 Task: Look for space in Skierniewice, Poland from 2nd September, 2023 to 6th September, 2023 for 2 adults in price range Rs.15000 to Rs.20000. Place can be entire place with 1  bedroom having 1 bed and 1 bathroom. Property type can be house, flat, guest house, hotel. Booking option can be shelf check-in. Required host language is English.
Action: Mouse pressed left at (589, 103)
Screenshot: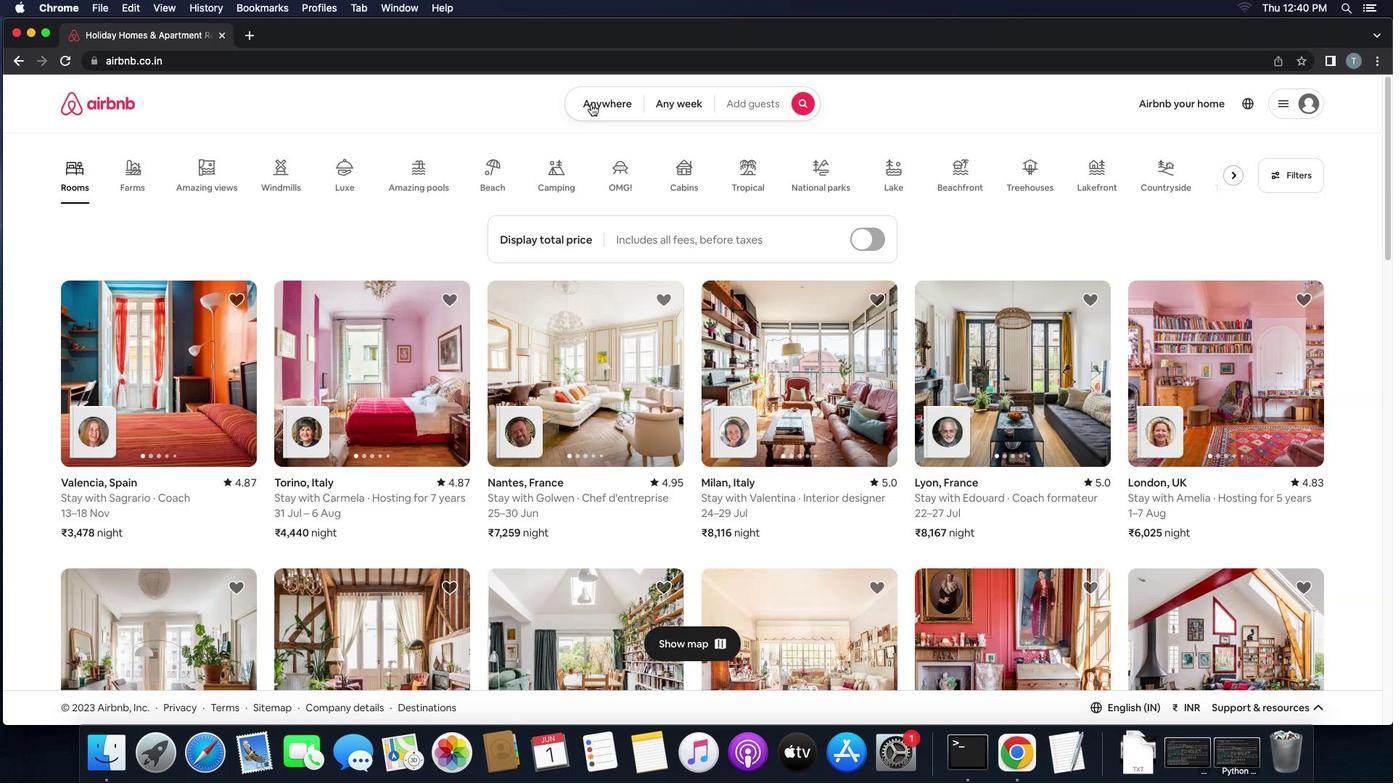 
Action: Mouse pressed left at (589, 103)
Screenshot: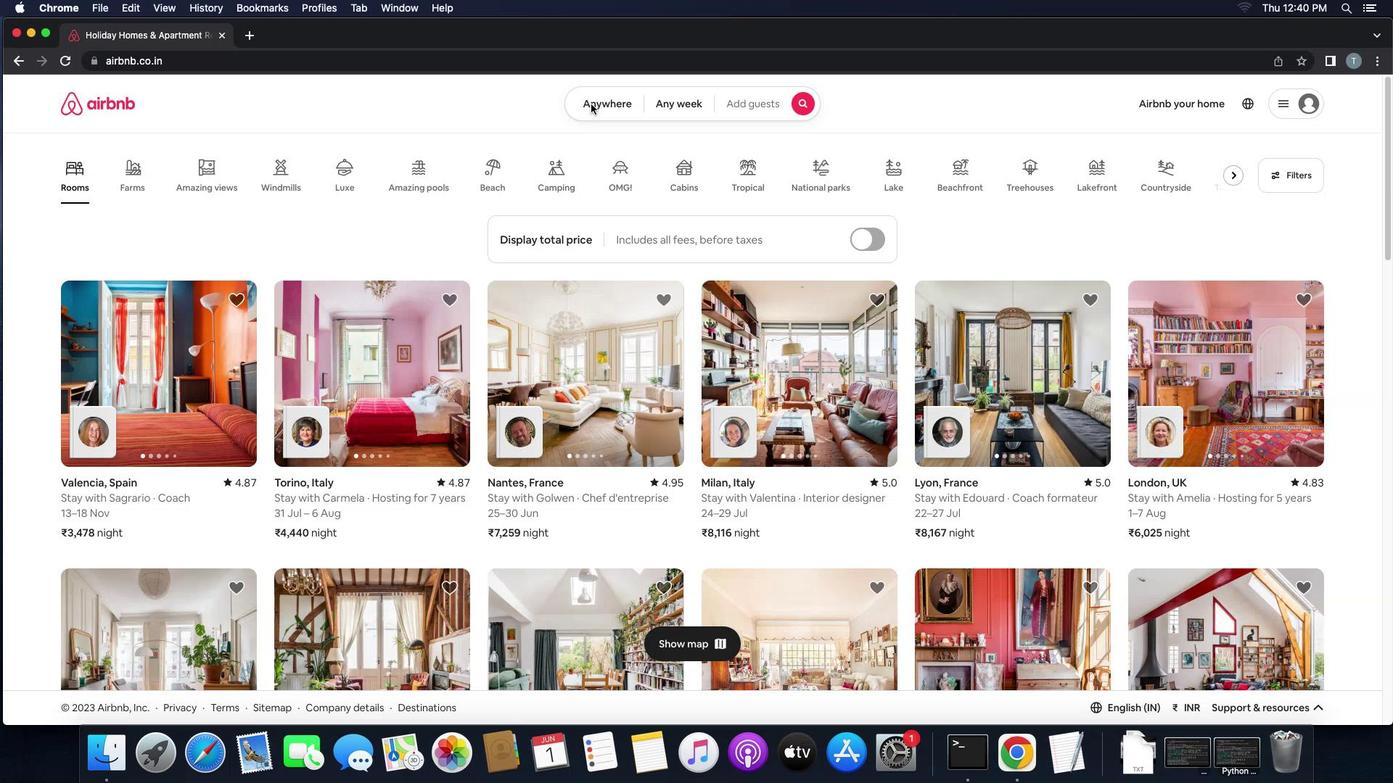 
Action: Mouse moved to (518, 154)
Screenshot: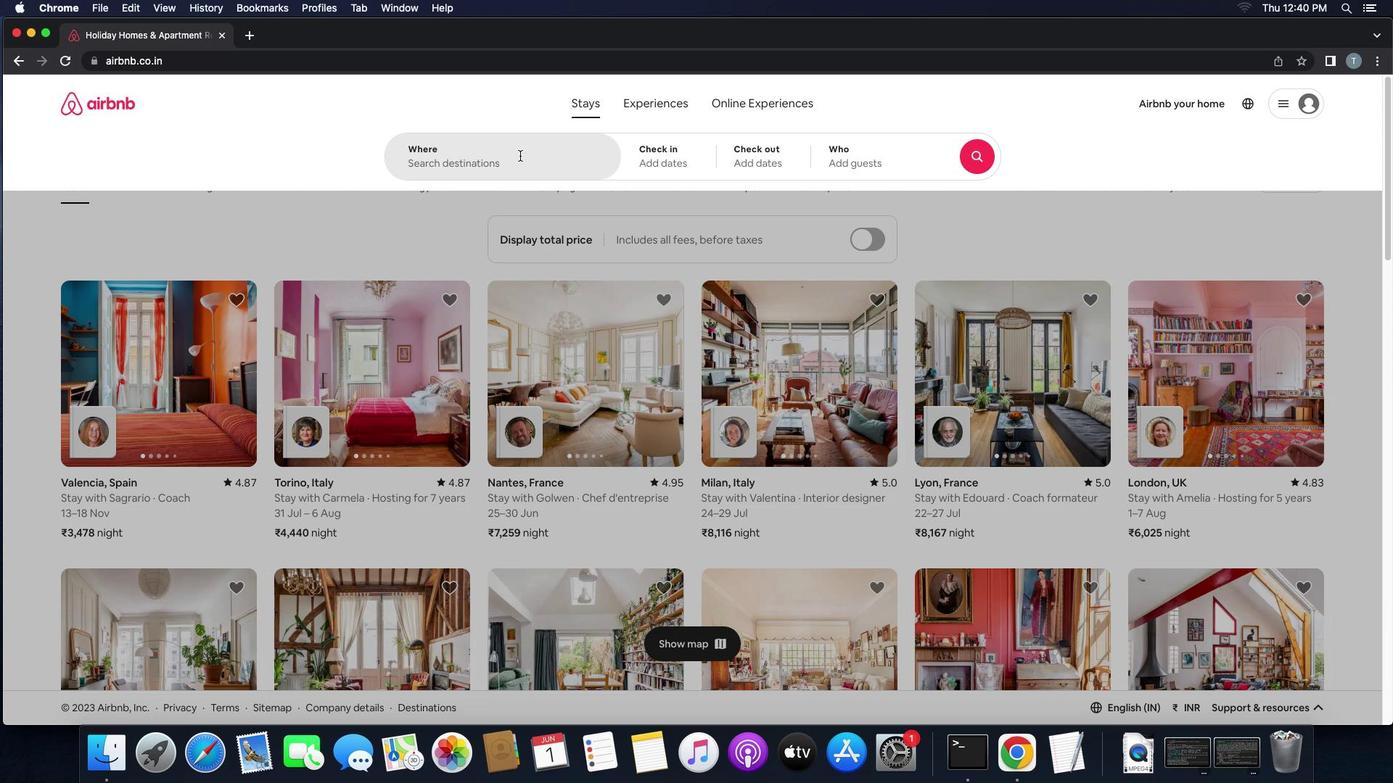 
Action: Mouse pressed left at (518, 154)
Screenshot: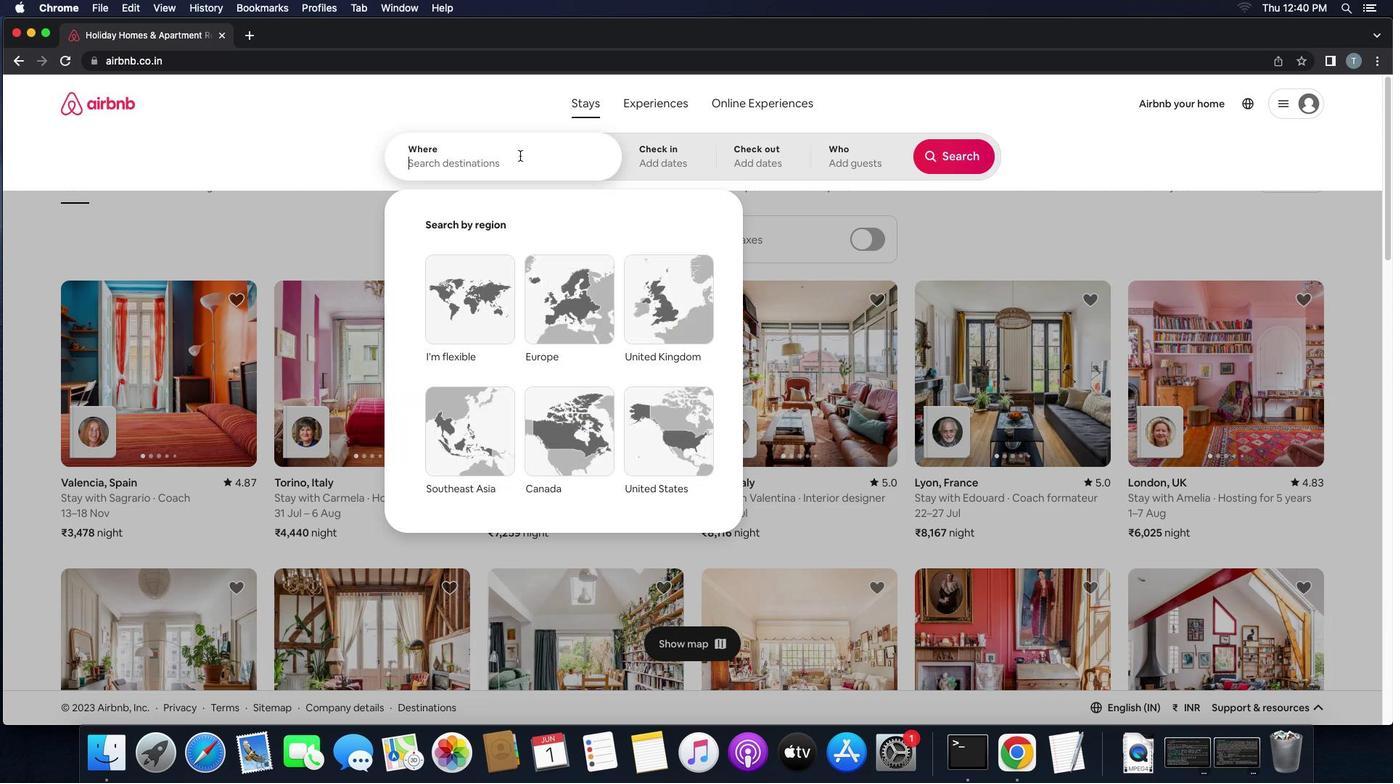 
Action: Key pressed 's''k''i''e''r''n''i''e''w''i''c''e'',''p''o''l''a''n''d'
Screenshot: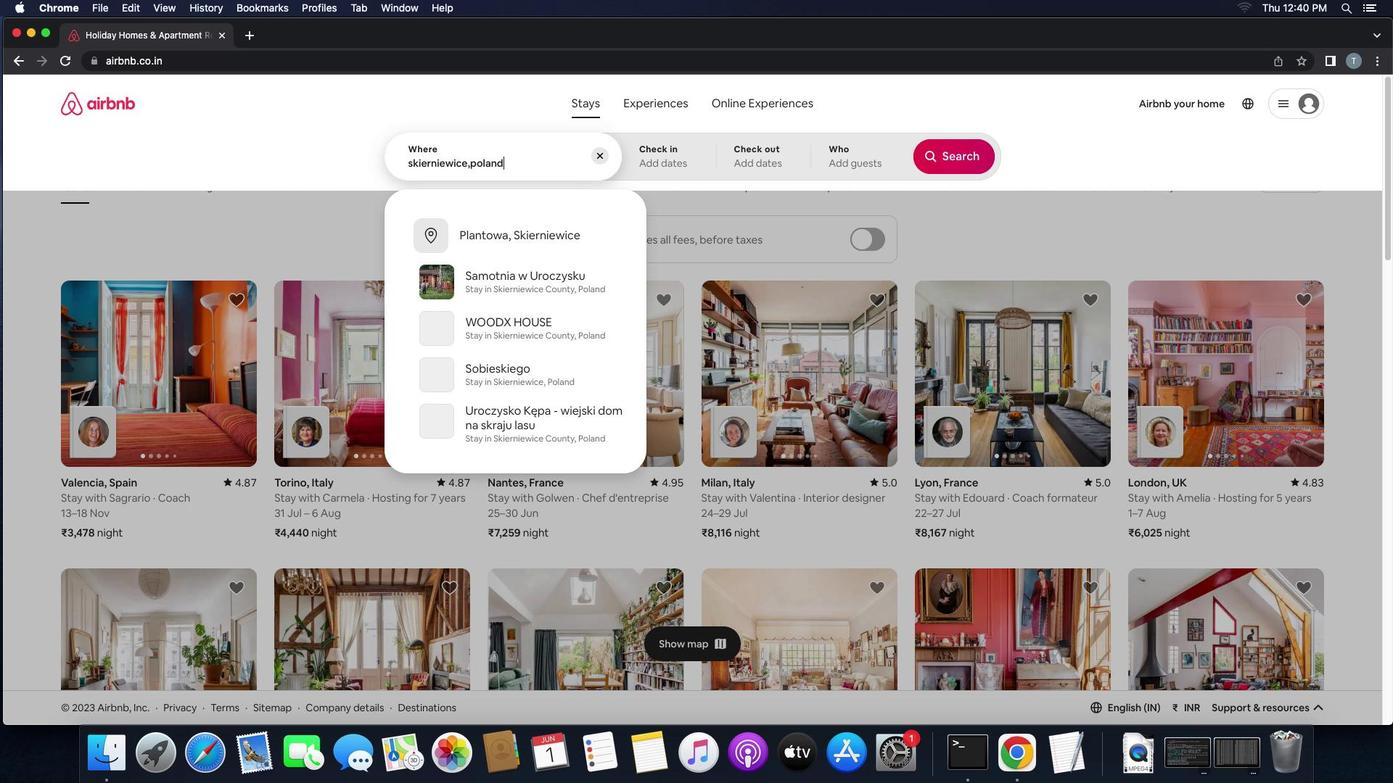 
Action: Mouse moved to (516, 227)
Screenshot: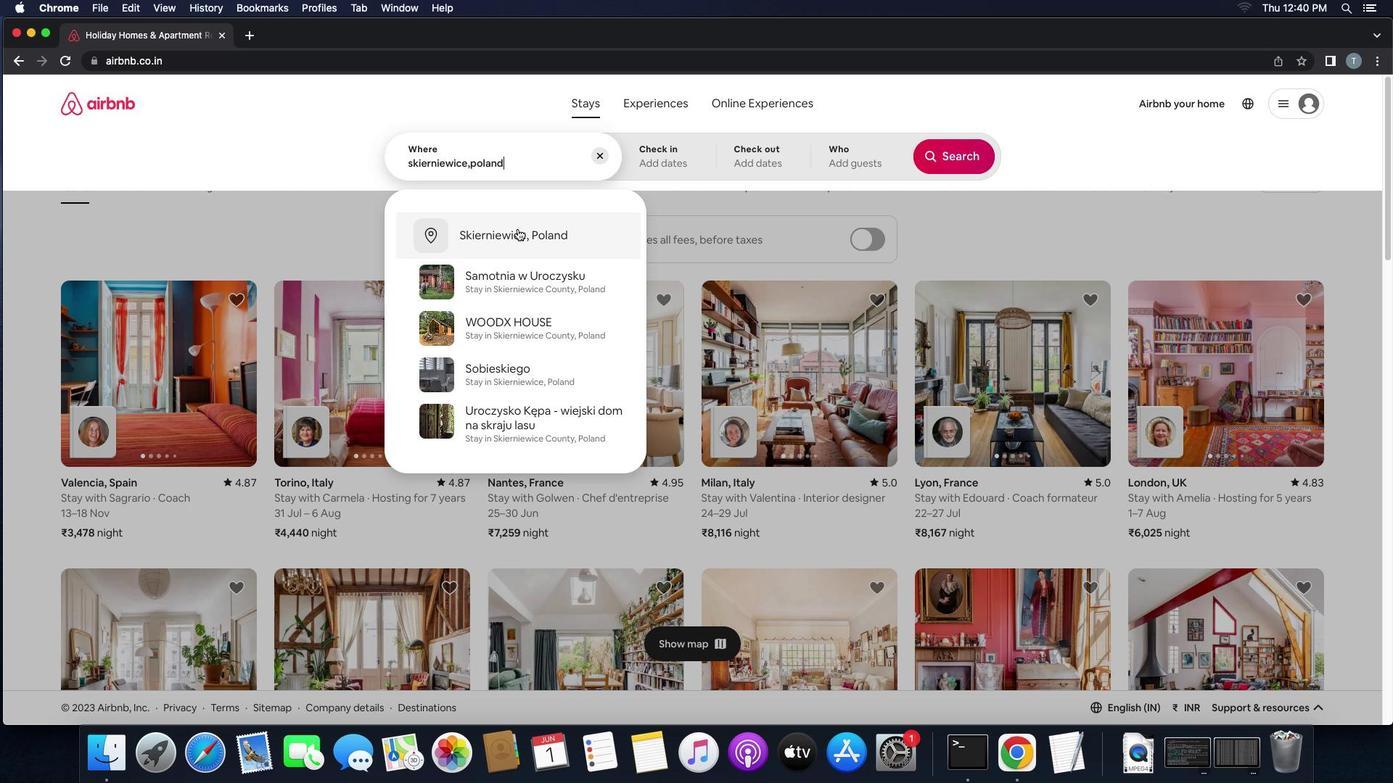 
Action: Mouse pressed left at (516, 227)
Screenshot: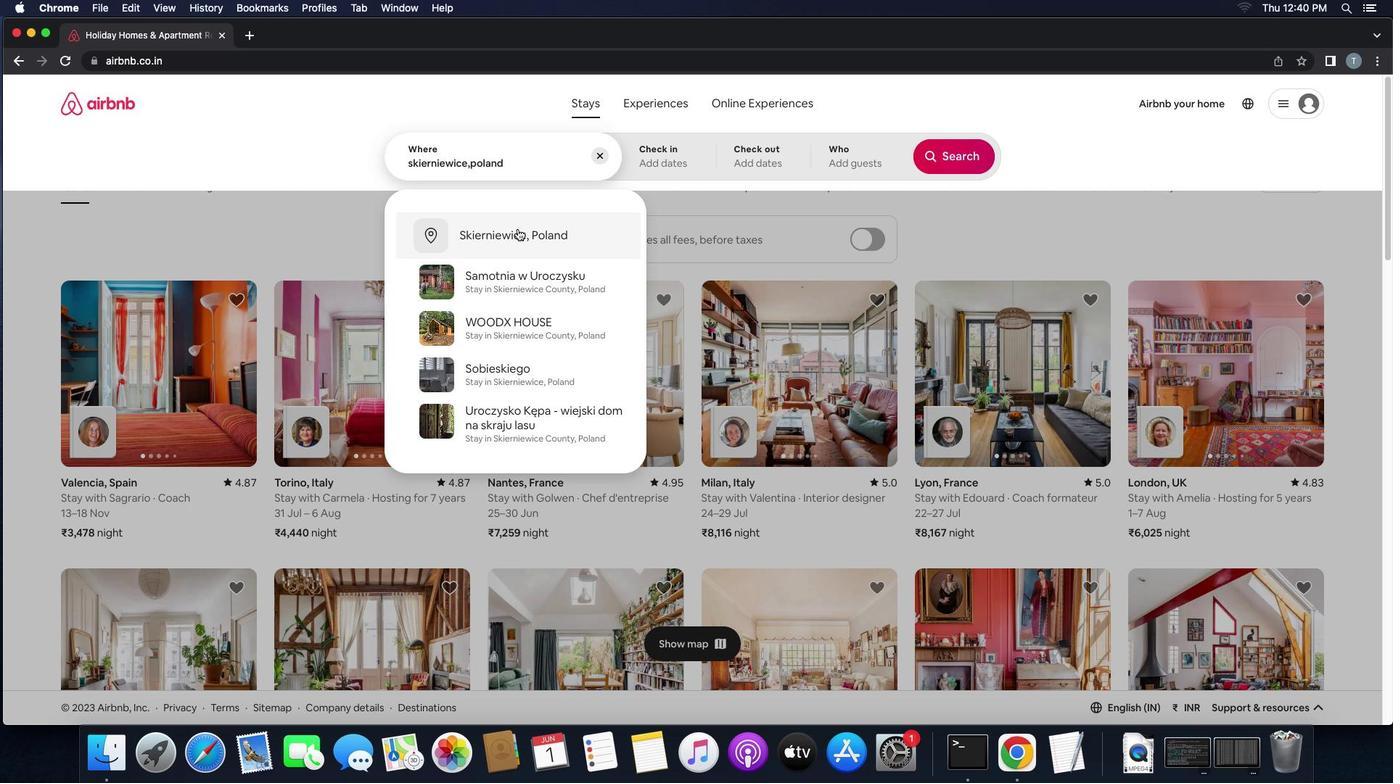 
Action: Mouse moved to (946, 276)
Screenshot: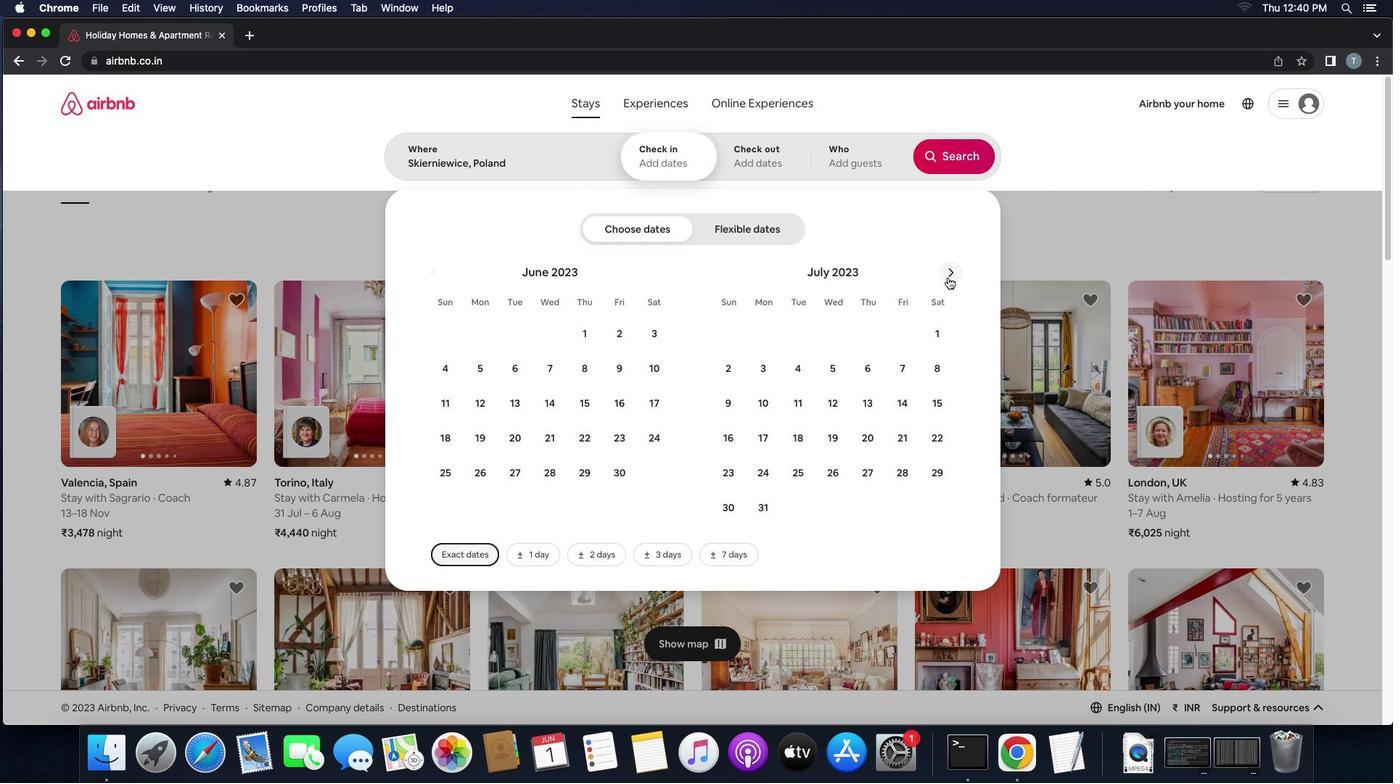 
Action: Mouse pressed left at (946, 276)
Screenshot: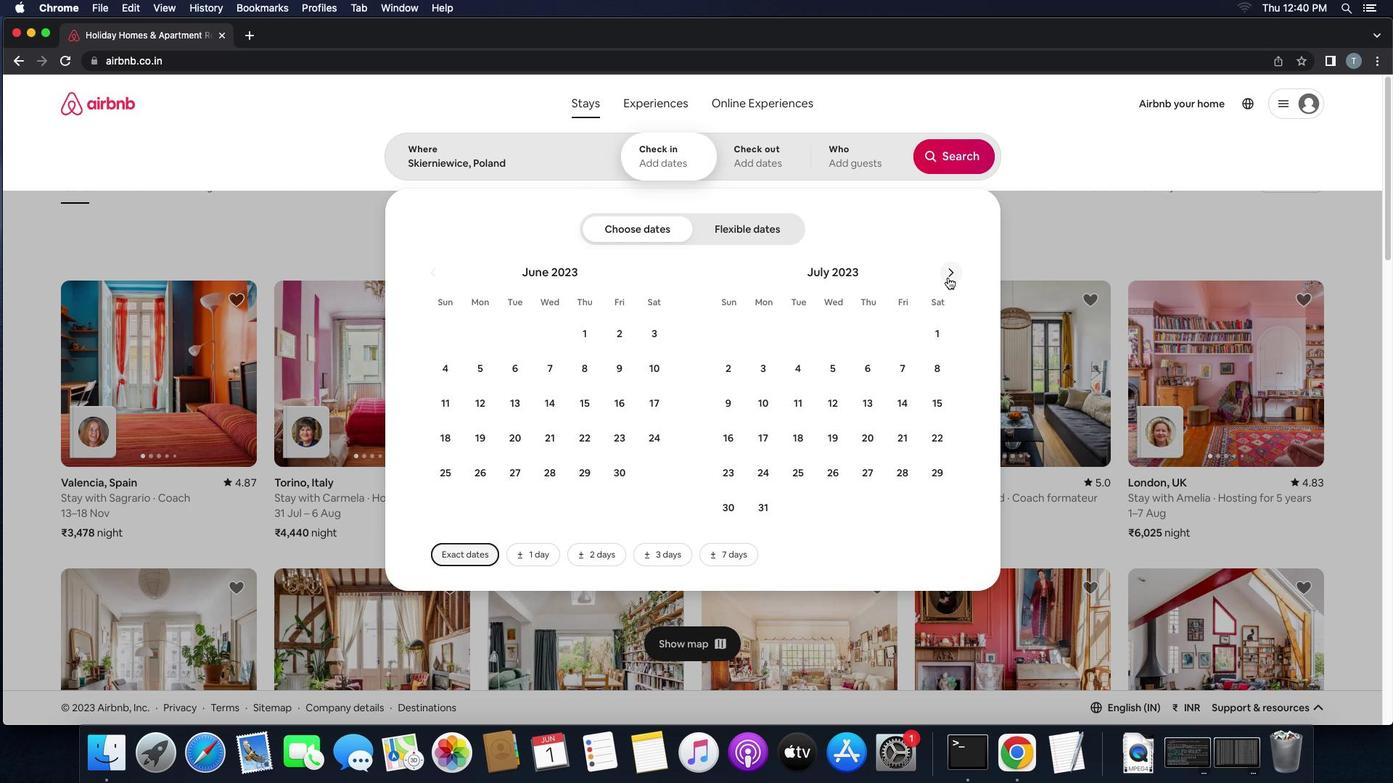 
Action: Mouse pressed left at (946, 276)
Screenshot: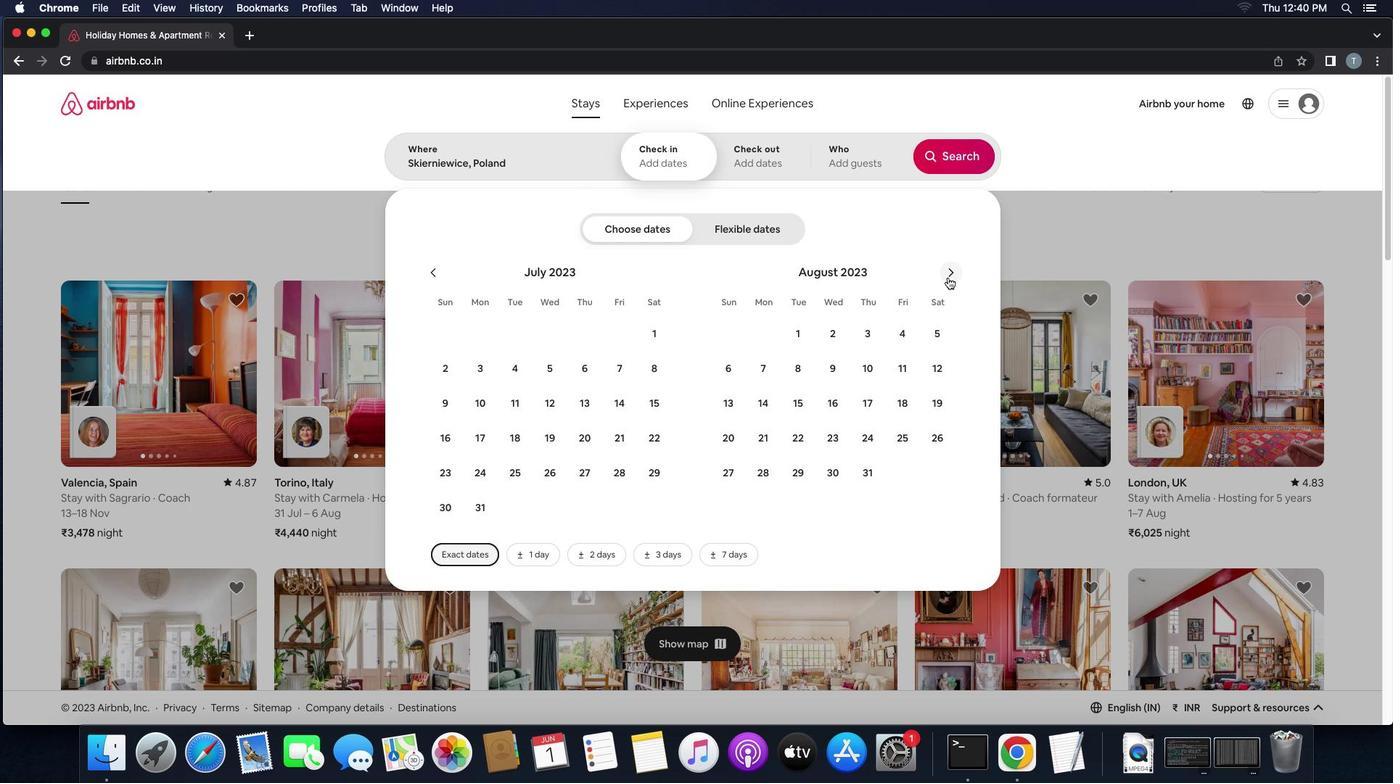 
Action: Mouse moved to (930, 335)
Screenshot: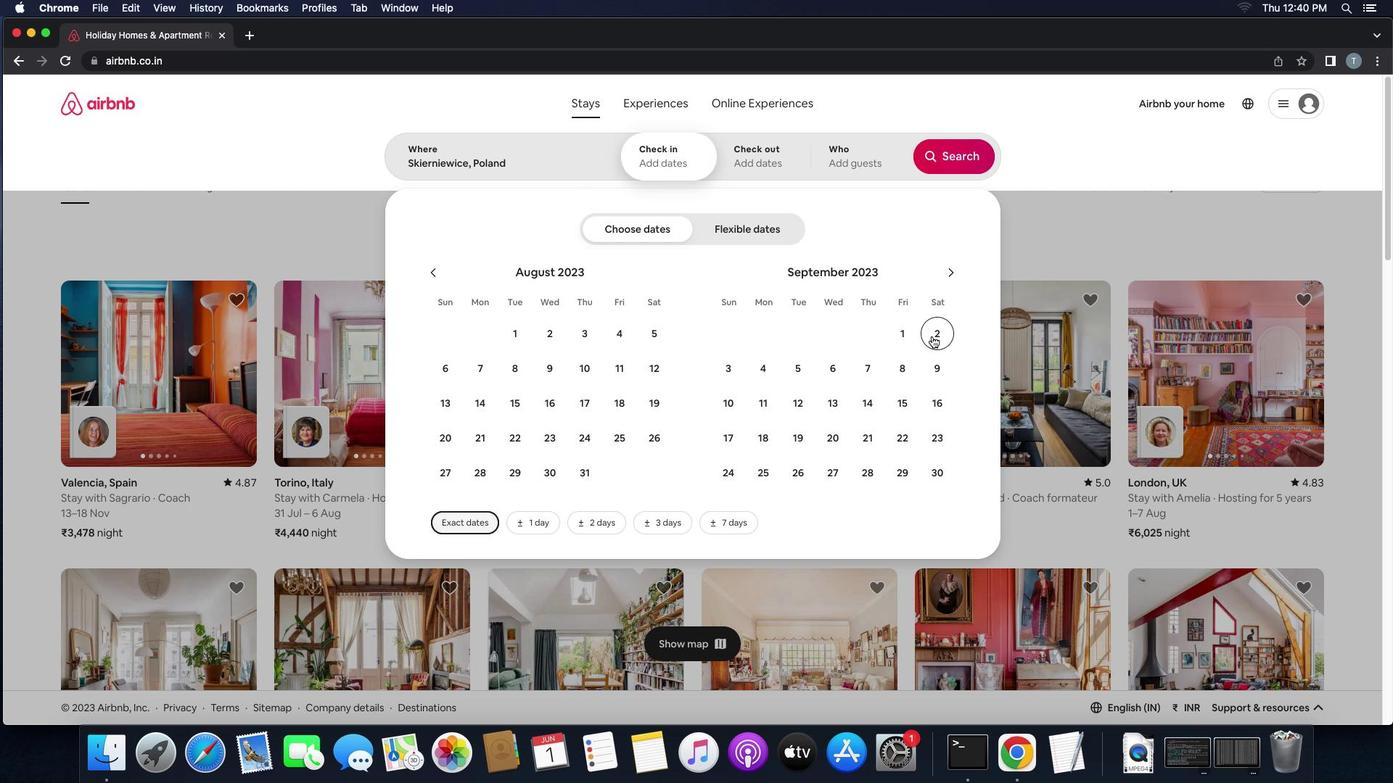 
Action: Mouse pressed left at (930, 335)
Screenshot: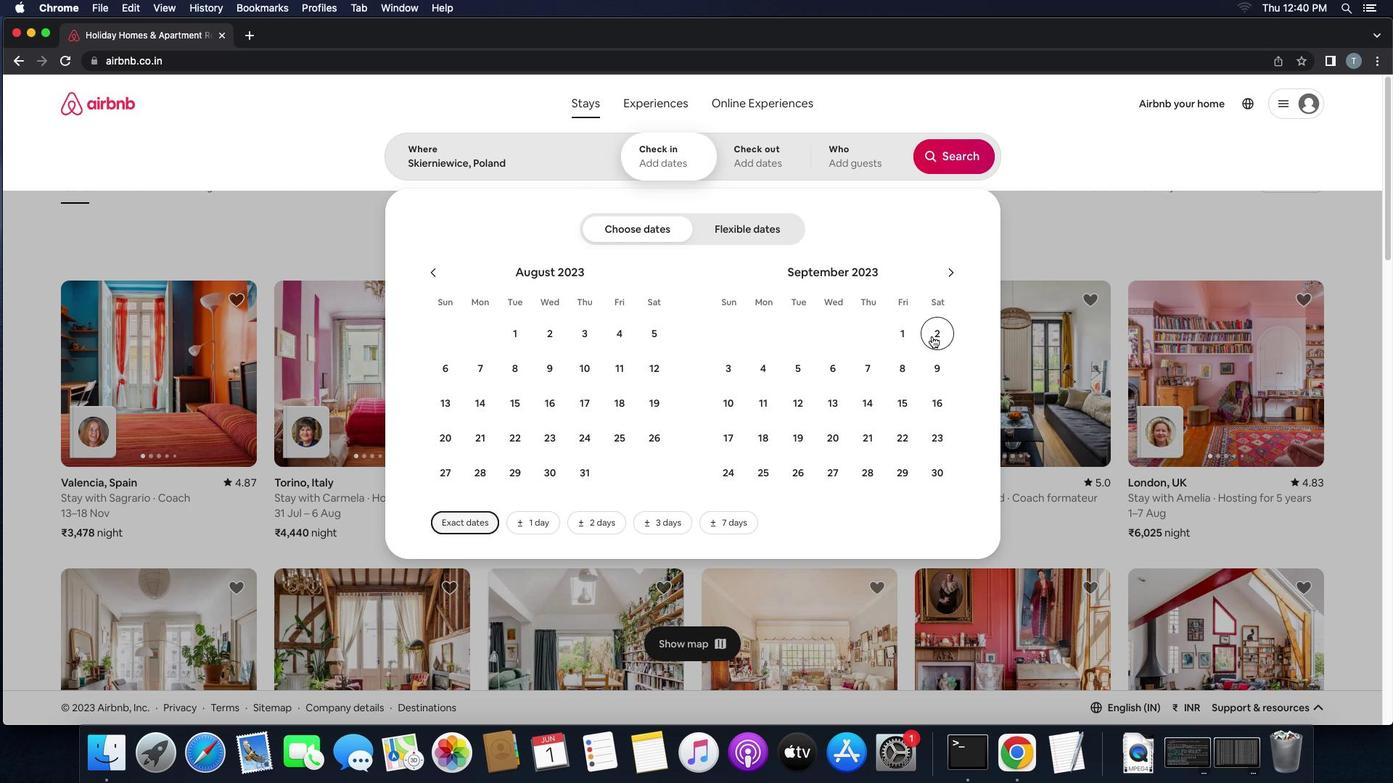 
Action: Mouse moved to (825, 365)
Screenshot: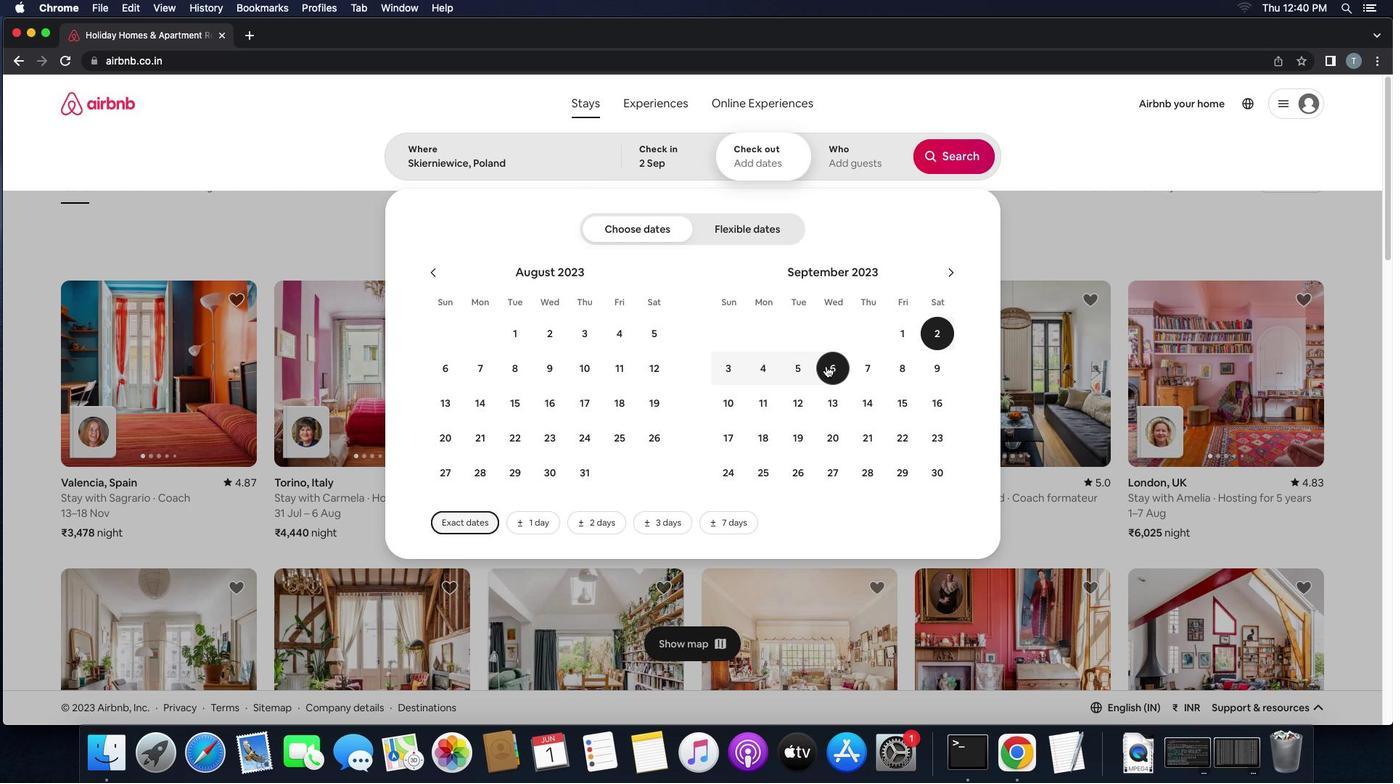 
Action: Mouse pressed left at (825, 365)
Screenshot: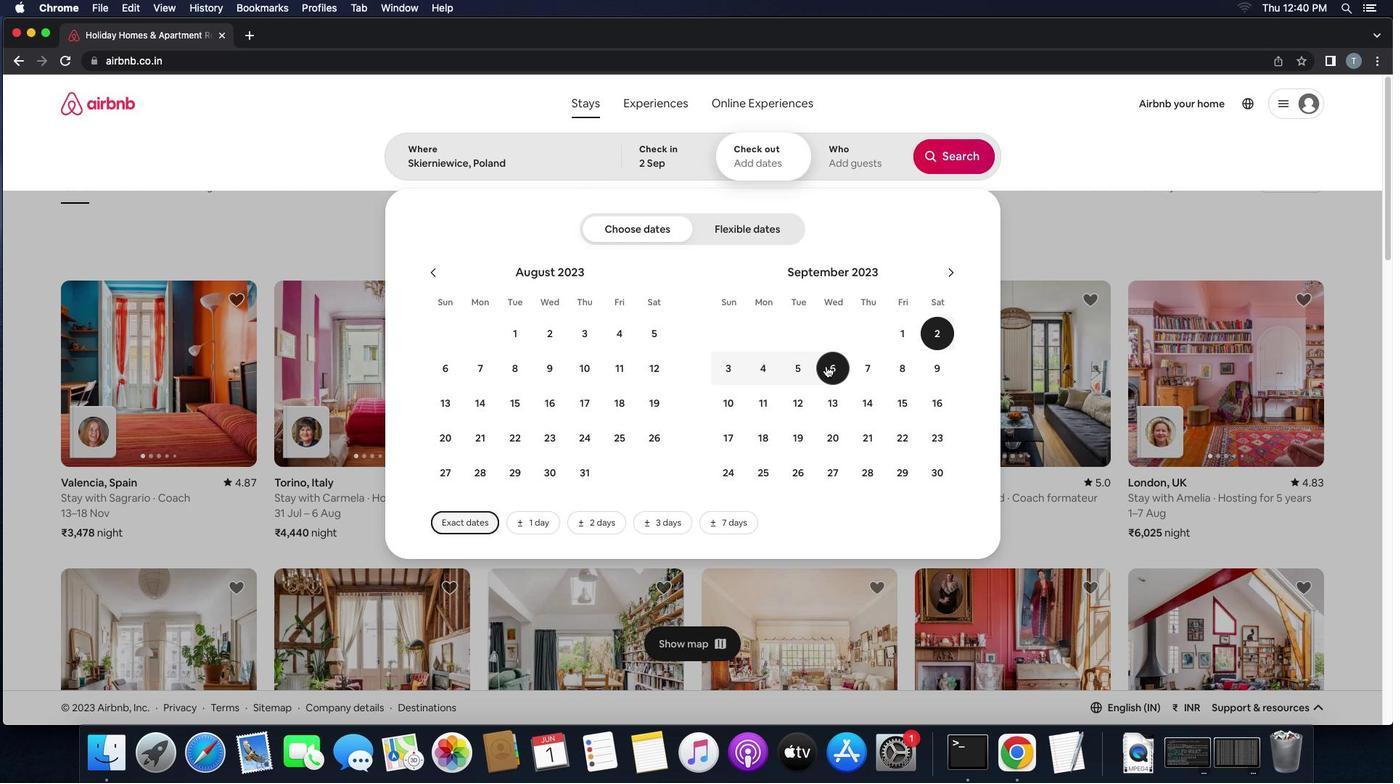 
Action: Mouse moved to (848, 153)
Screenshot: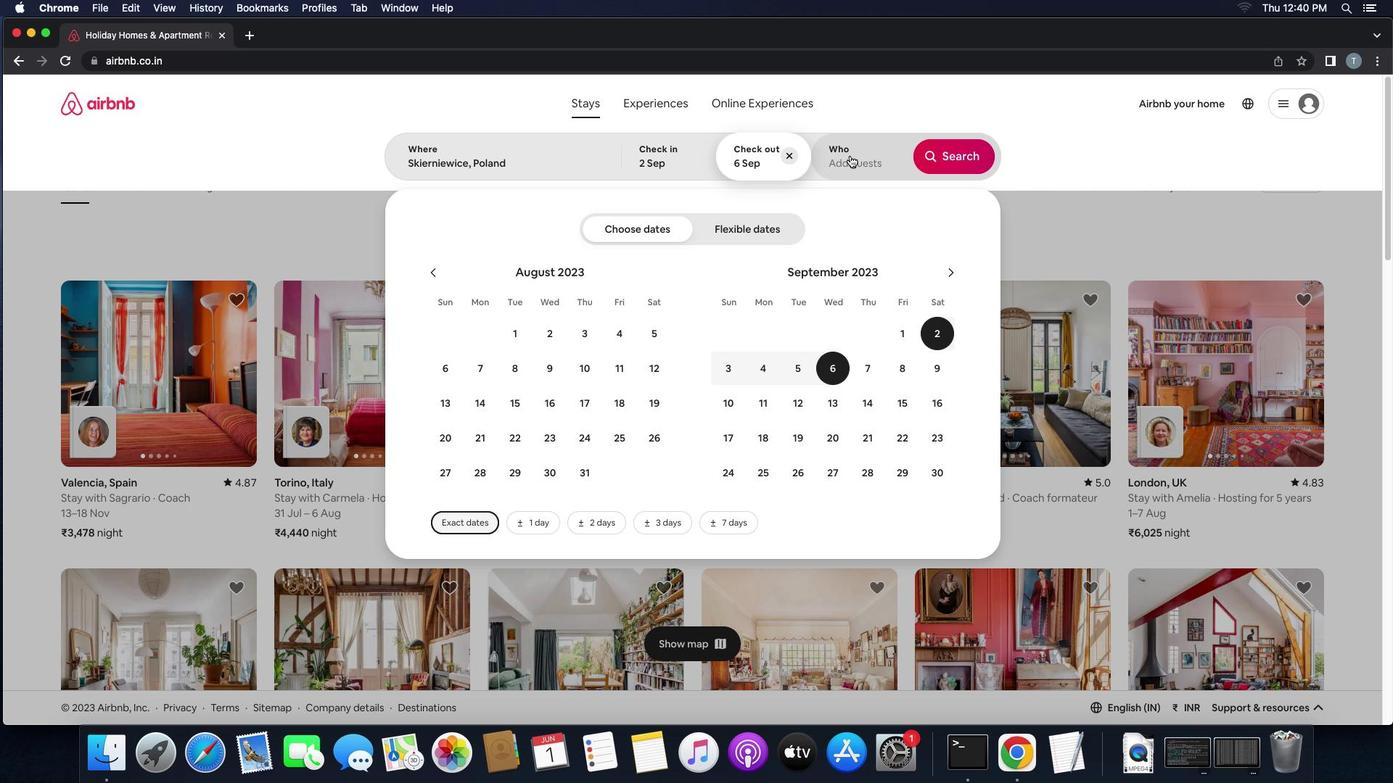 
Action: Mouse pressed left at (848, 153)
Screenshot: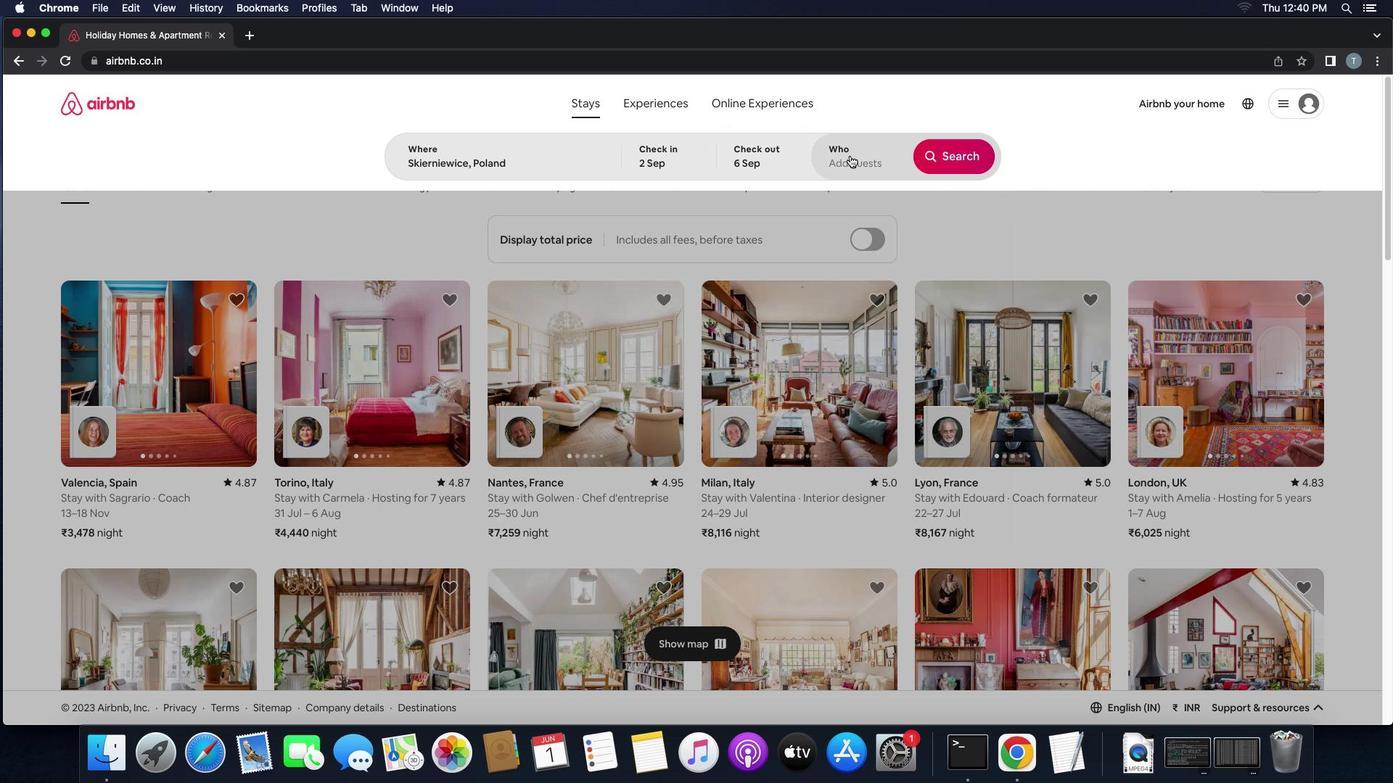 
Action: Mouse moved to (958, 234)
Screenshot: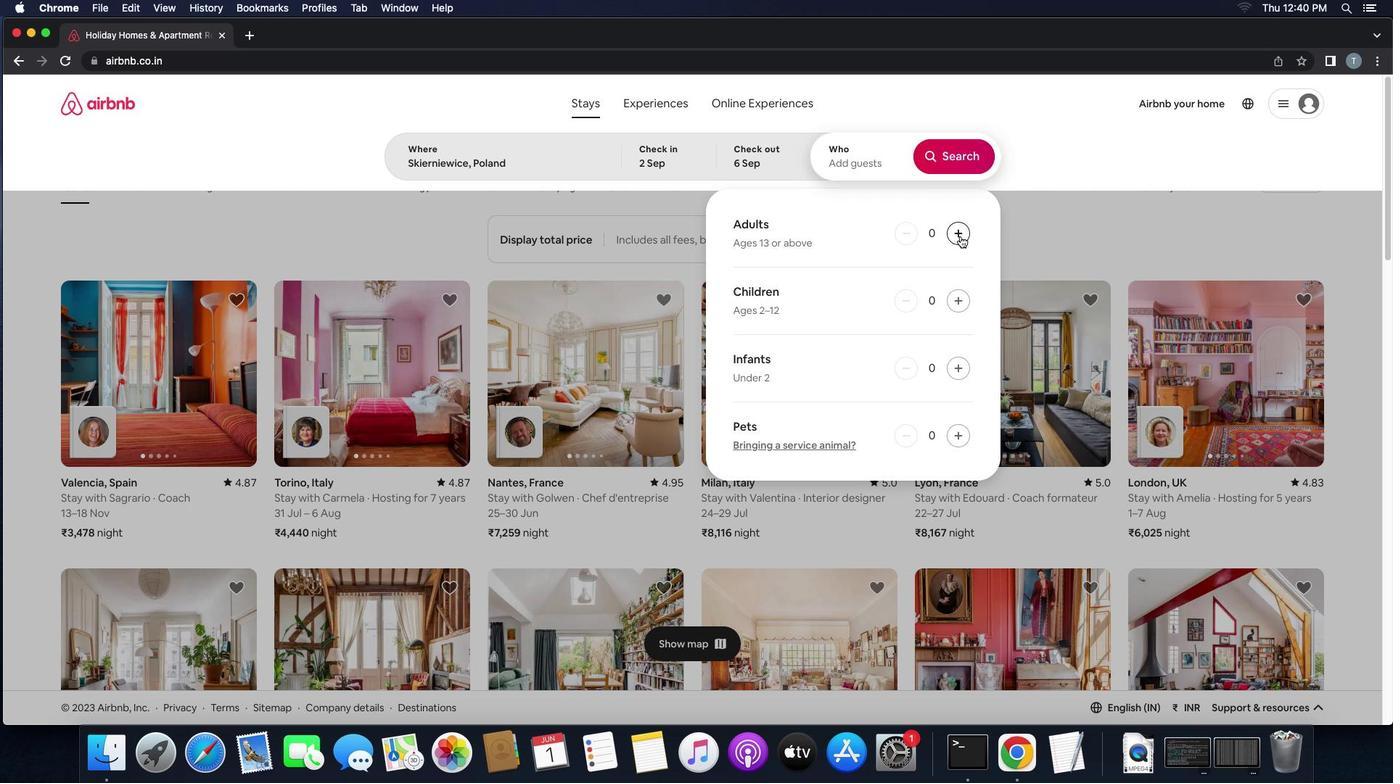 
Action: Mouse pressed left at (958, 234)
Screenshot: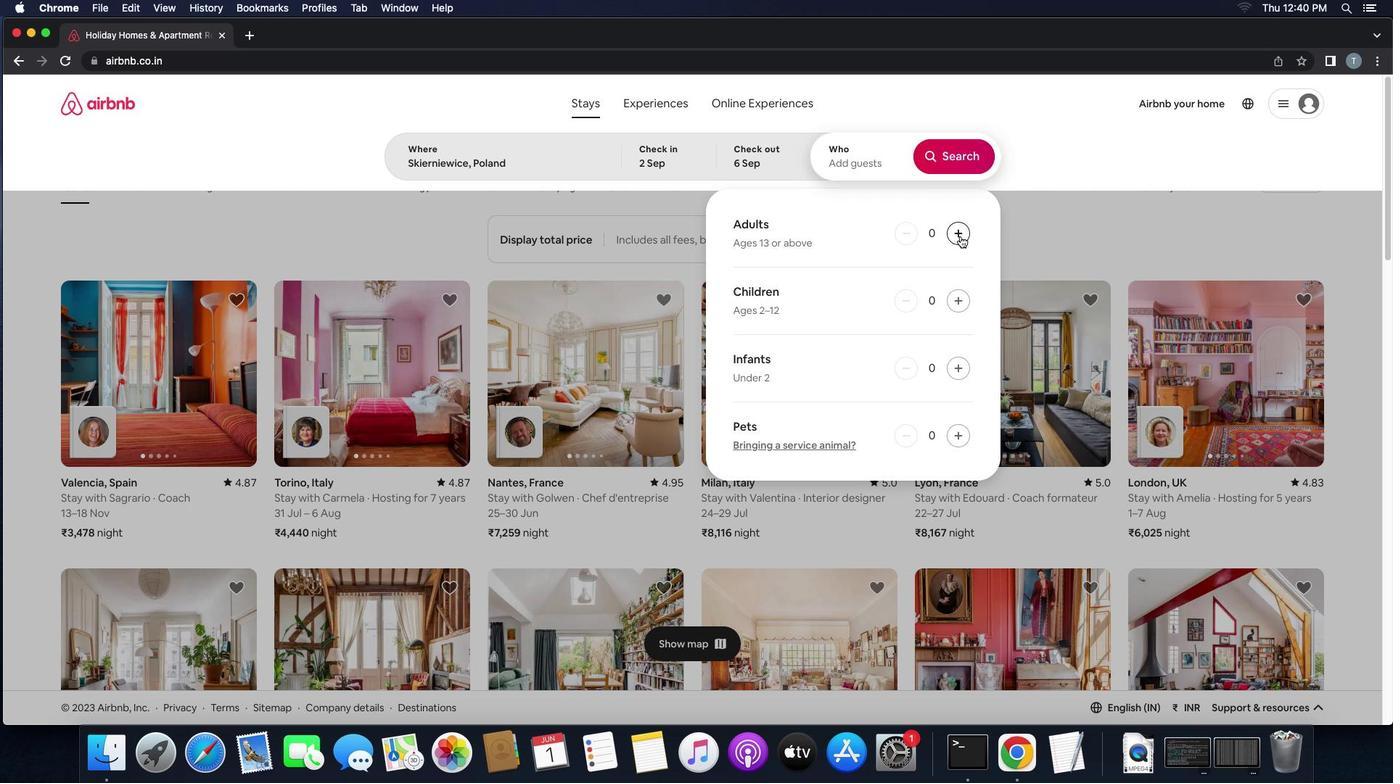 
Action: Mouse pressed left at (958, 234)
Screenshot: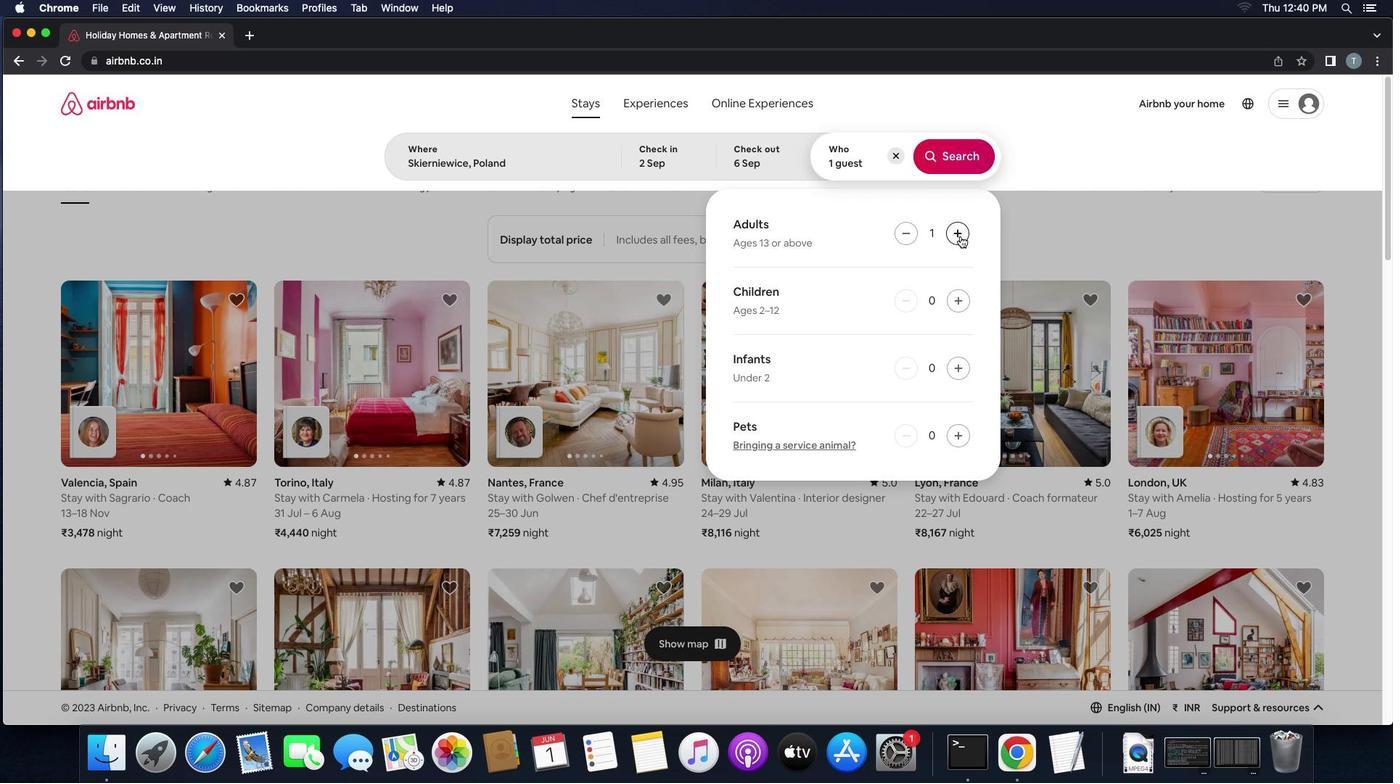 
Action: Mouse moved to (962, 153)
Screenshot: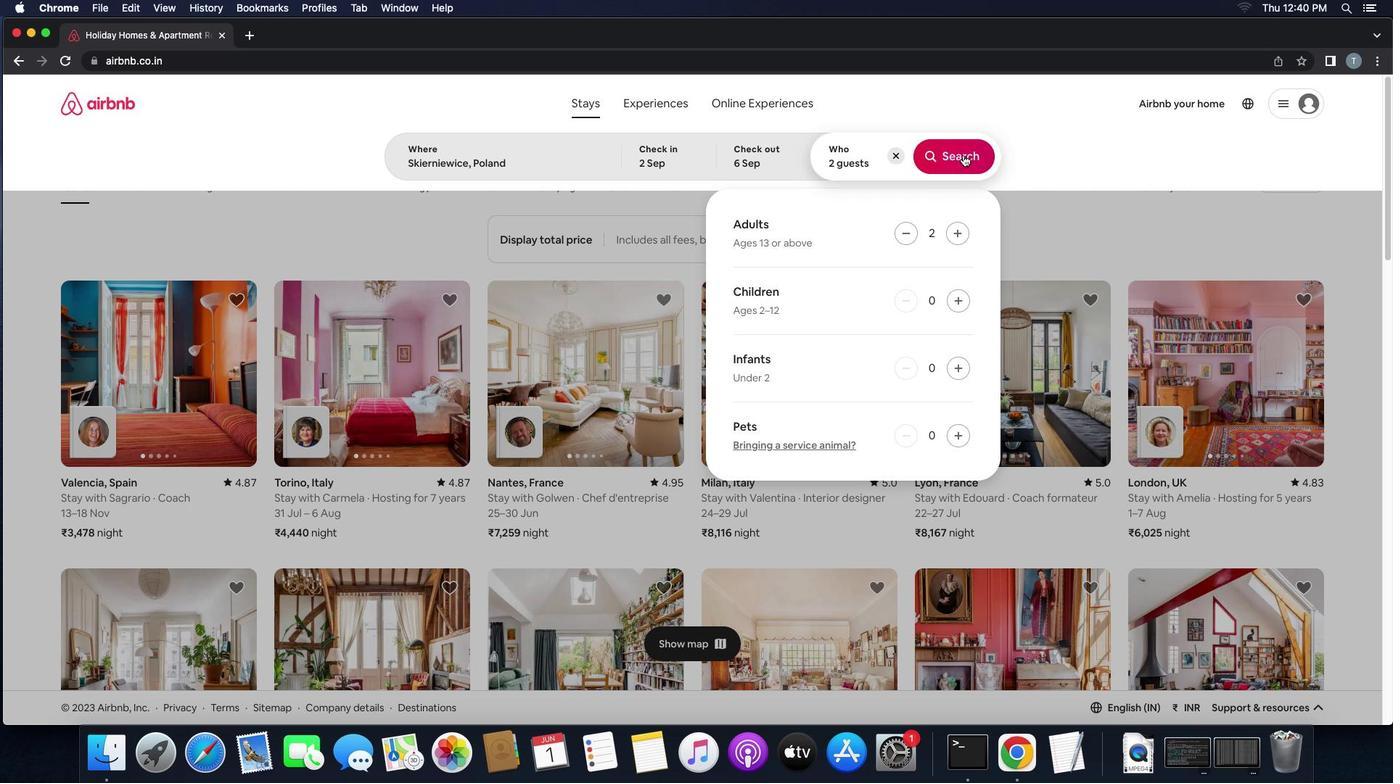 
Action: Mouse pressed left at (962, 153)
Screenshot: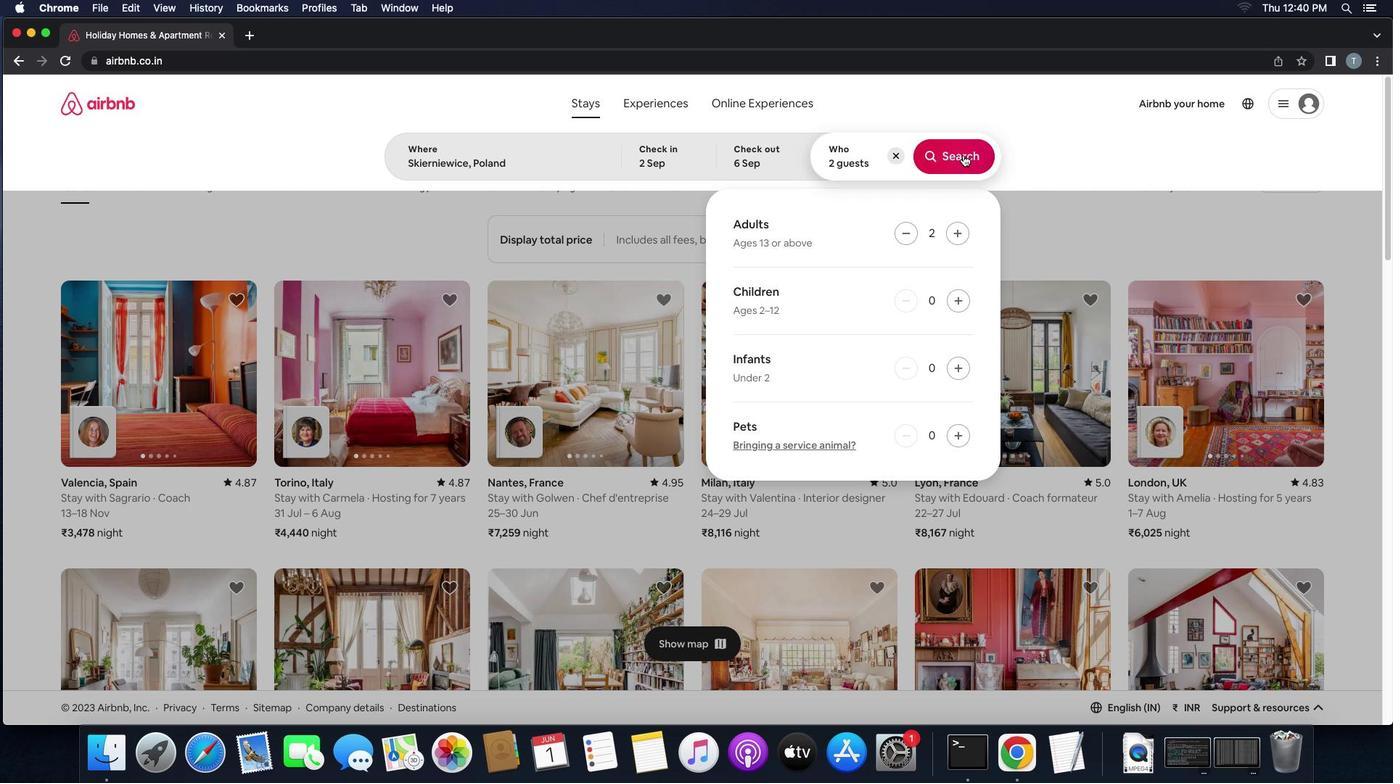 
Action: Mouse moved to (1357, 153)
Screenshot: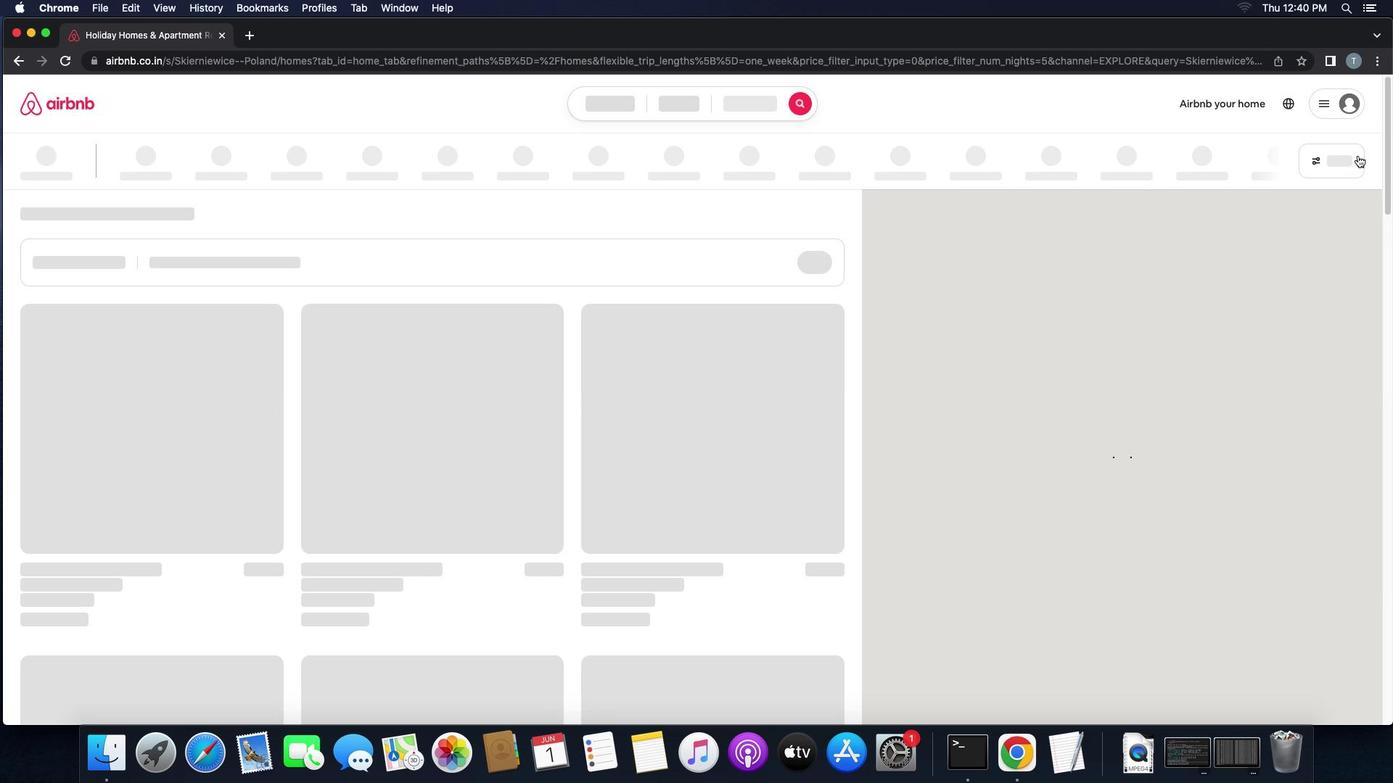
Action: Mouse pressed left at (1357, 153)
Screenshot: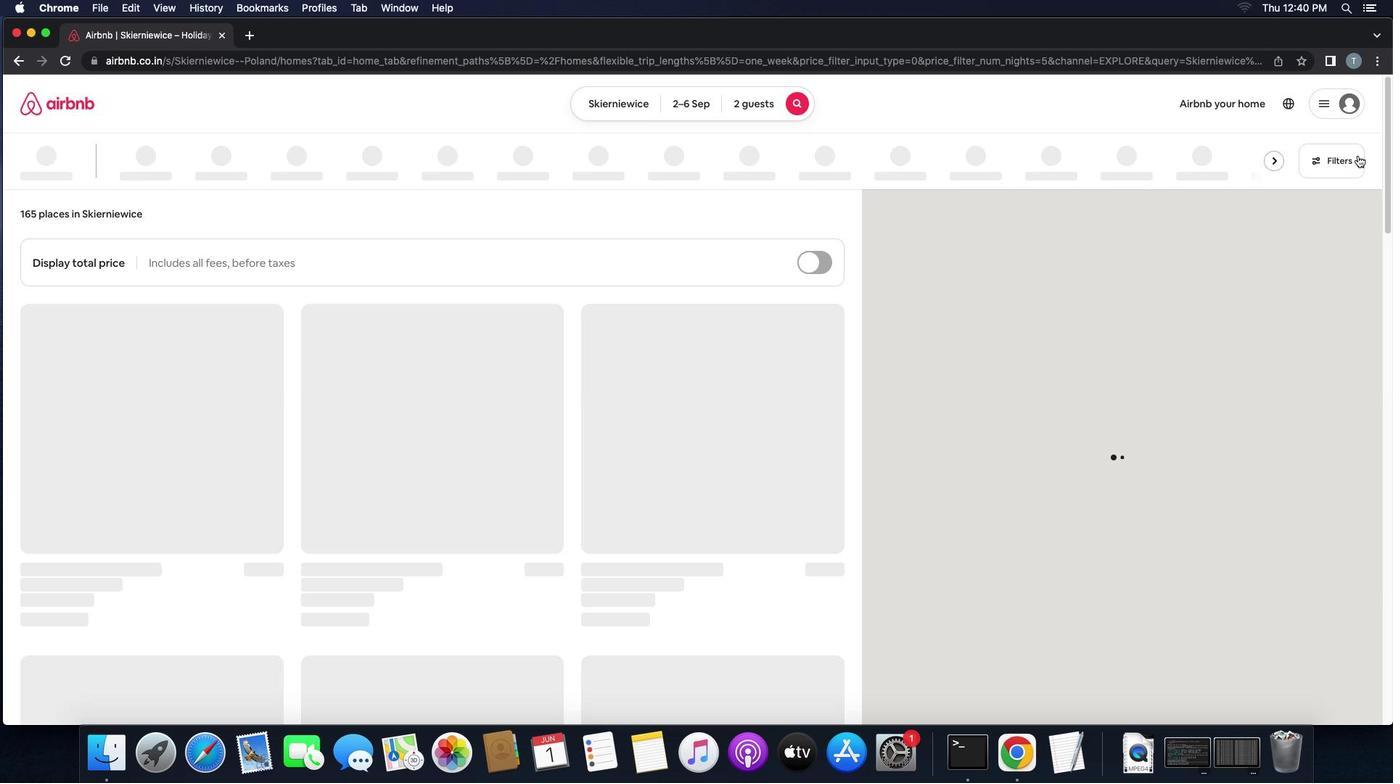
Action: Mouse moved to (525, 504)
Screenshot: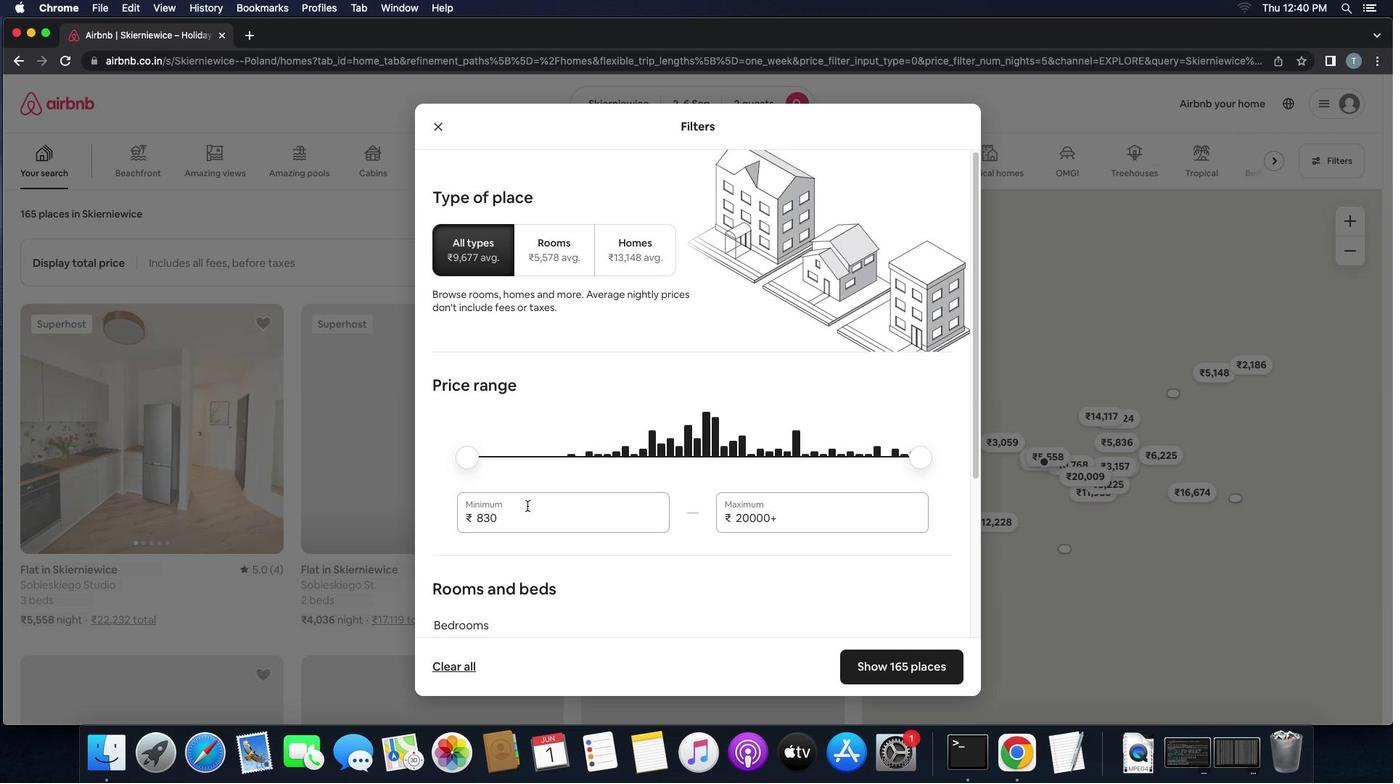 
Action: Mouse pressed left at (525, 504)
Screenshot: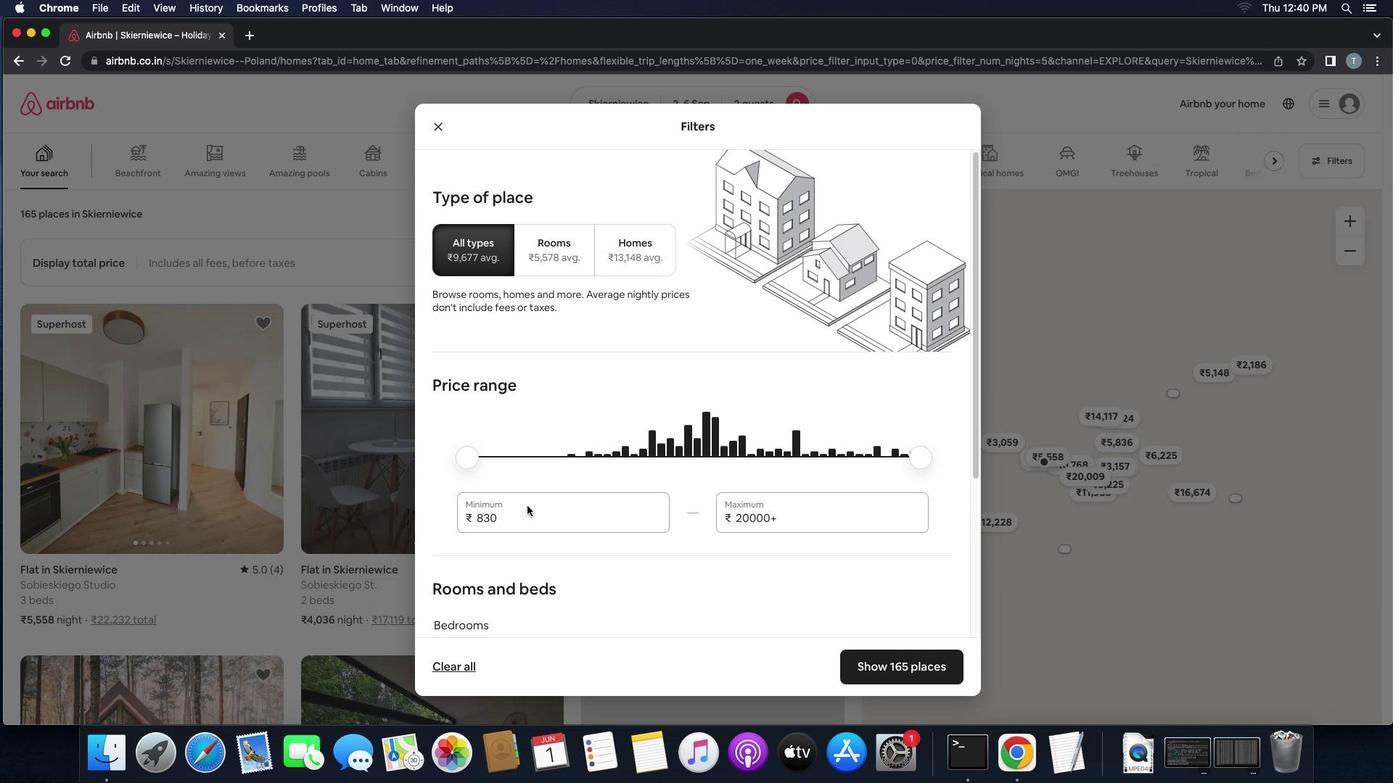 
Action: Mouse moved to (526, 504)
Screenshot: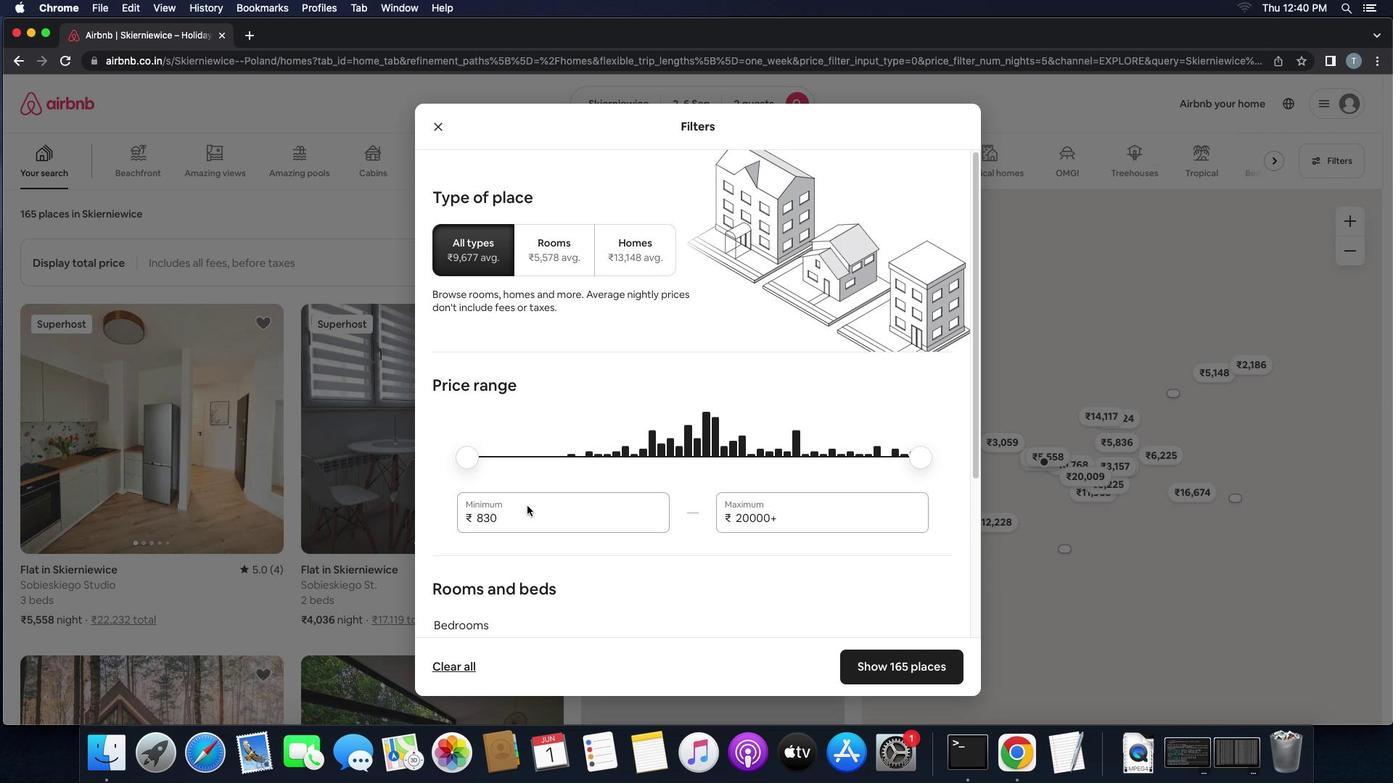 
Action: Key pressed Key.backspaceKey.backspaceKey.backspace'1''5''0''0''0'
Screenshot: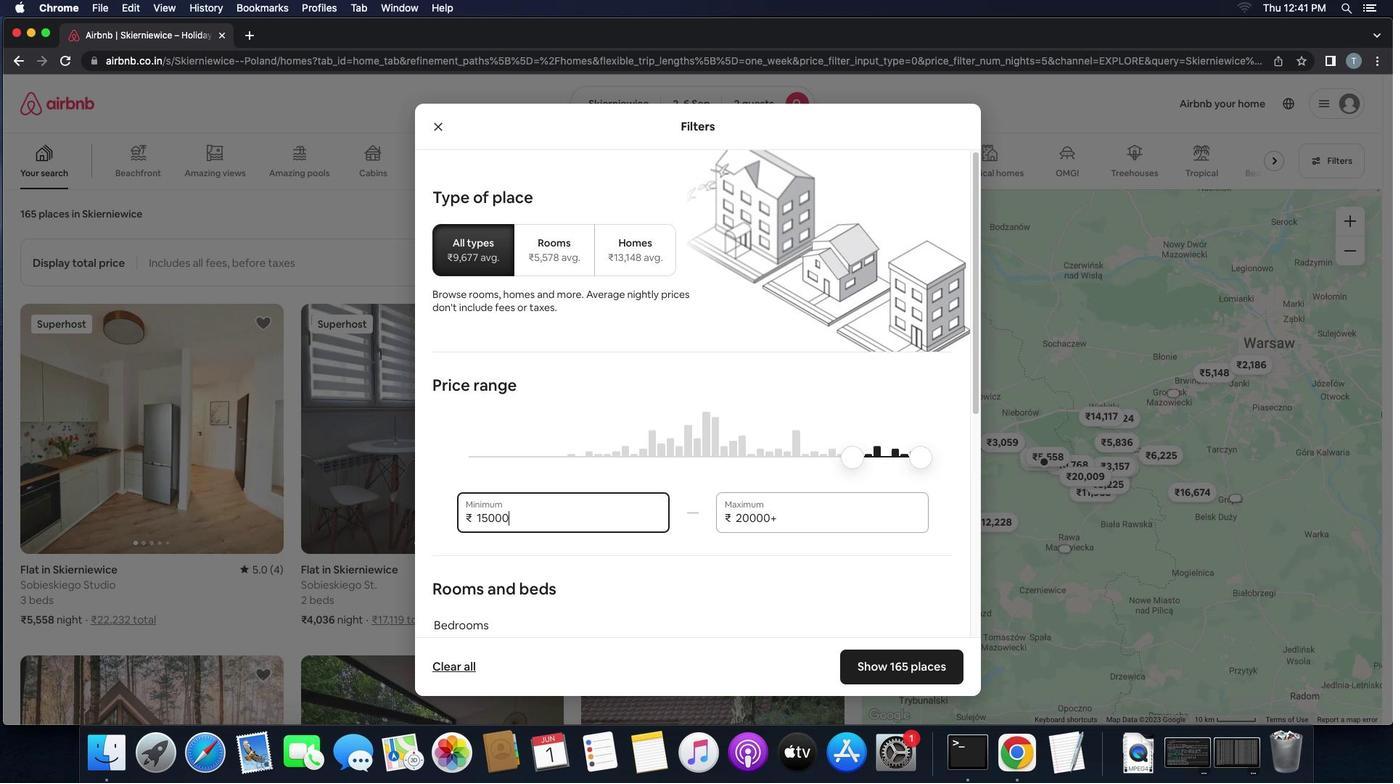 
Action: Mouse moved to (815, 518)
Screenshot: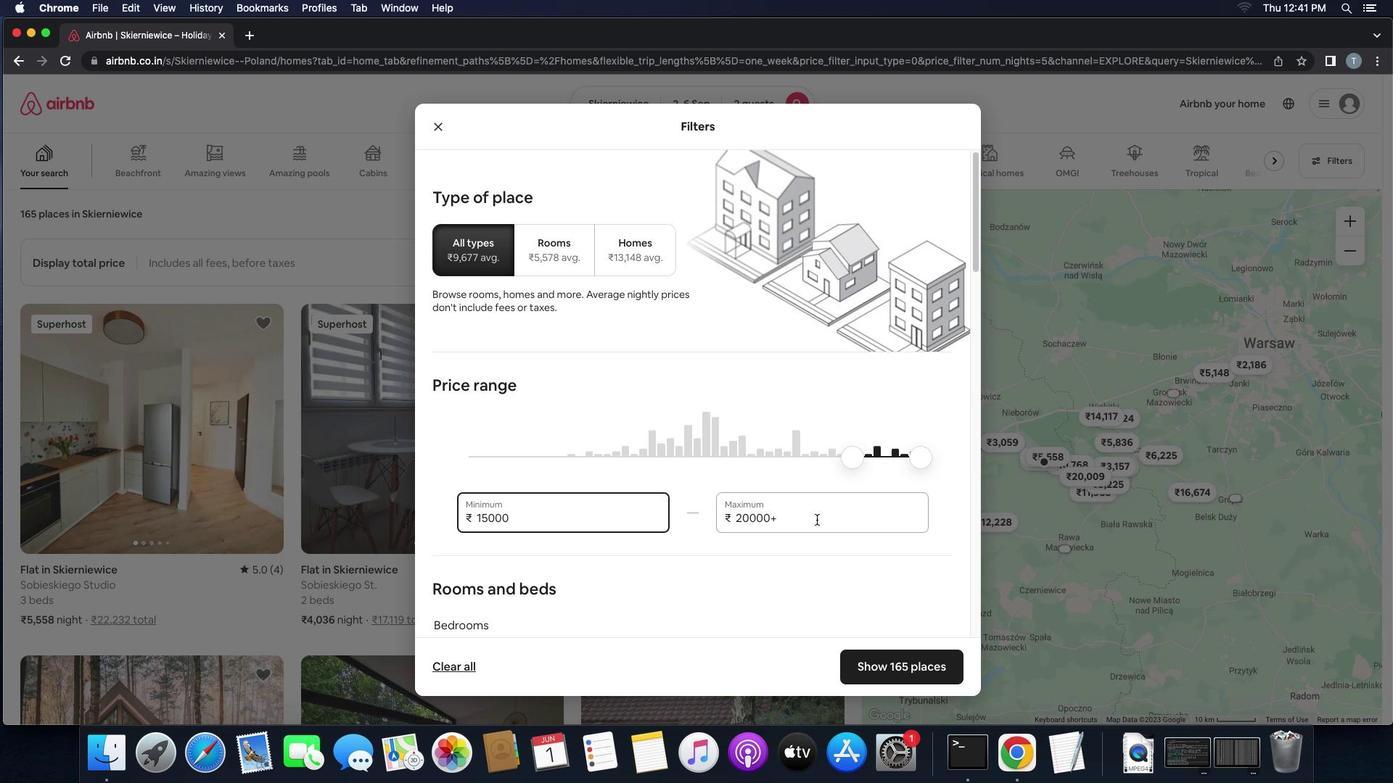 
Action: Mouse pressed left at (815, 518)
Screenshot: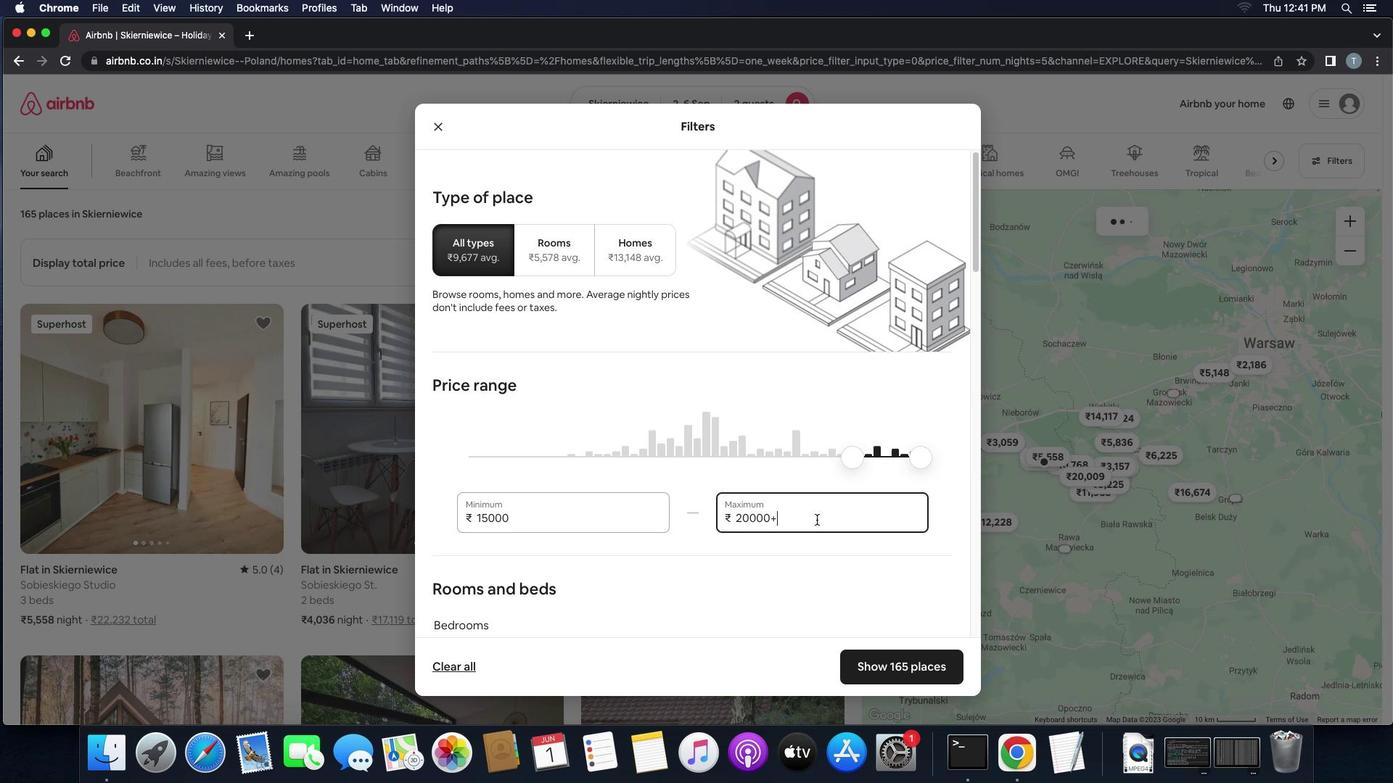
Action: Key pressed Key.backspaceKey.backspaceKey.backspaceKey.backspaceKey.backspaceKey.backspace'2''0''0''0''0'
Screenshot: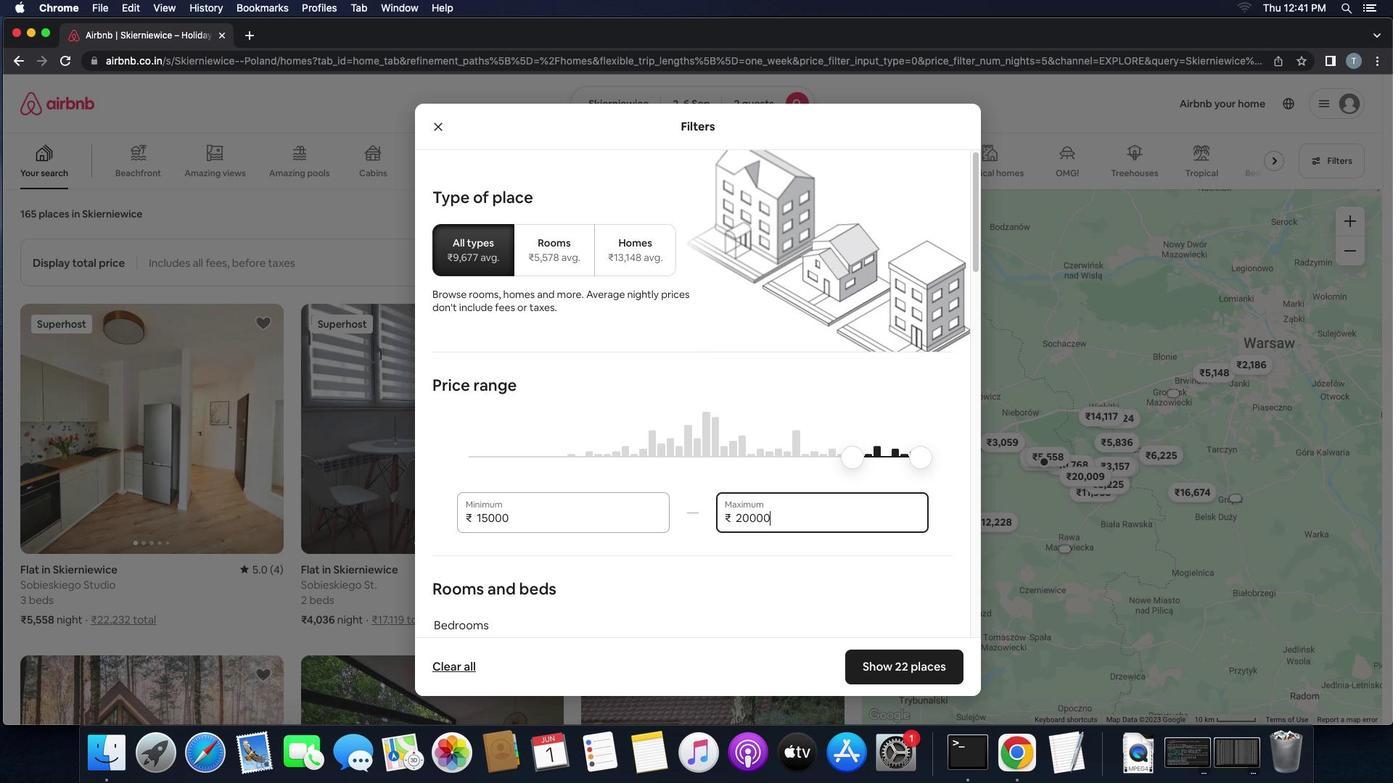 
Action: Mouse moved to (608, 577)
Screenshot: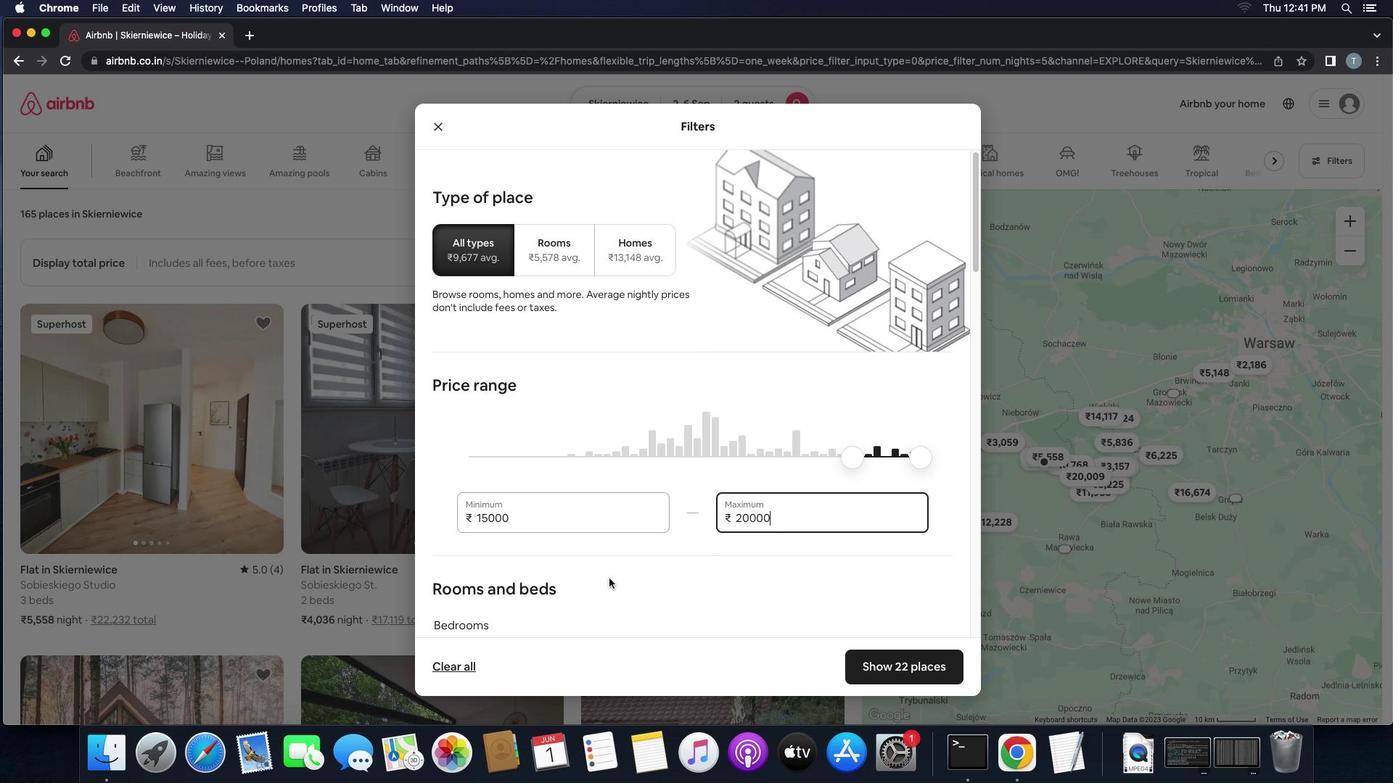 
Action: Mouse scrolled (608, 577) with delta (0, -1)
Screenshot: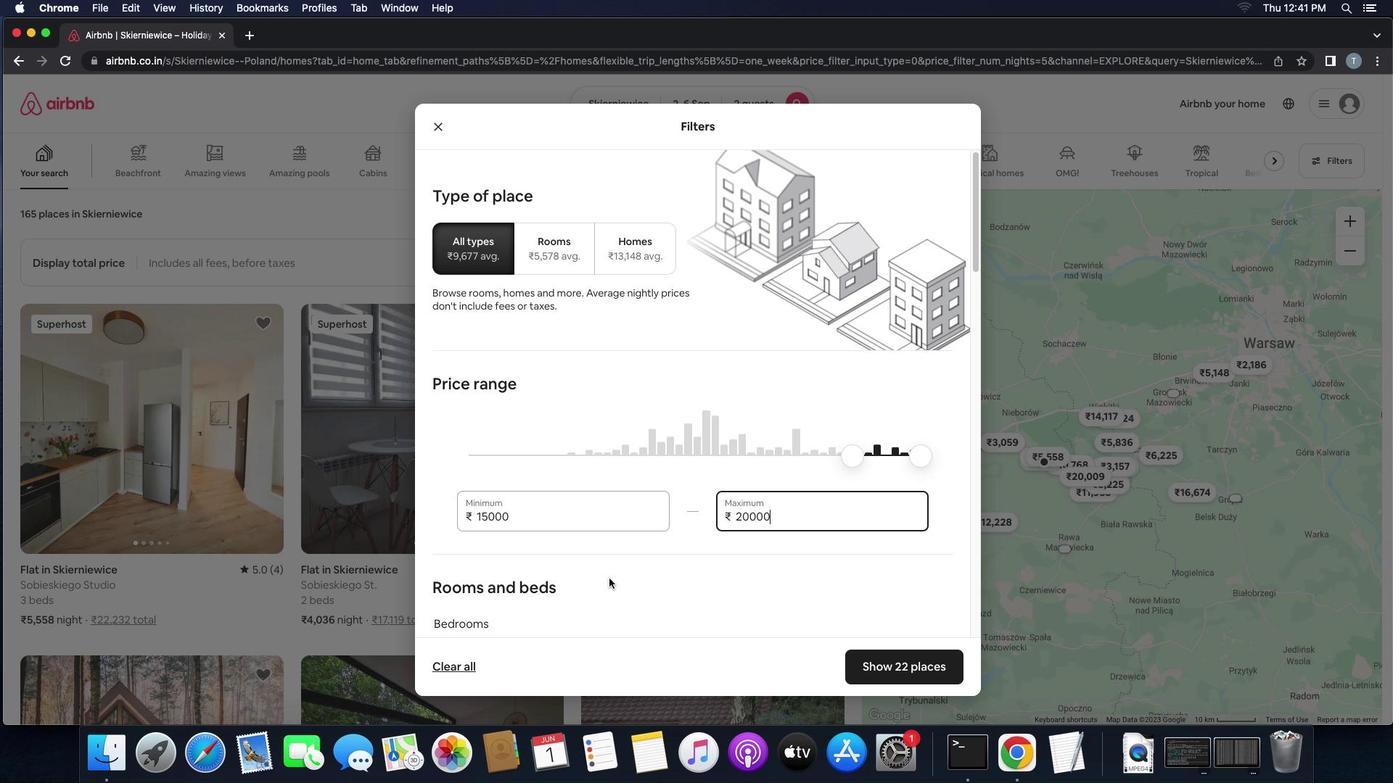 
Action: Mouse scrolled (608, 577) with delta (0, -1)
Screenshot: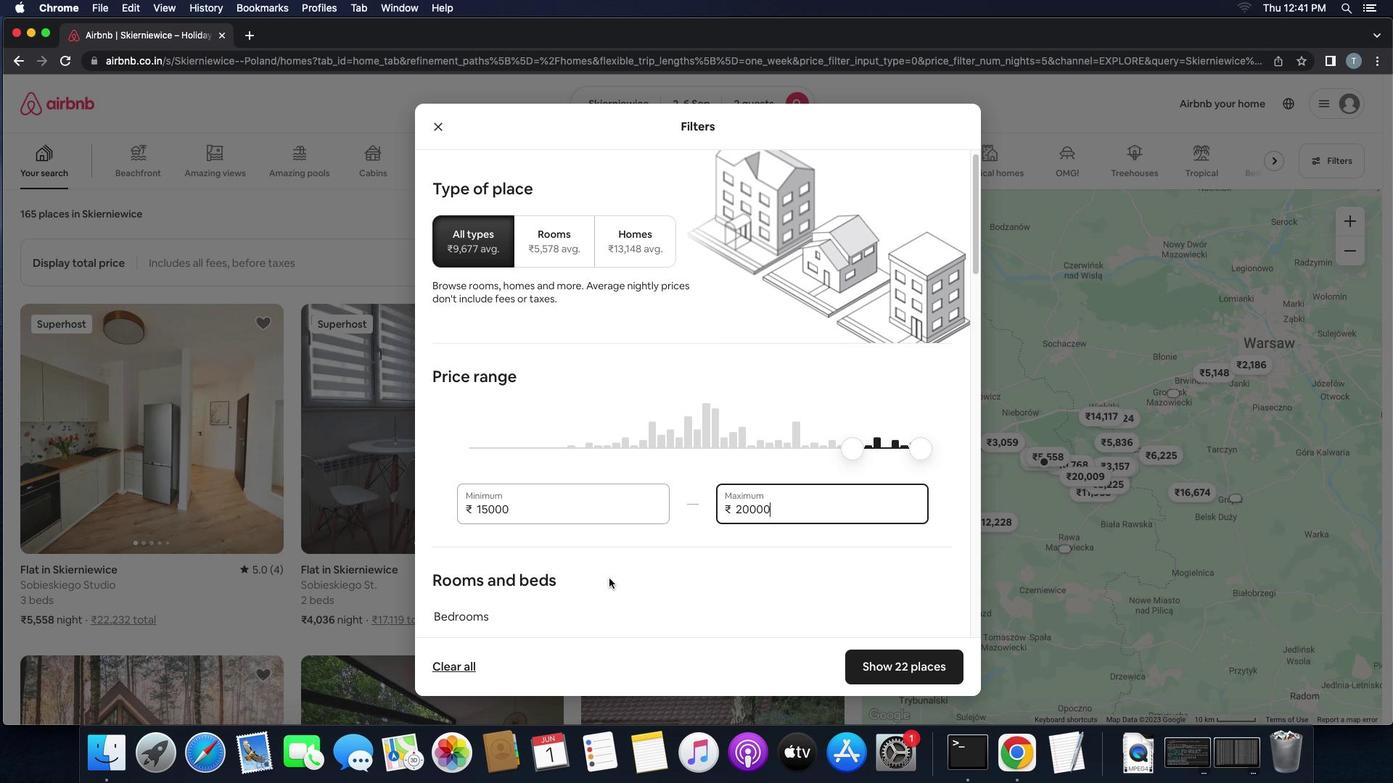 
Action: Mouse scrolled (608, 577) with delta (0, -1)
Screenshot: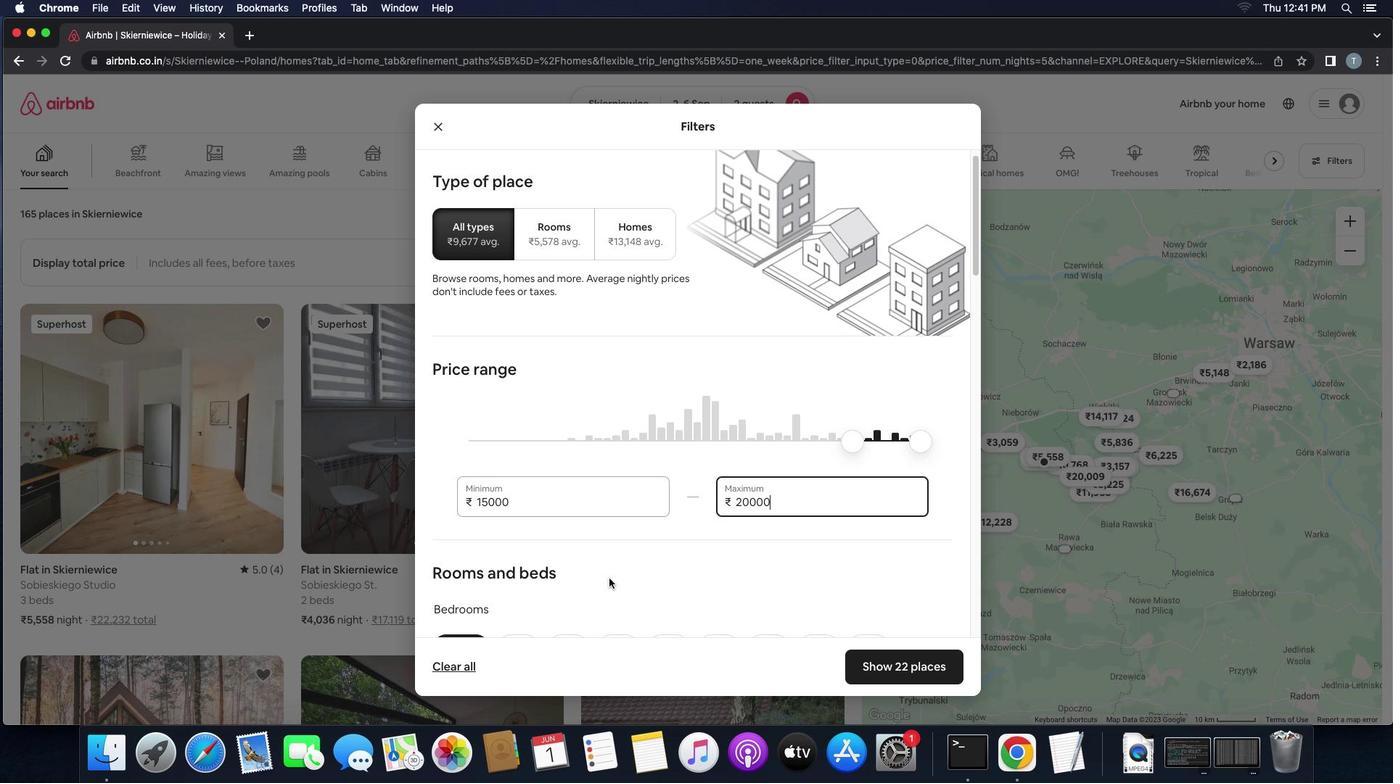 
Action: Mouse scrolled (608, 577) with delta (0, -1)
Screenshot: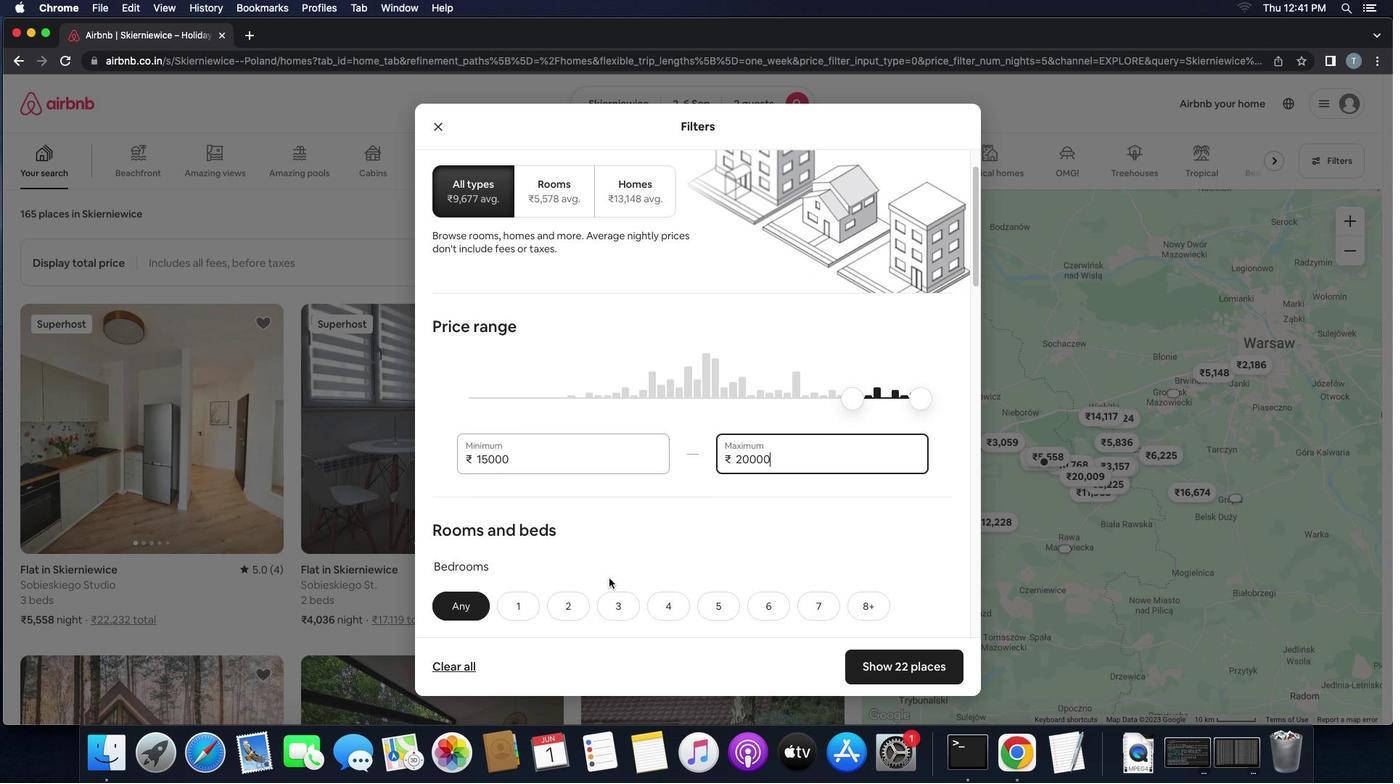 
Action: Mouse scrolled (608, 577) with delta (0, -1)
Screenshot: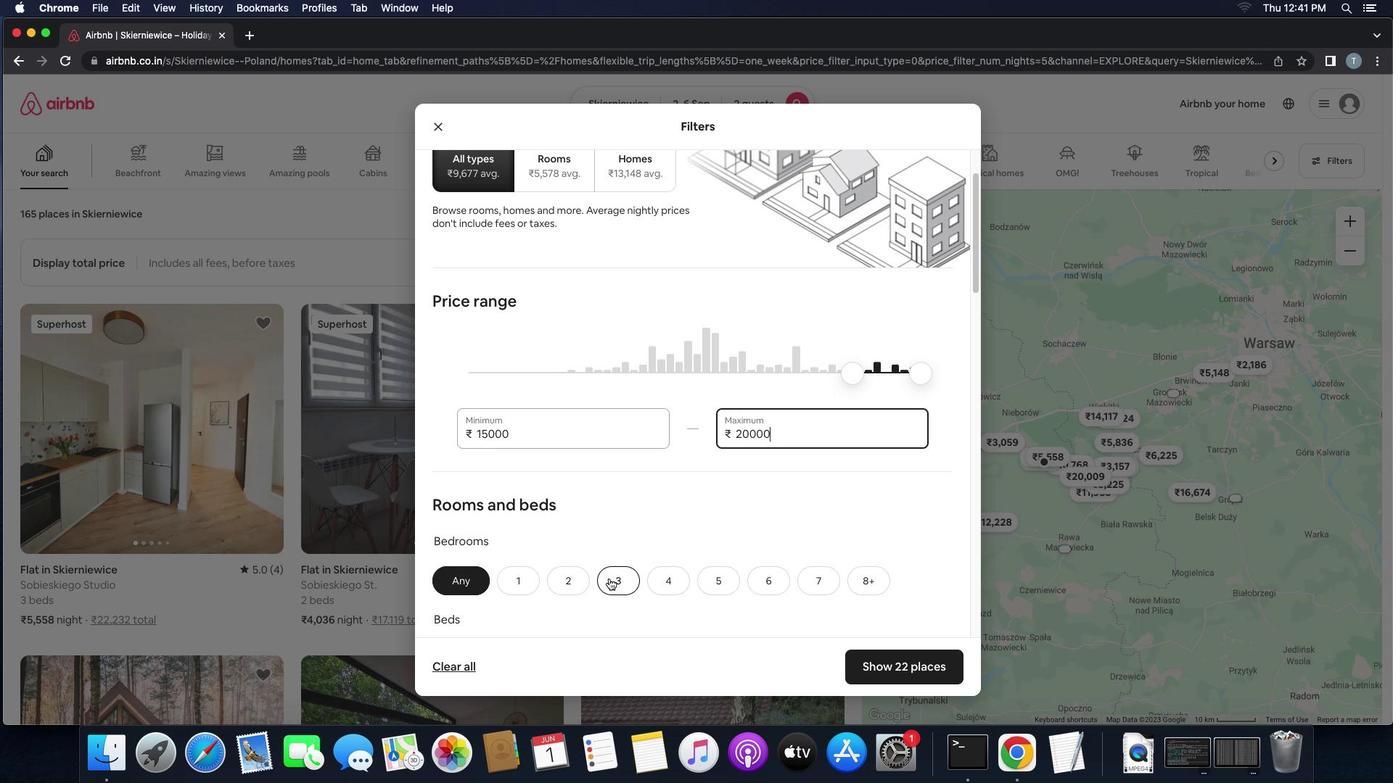 
Action: Mouse scrolled (608, 577) with delta (0, -1)
Screenshot: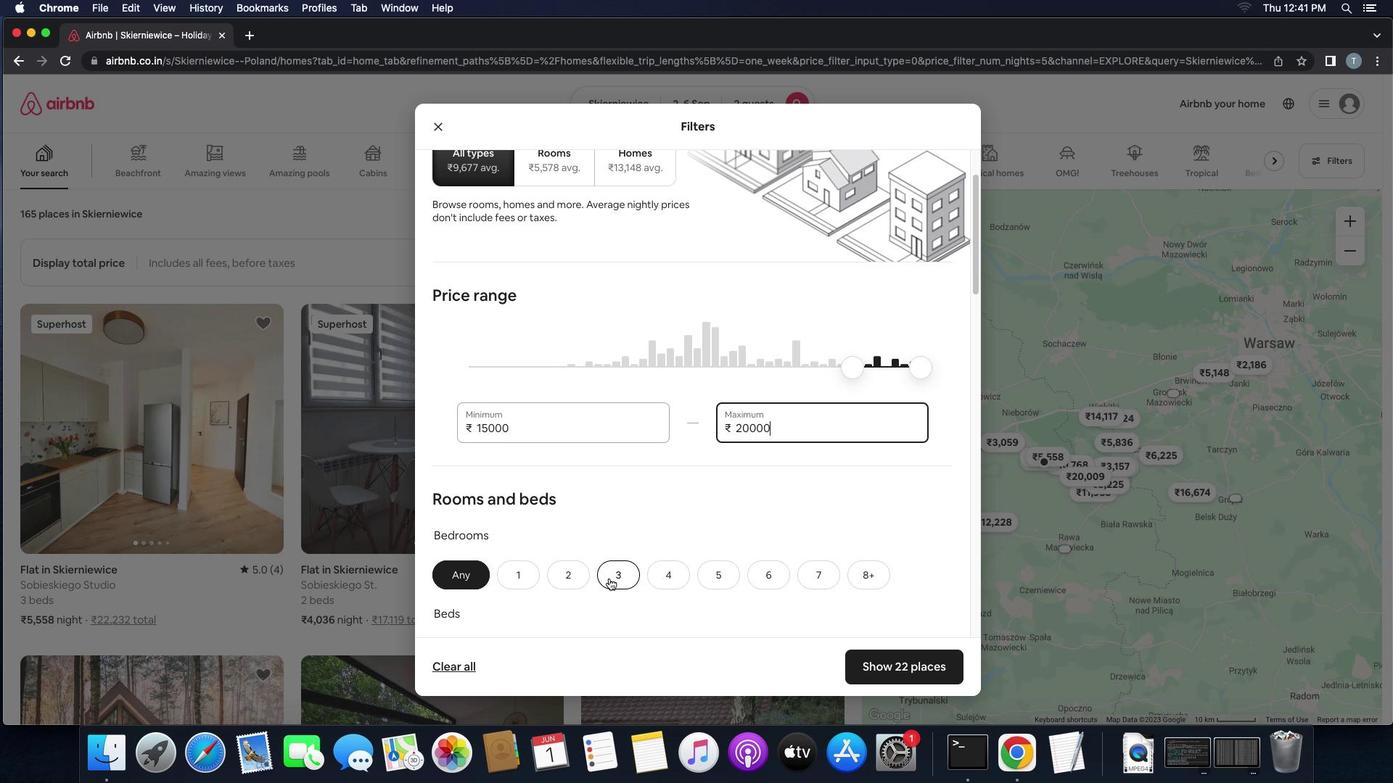 
Action: Mouse scrolled (608, 577) with delta (0, -1)
Screenshot: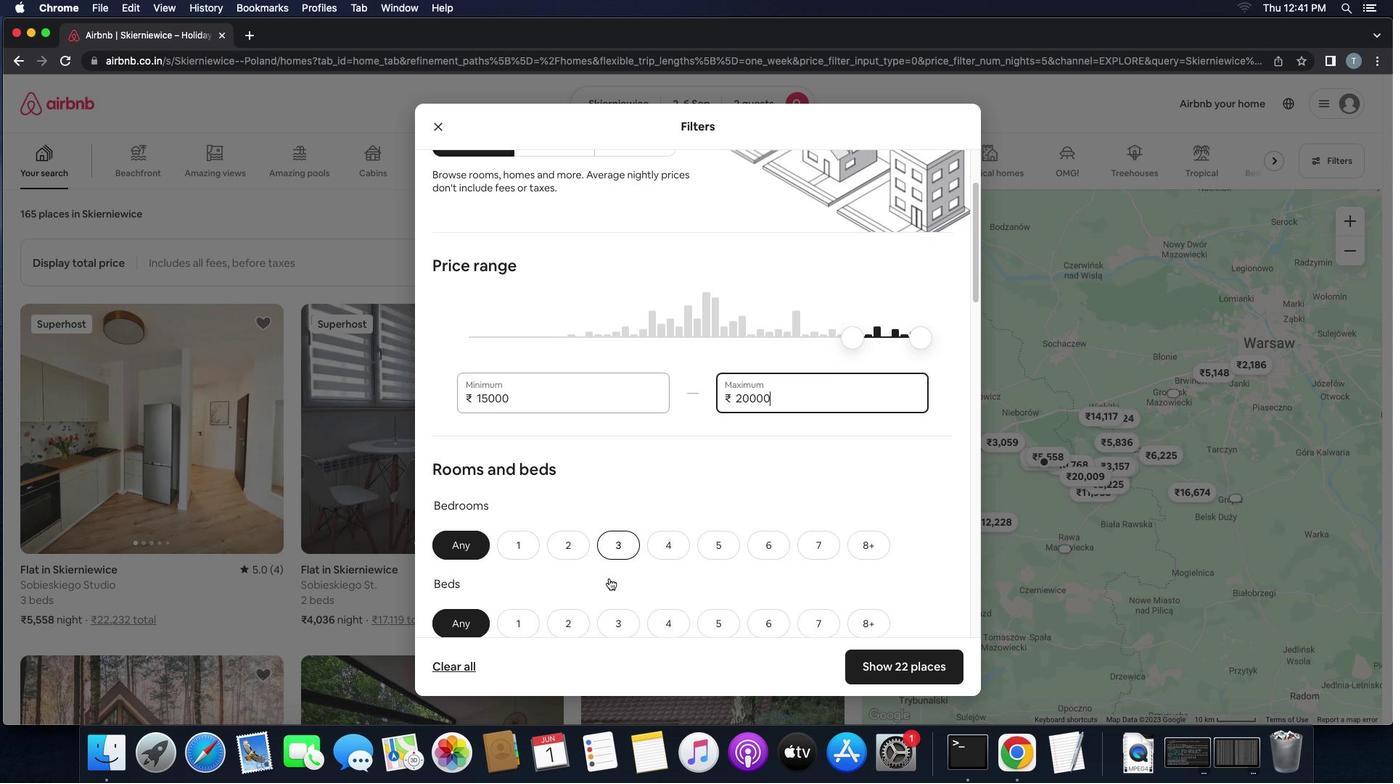 
Action: Mouse scrolled (608, 577) with delta (0, -1)
Screenshot: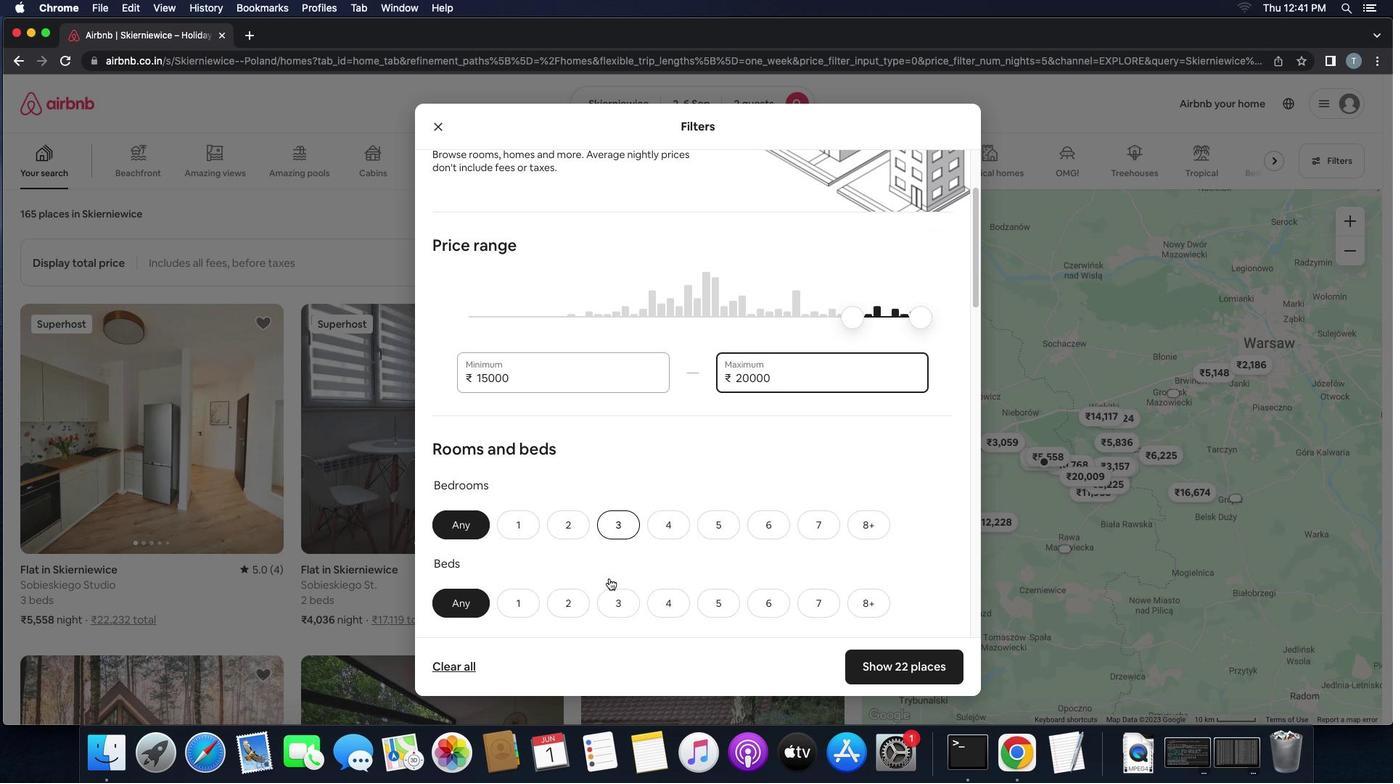 
Action: Mouse scrolled (608, 577) with delta (0, -1)
Screenshot: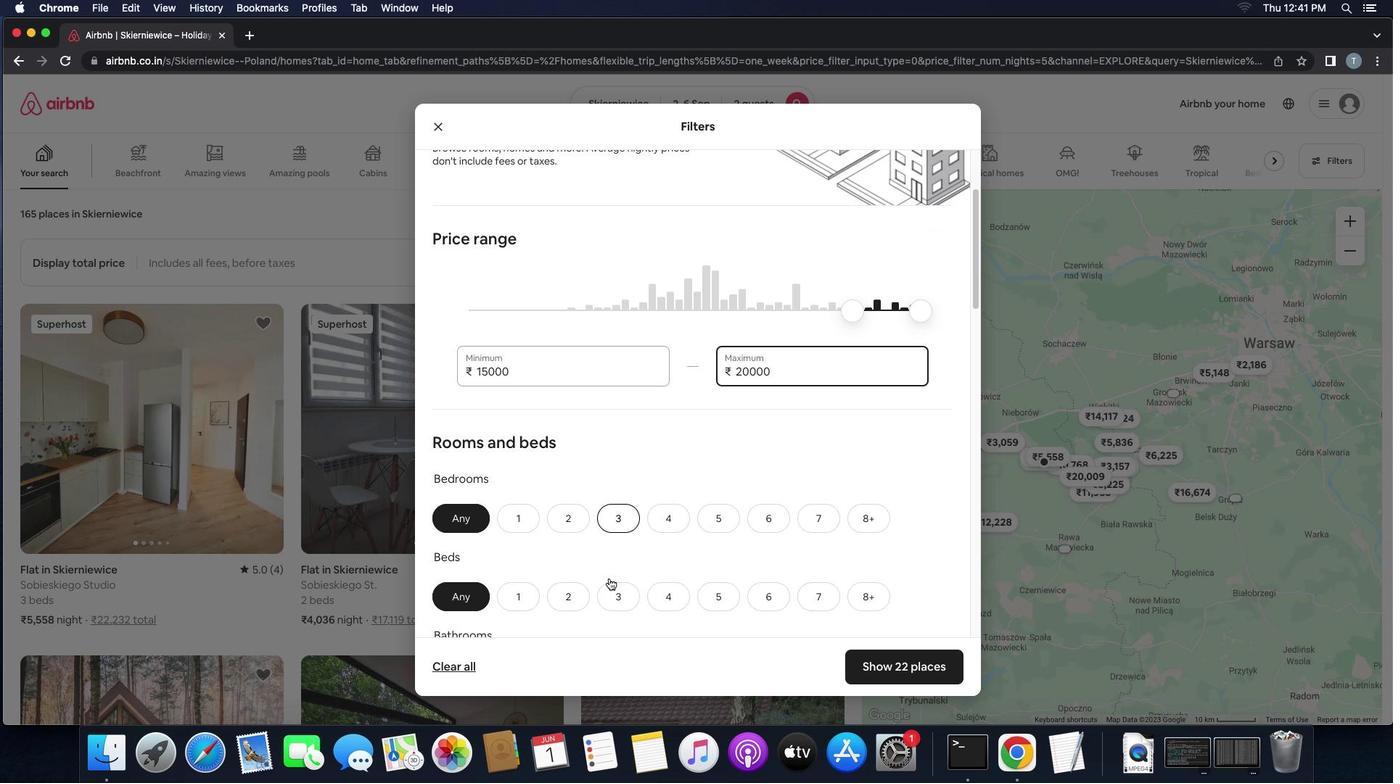
Action: Mouse scrolled (608, 577) with delta (0, -1)
Screenshot: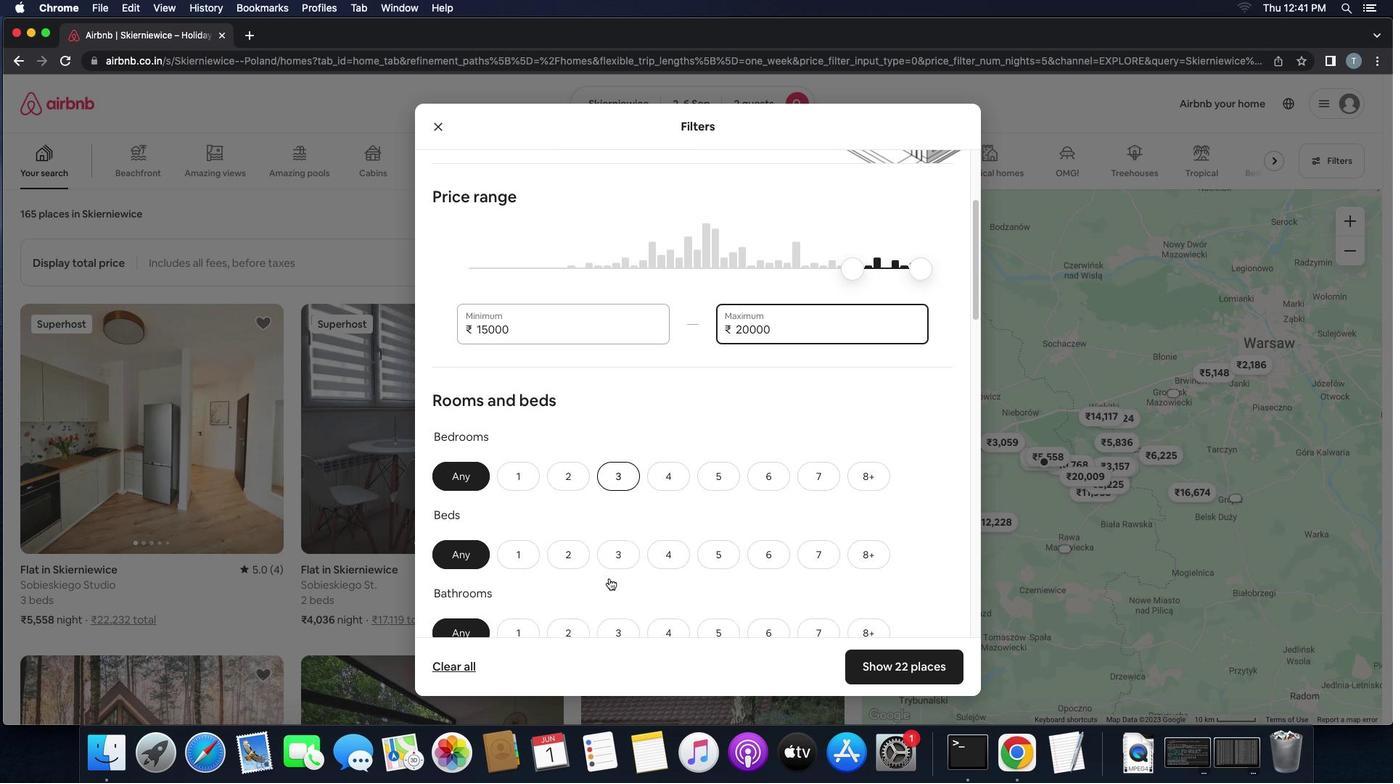 
Action: Mouse scrolled (608, 577) with delta (0, -1)
Screenshot: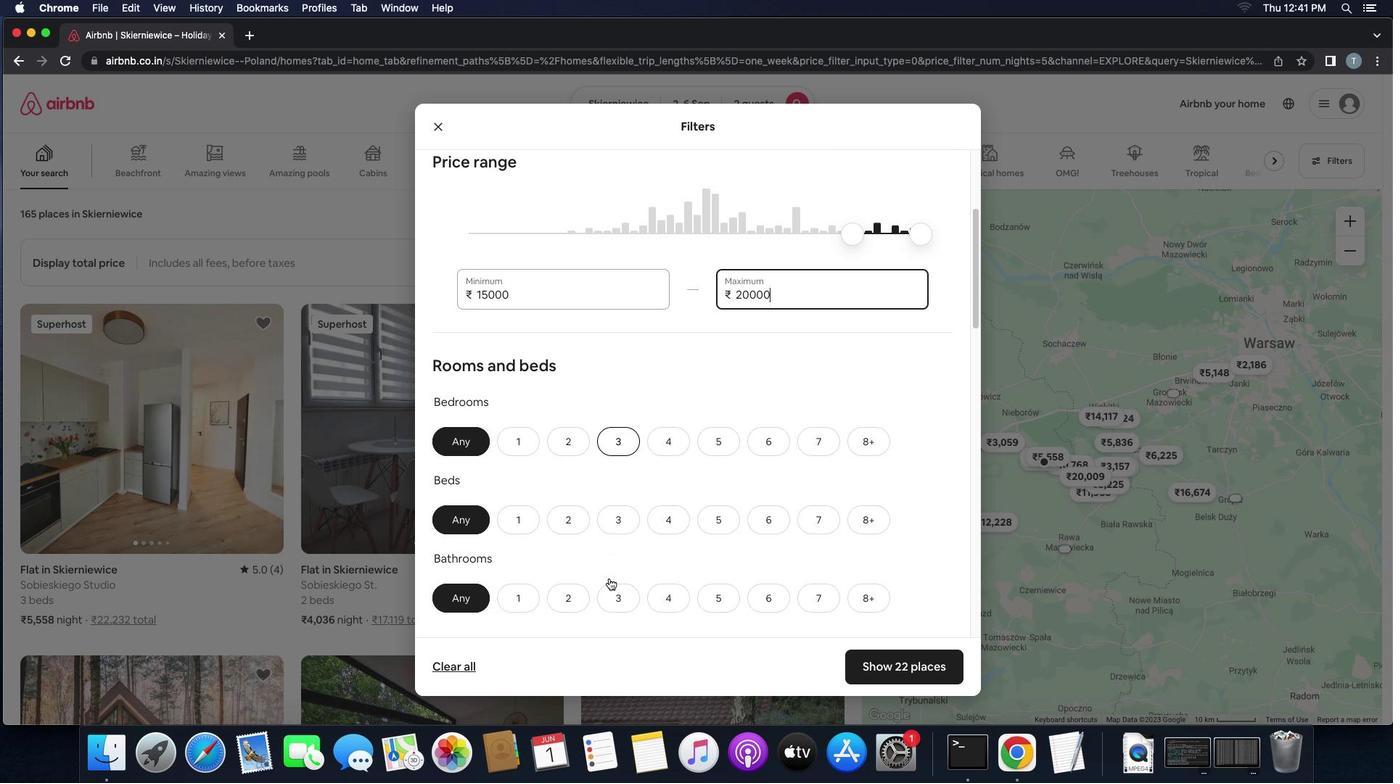 
Action: Mouse scrolled (608, 577) with delta (0, -1)
Screenshot: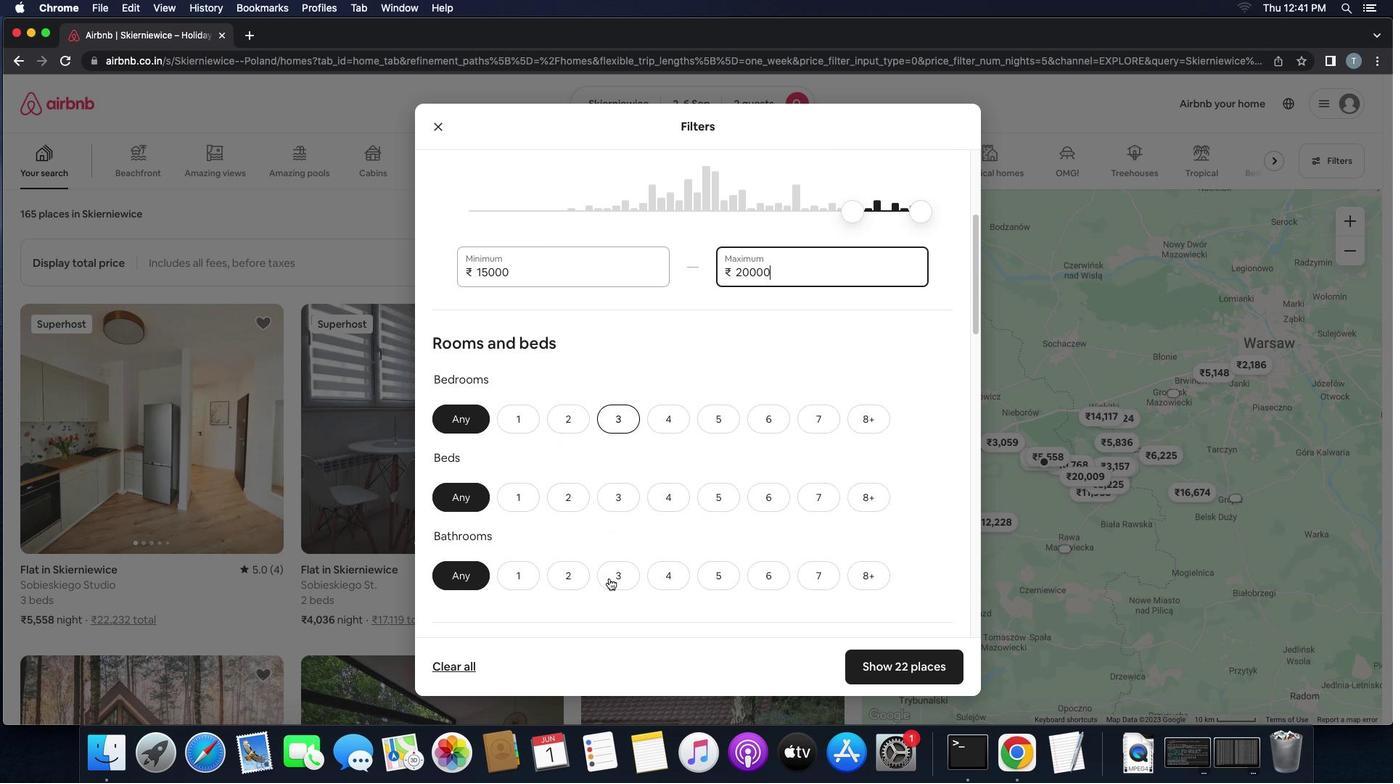 
Action: Mouse scrolled (608, 577) with delta (0, -2)
Screenshot: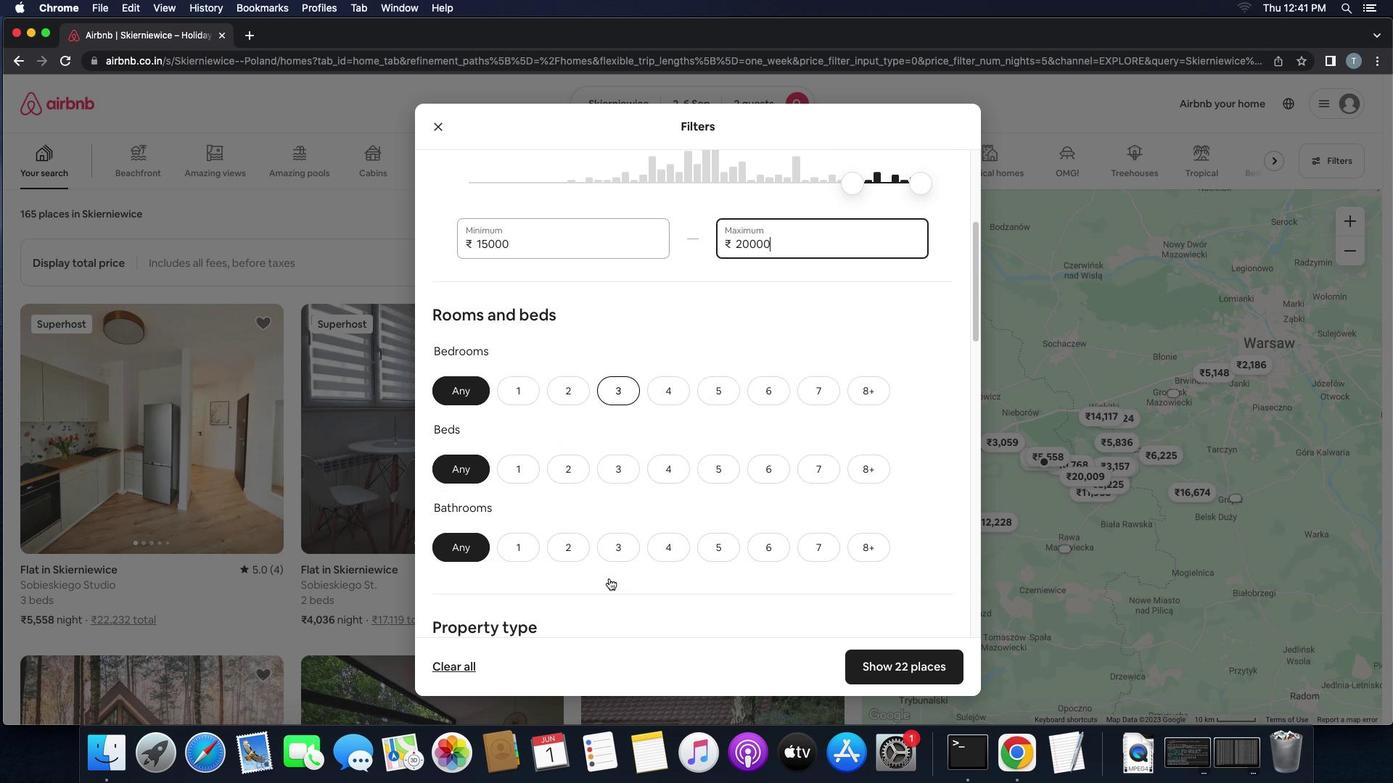 
Action: Mouse moved to (512, 361)
Screenshot: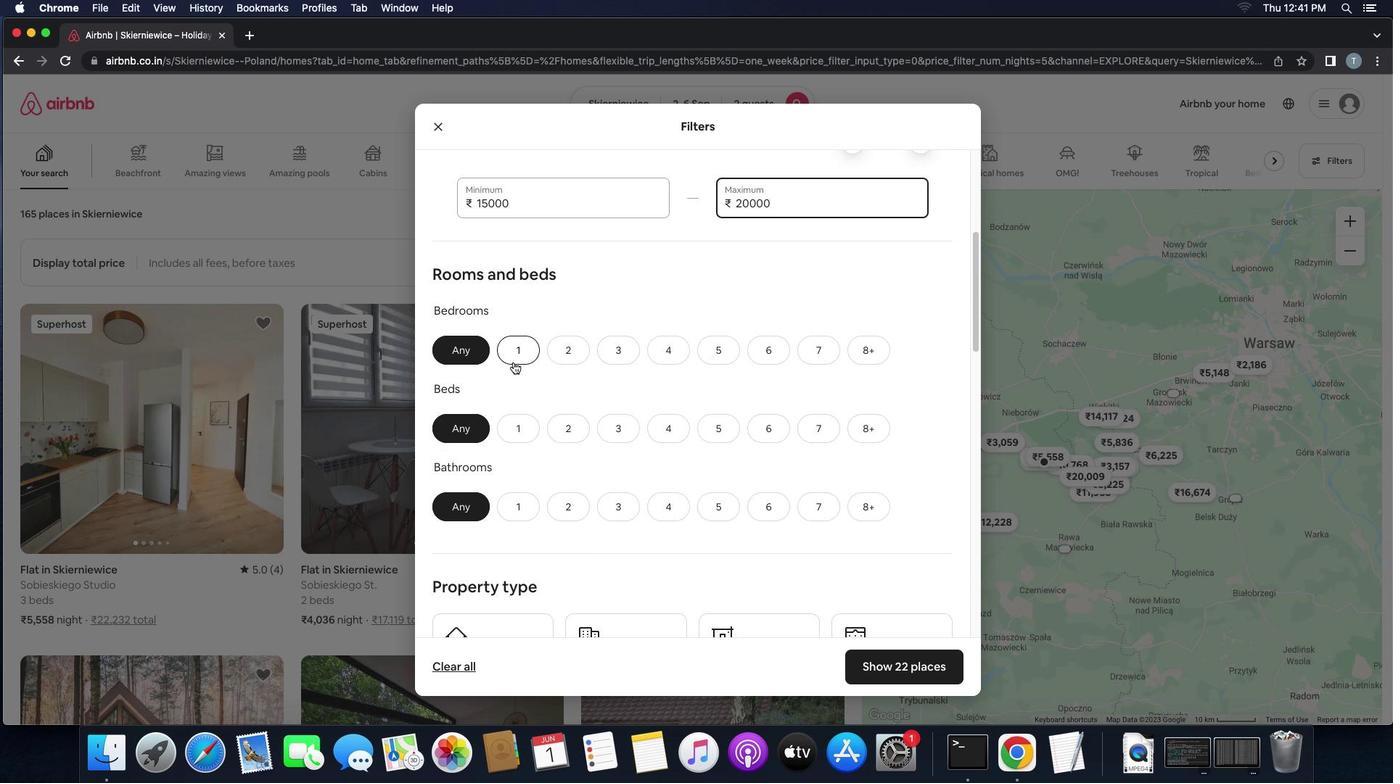 
Action: Mouse pressed left at (512, 361)
Screenshot: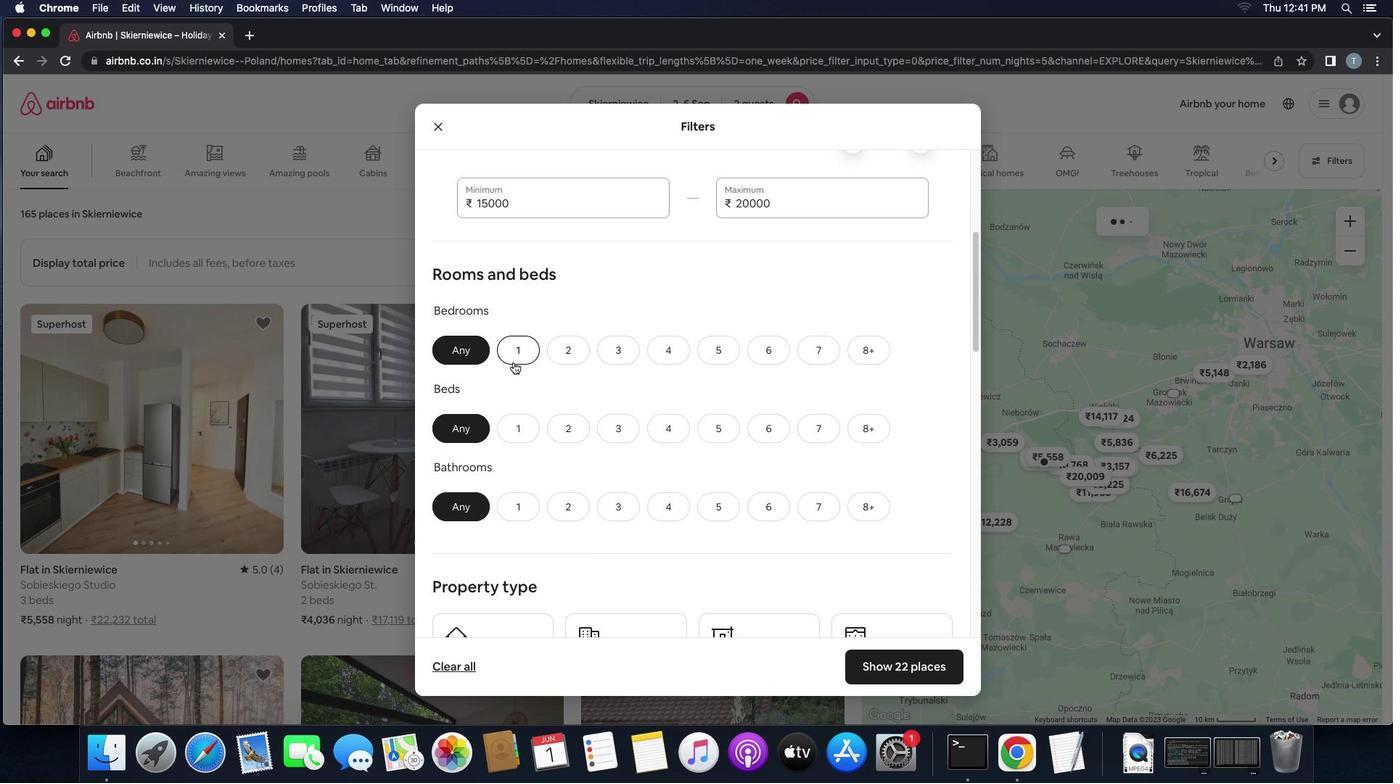 
Action: Mouse moved to (526, 421)
Screenshot: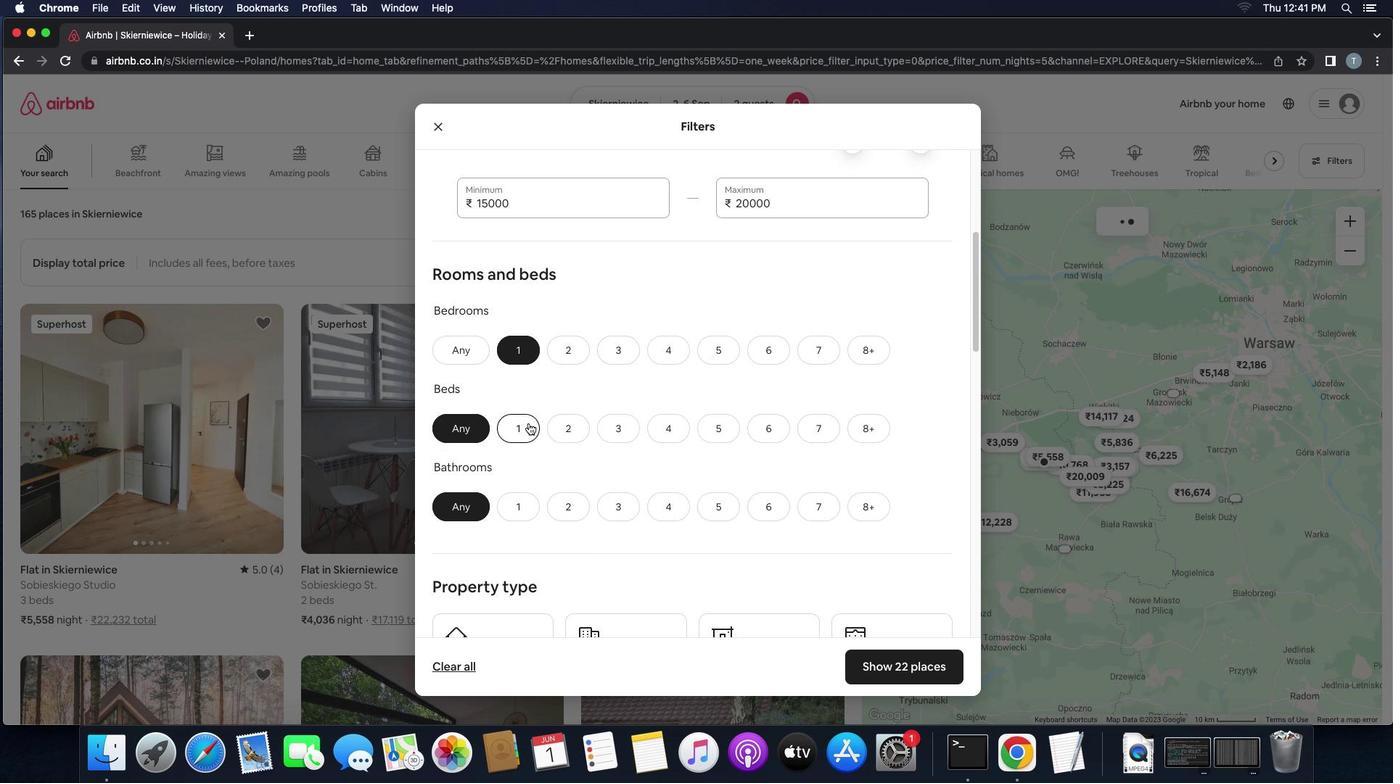 
Action: Mouse pressed left at (526, 421)
Screenshot: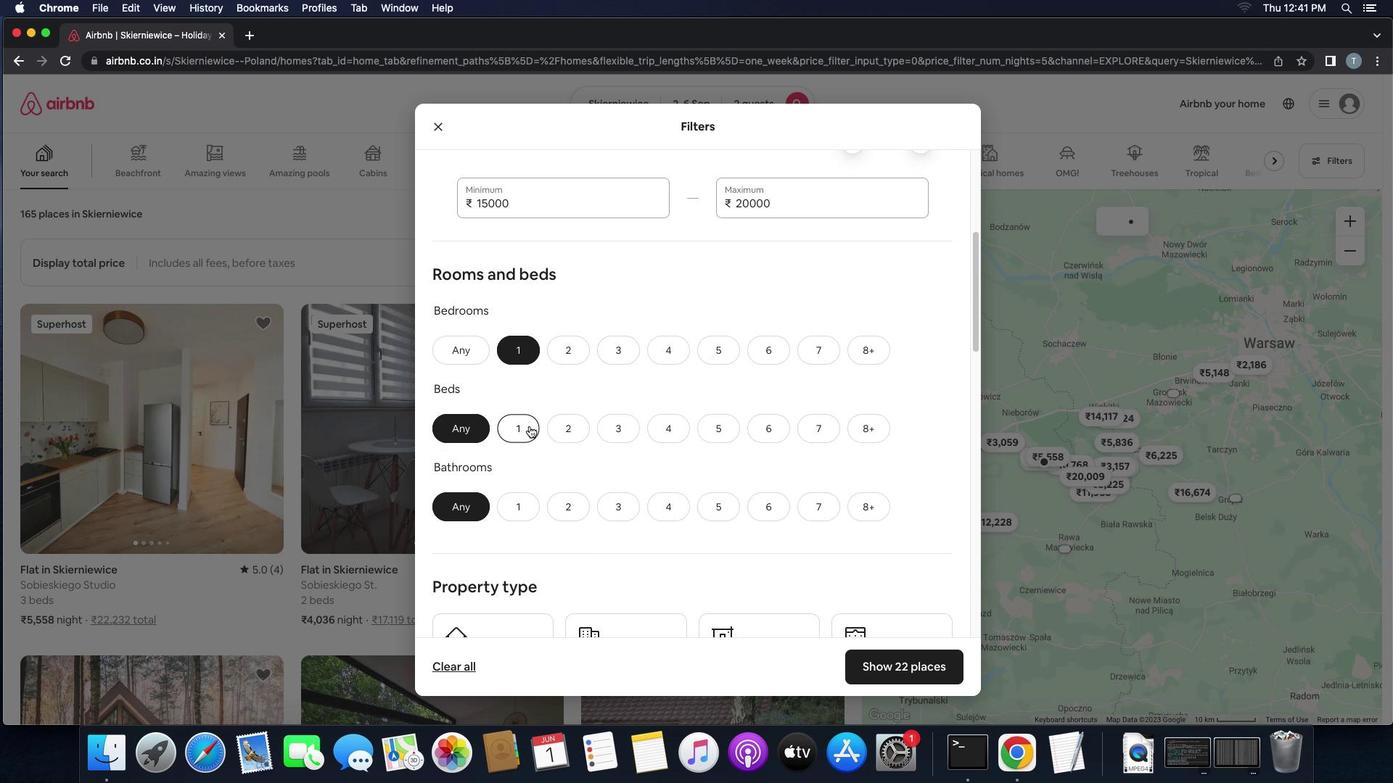 
Action: Mouse moved to (510, 506)
Screenshot: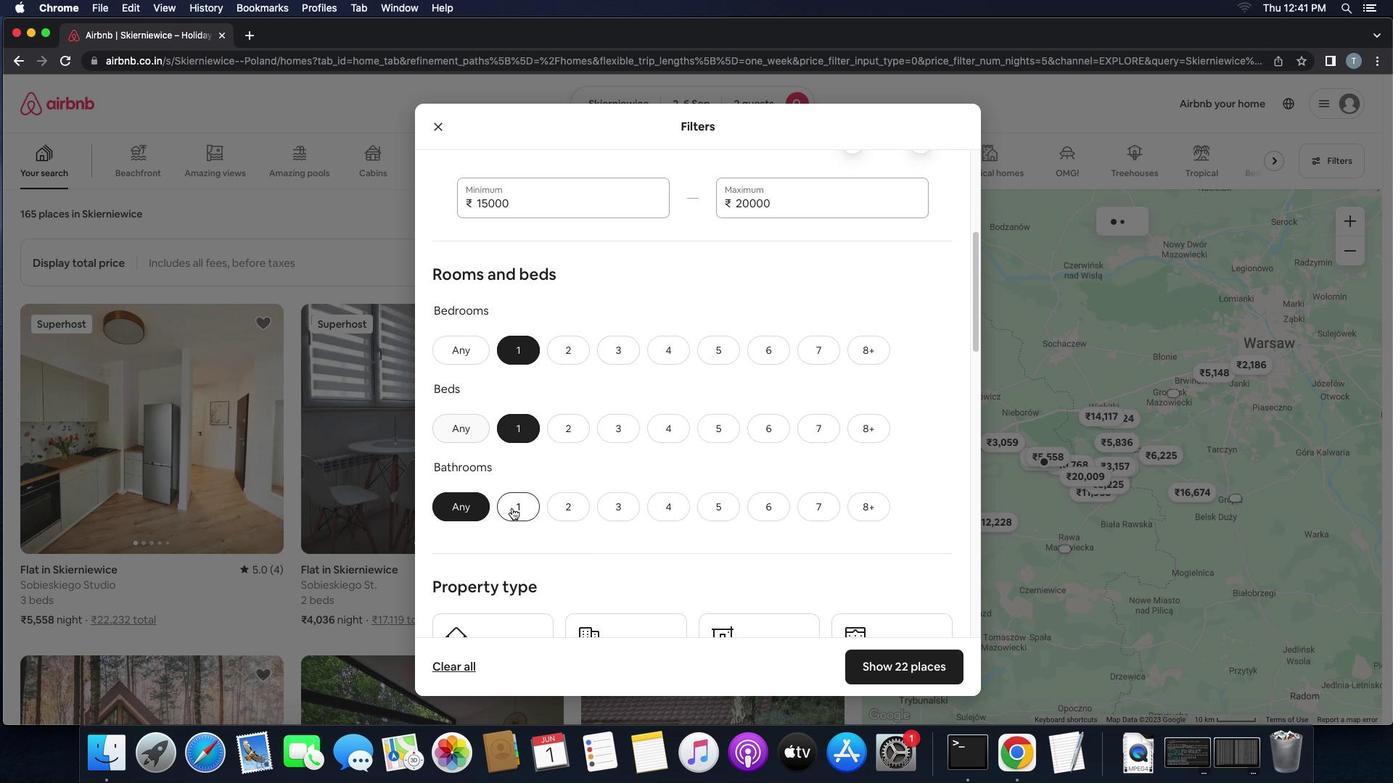 
Action: Mouse pressed left at (510, 506)
Screenshot: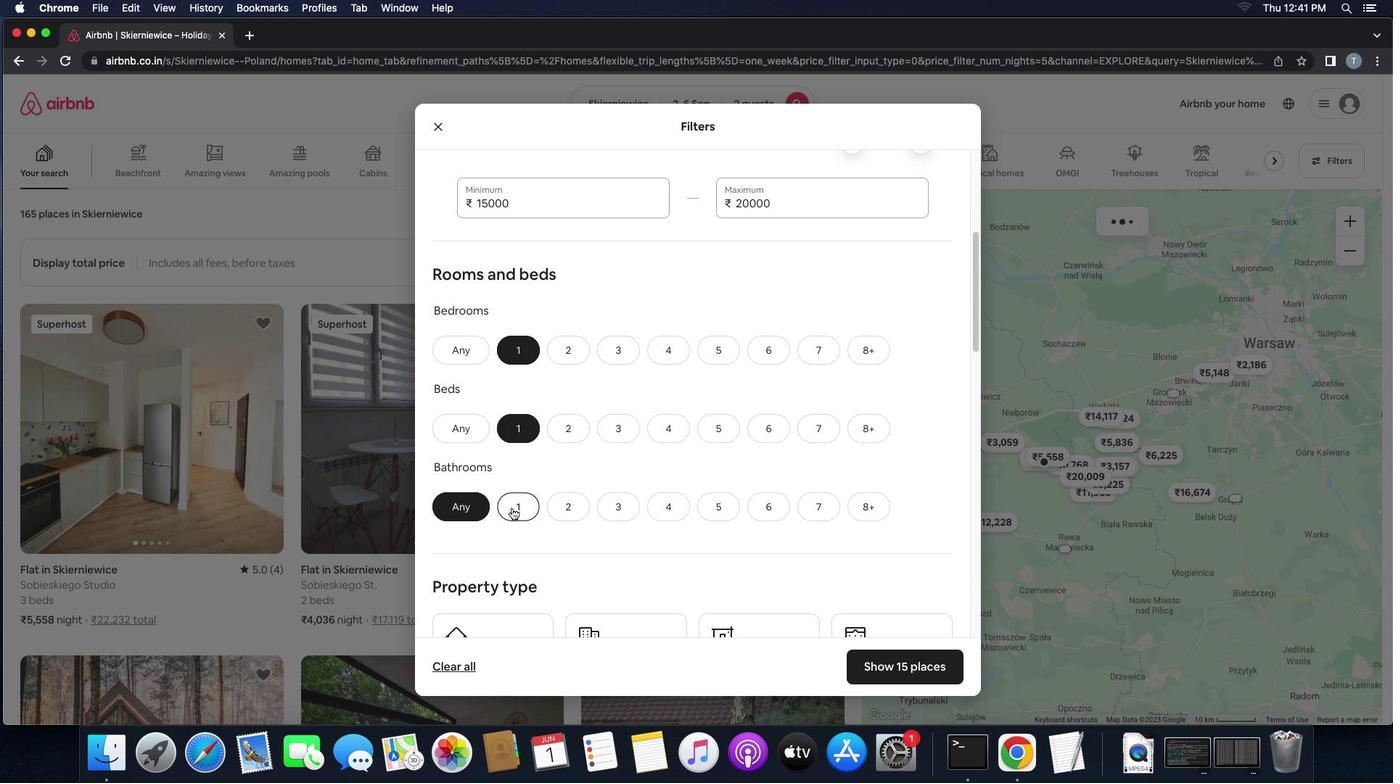 
Action: Mouse moved to (626, 509)
Screenshot: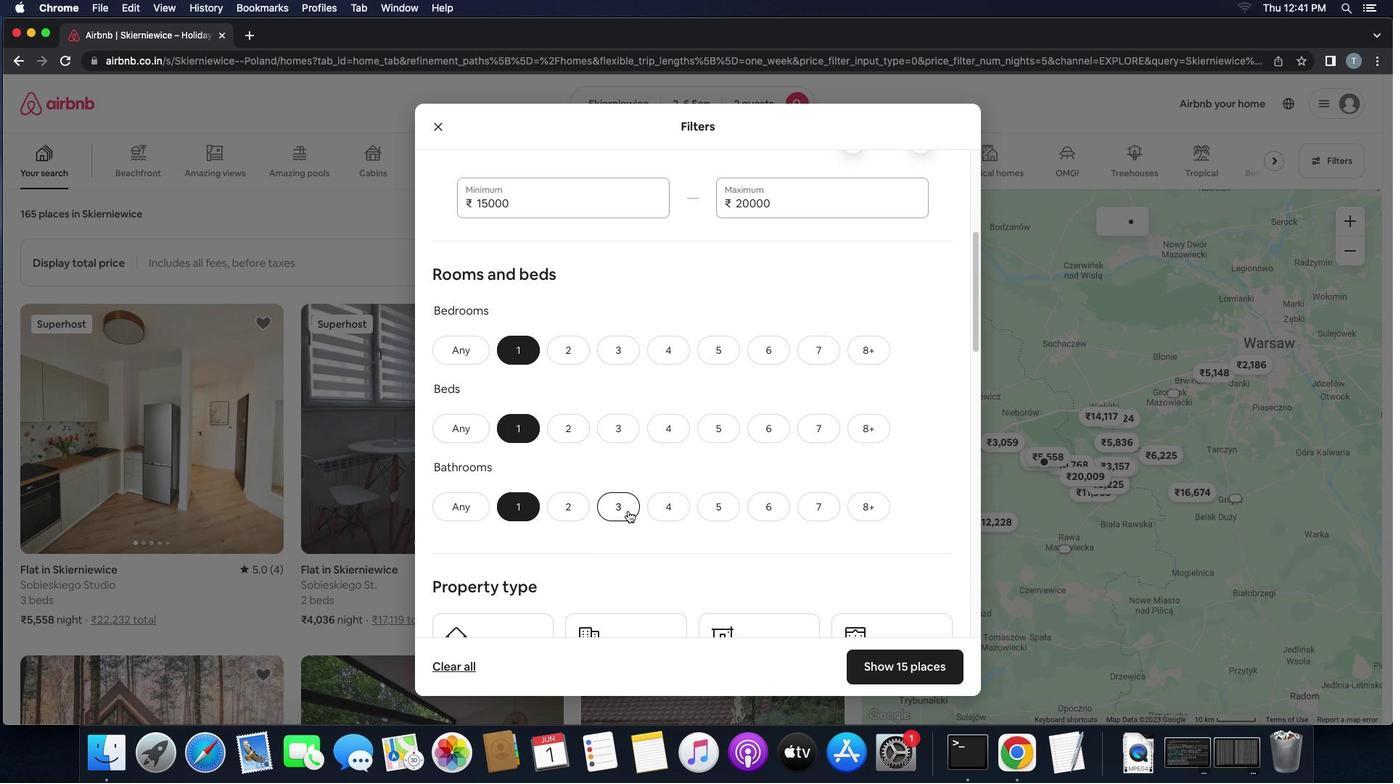 
Action: Mouse scrolled (626, 509) with delta (0, -1)
Screenshot: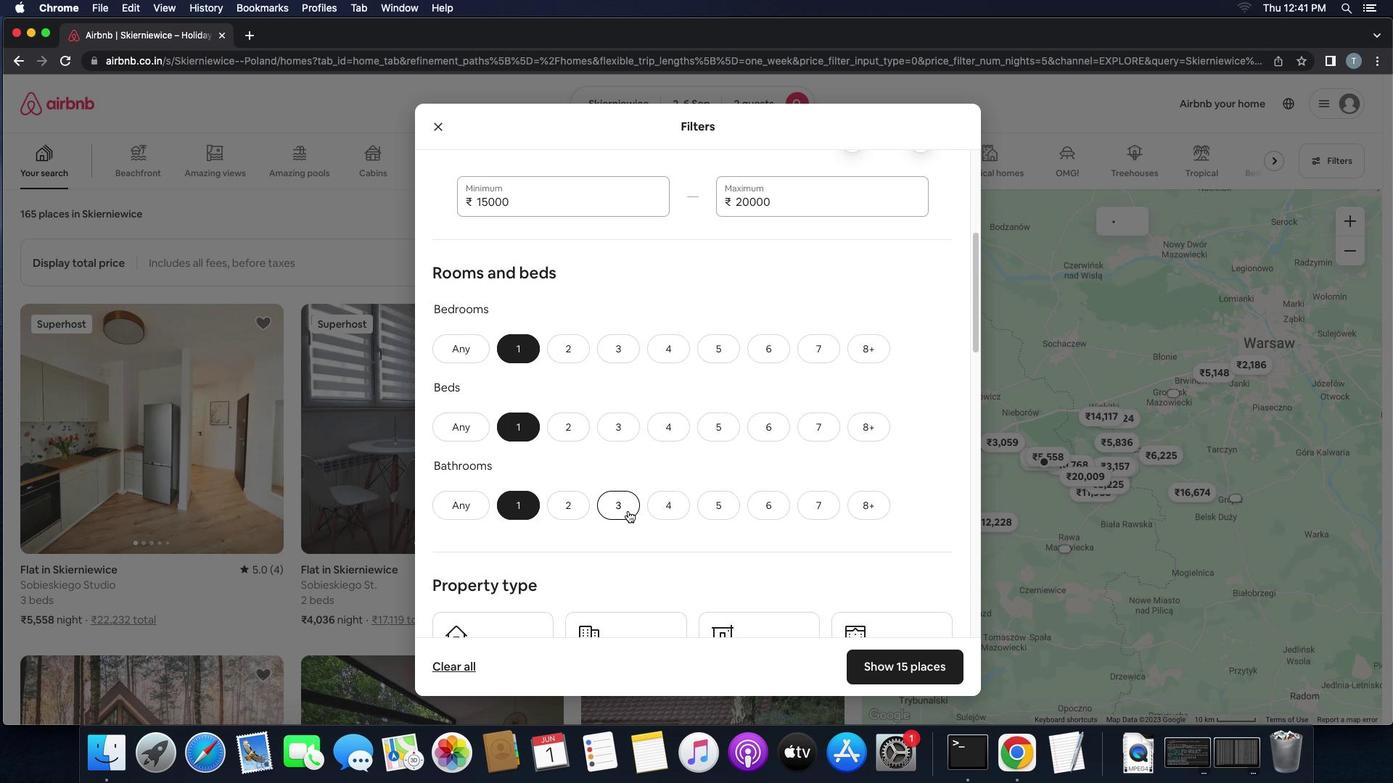 
Action: Mouse scrolled (626, 509) with delta (0, -1)
Screenshot: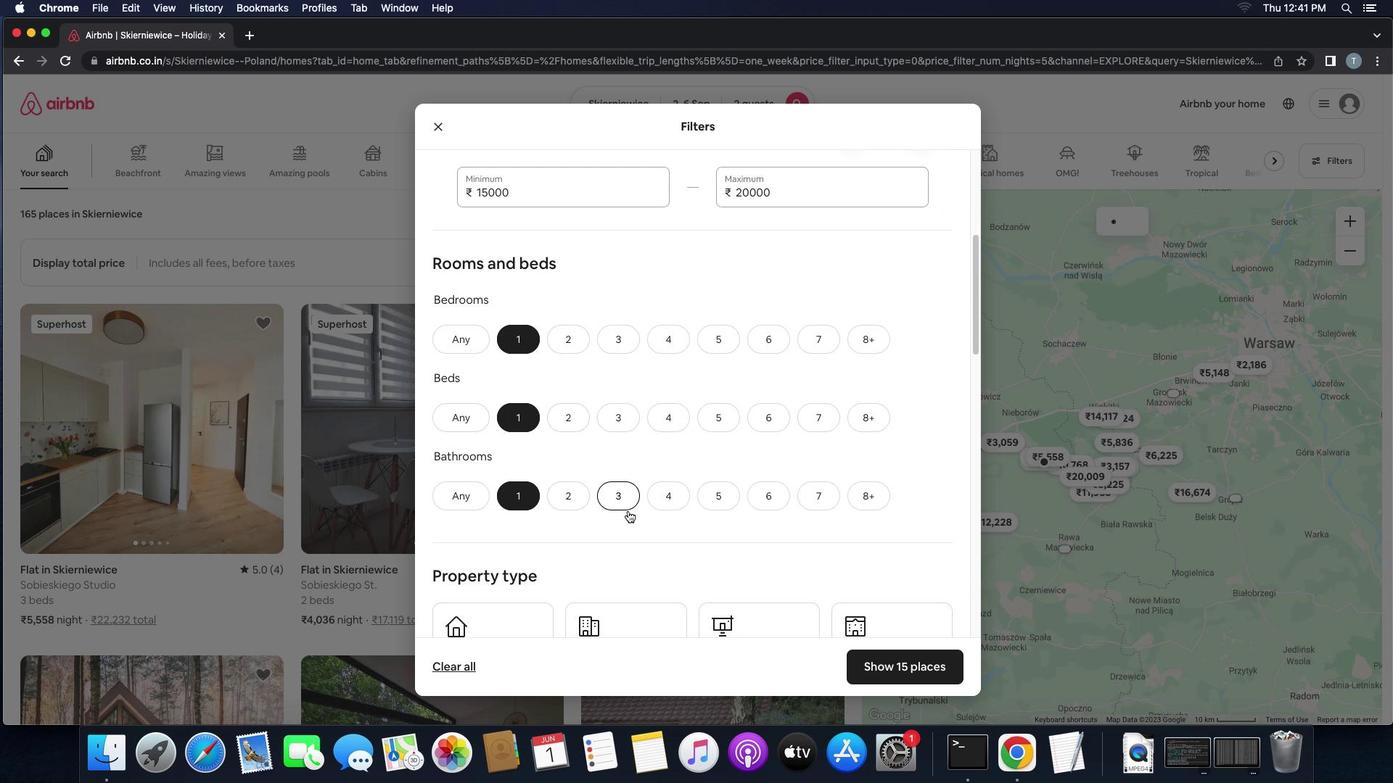 
Action: Mouse scrolled (626, 509) with delta (0, -1)
Screenshot: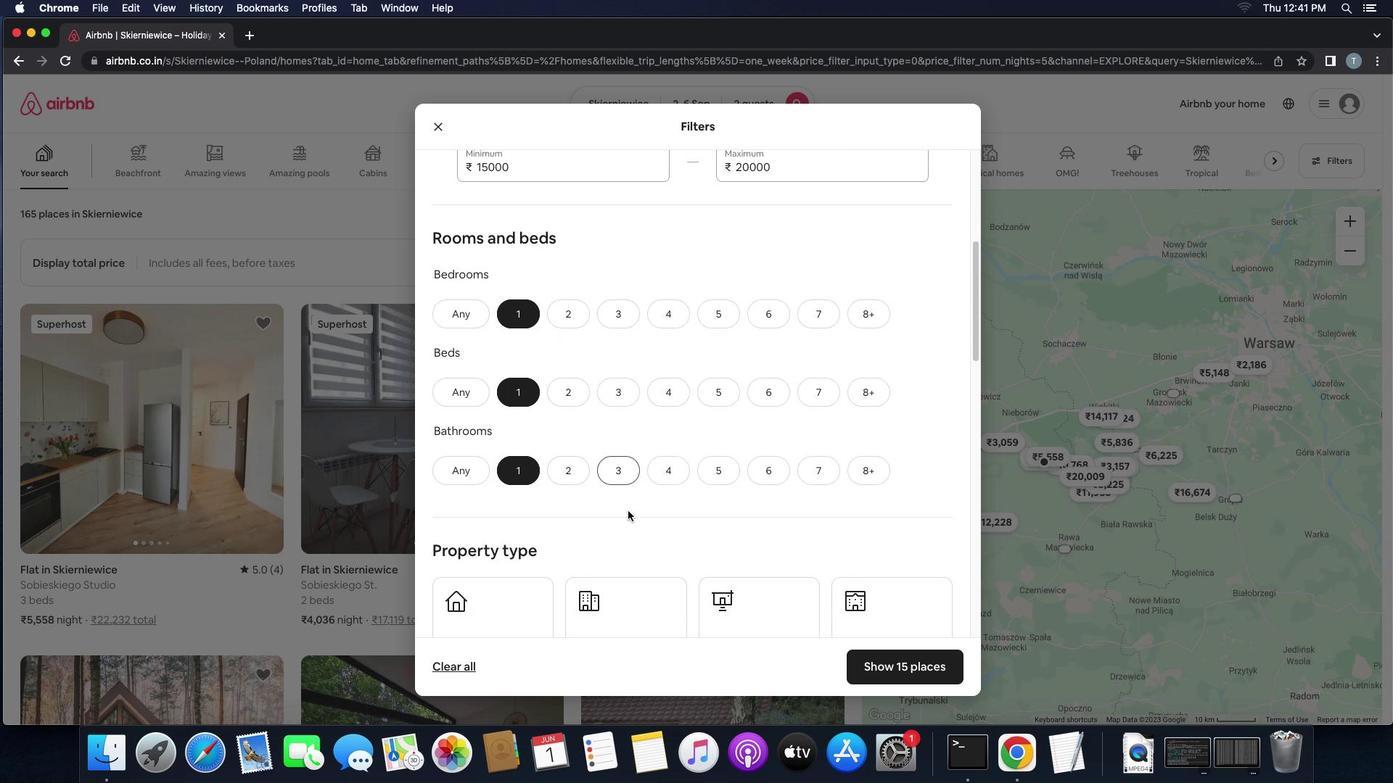 
Action: Mouse scrolled (626, 509) with delta (0, -1)
Screenshot: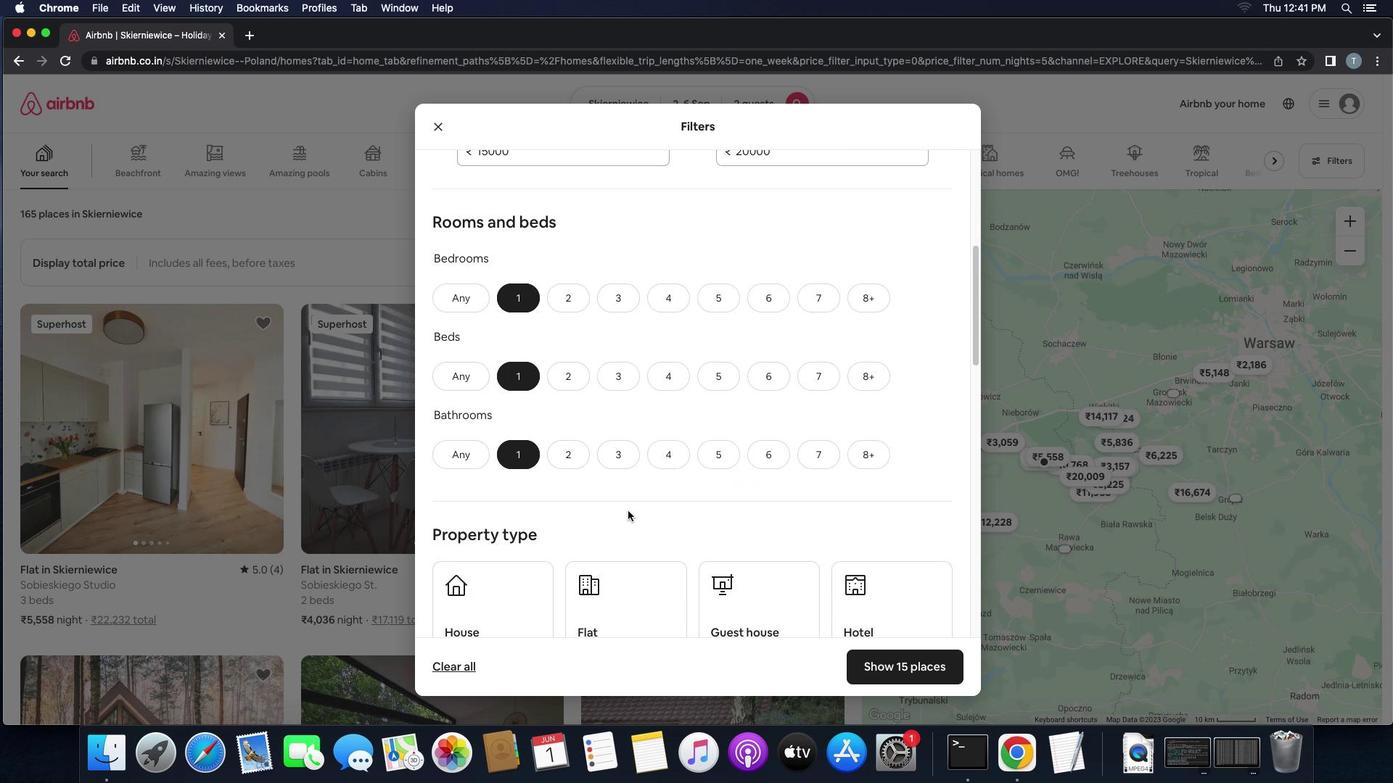 
Action: Mouse scrolled (626, 509) with delta (0, -1)
Screenshot: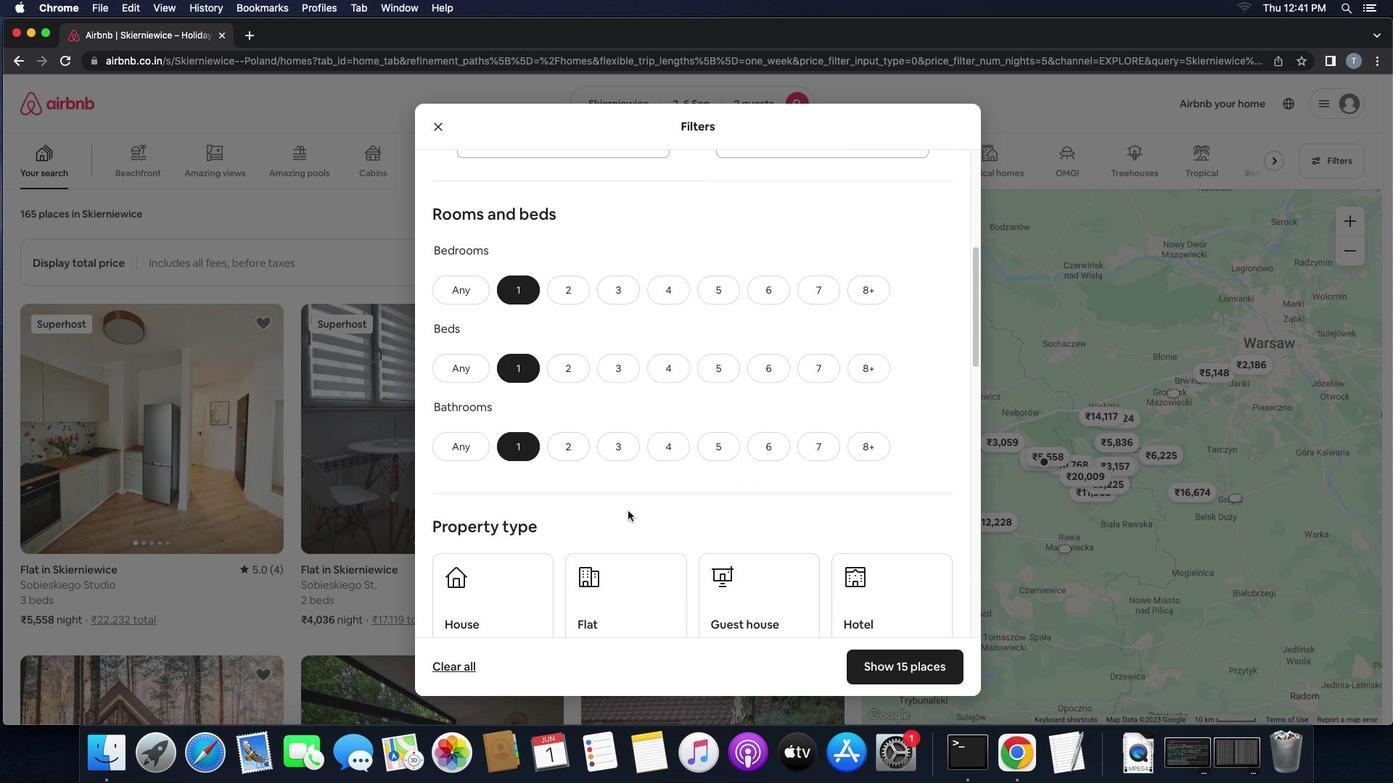 
Action: Mouse scrolled (626, 509) with delta (0, -1)
Screenshot: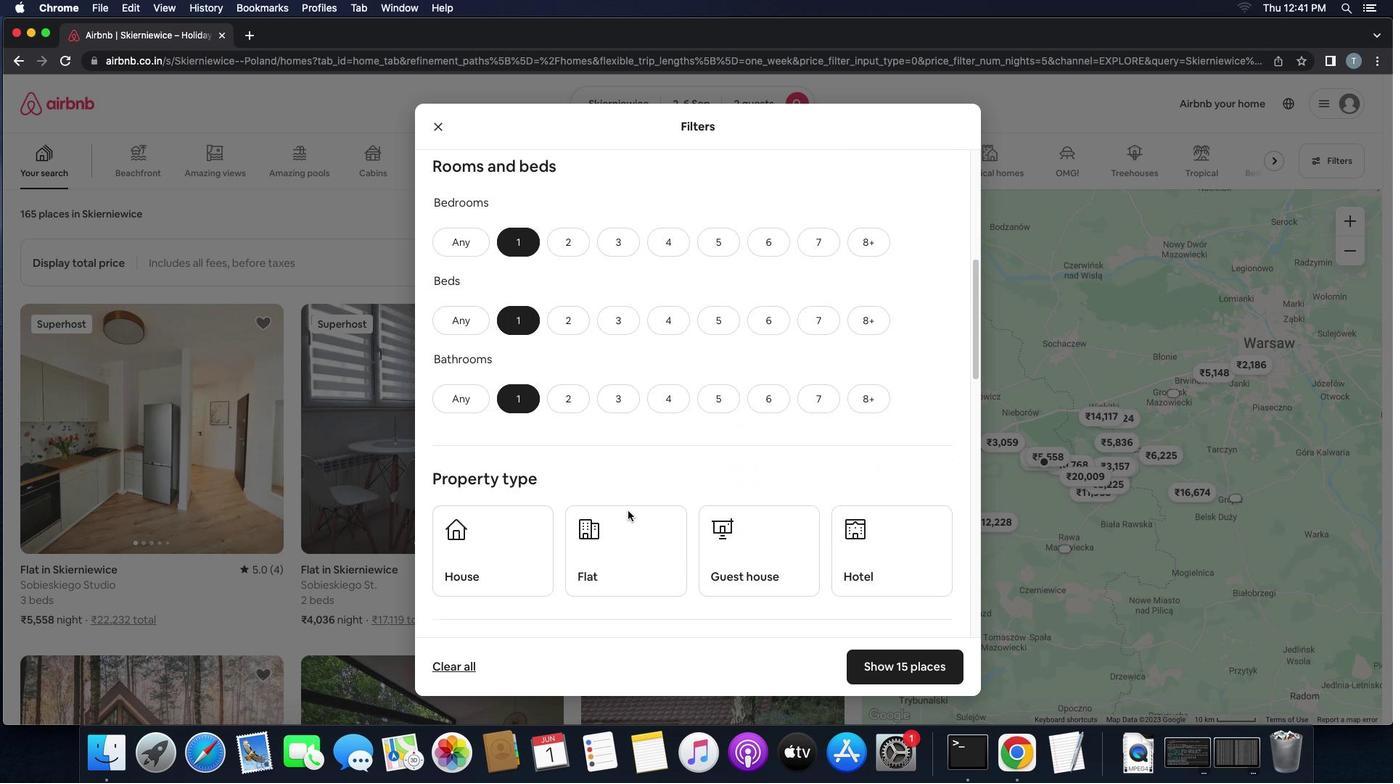 
Action: Mouse moved to (627, 507)
Screenshot: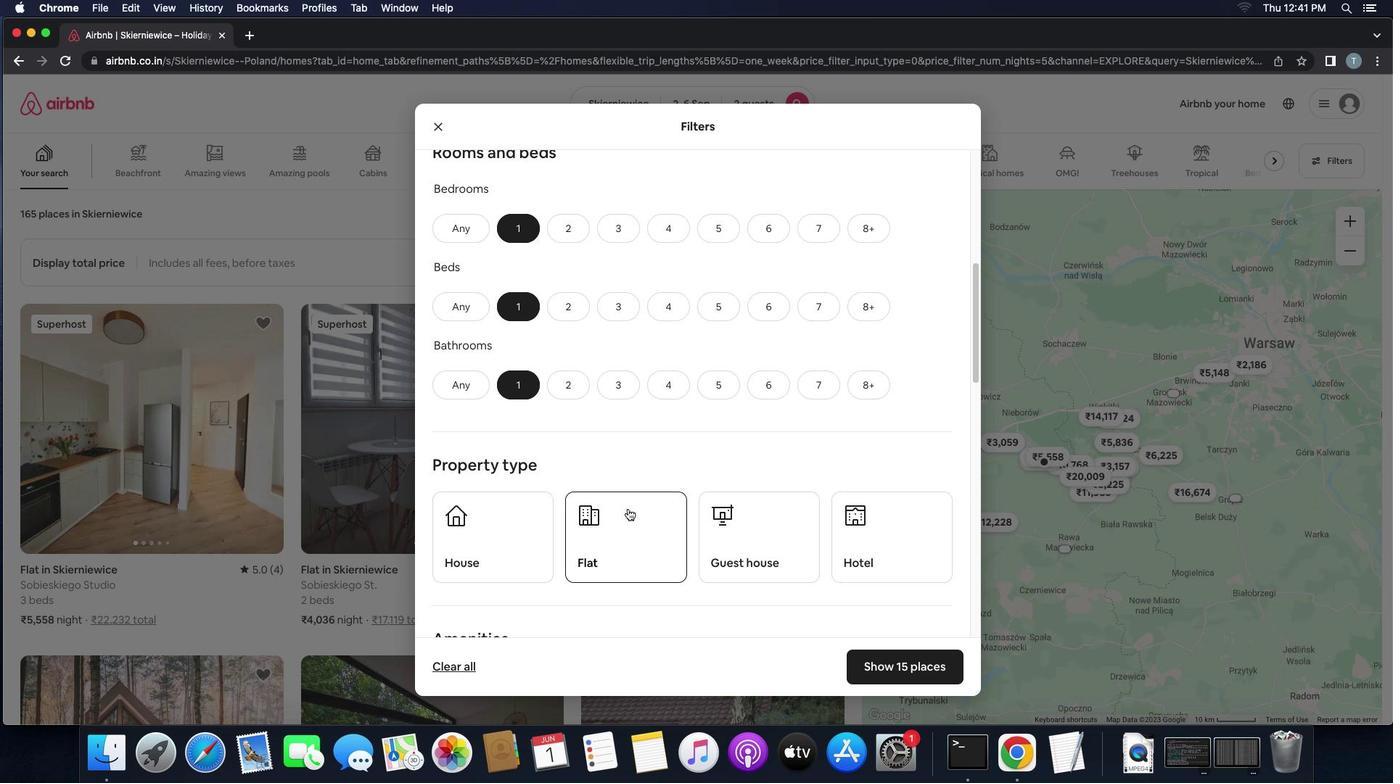 
Action: Mouse scrolled (627, 507) with delta (0, -1)
Screenshot: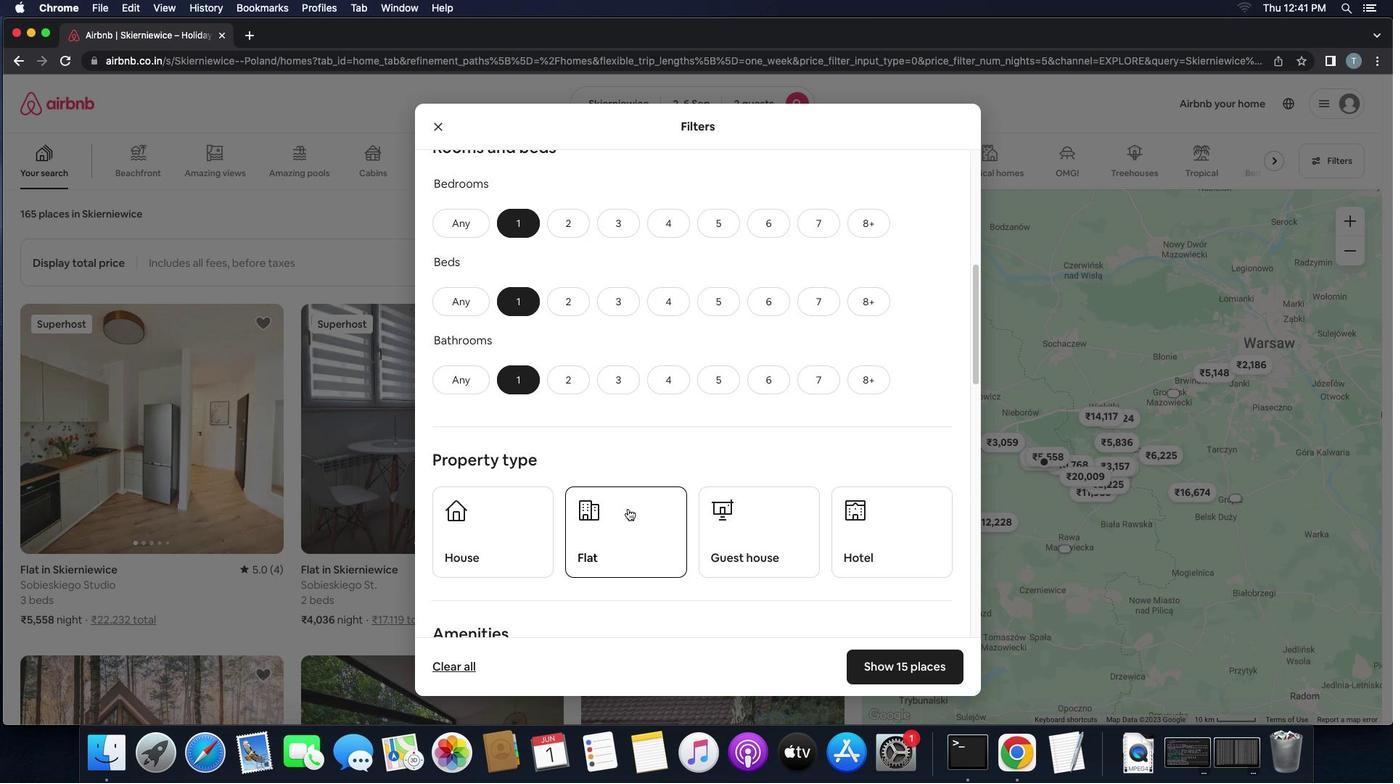 
Action: Mouse scrolled (627, 507) with delta (0, -1)
Screenshot: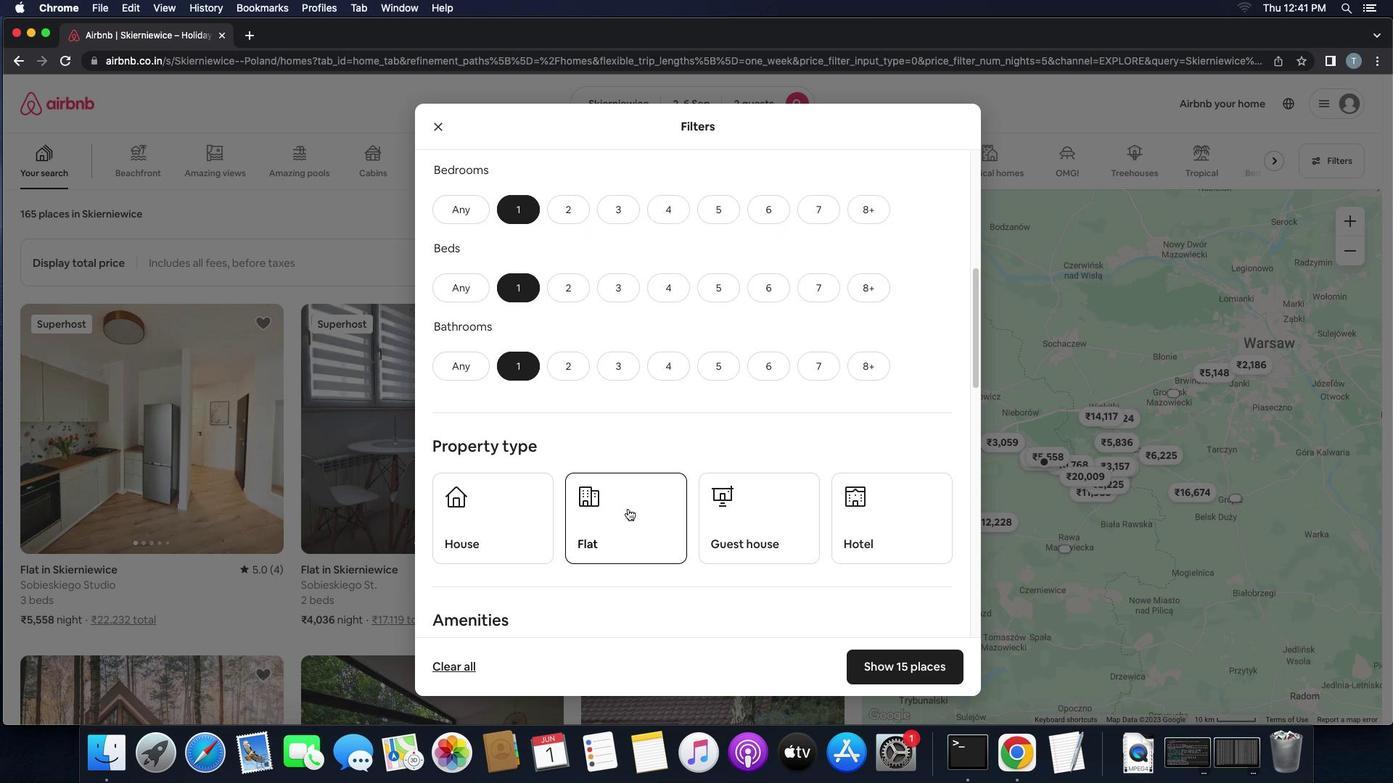 
Action: Mouse scrolled (627, 507) with delta (0, -1)
Screenshot: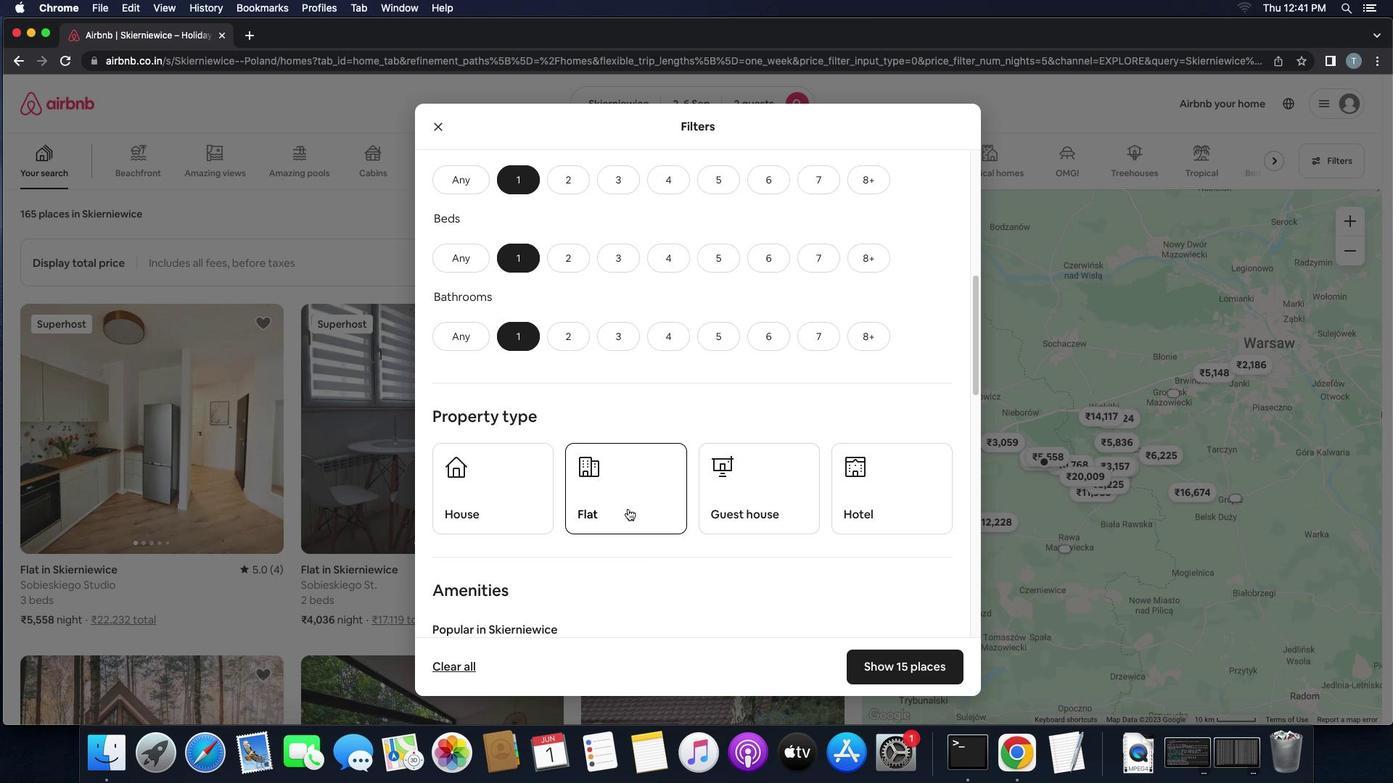 
Action: Mouse scrolled (627, 507) with delta (0, -1)
Screenshot: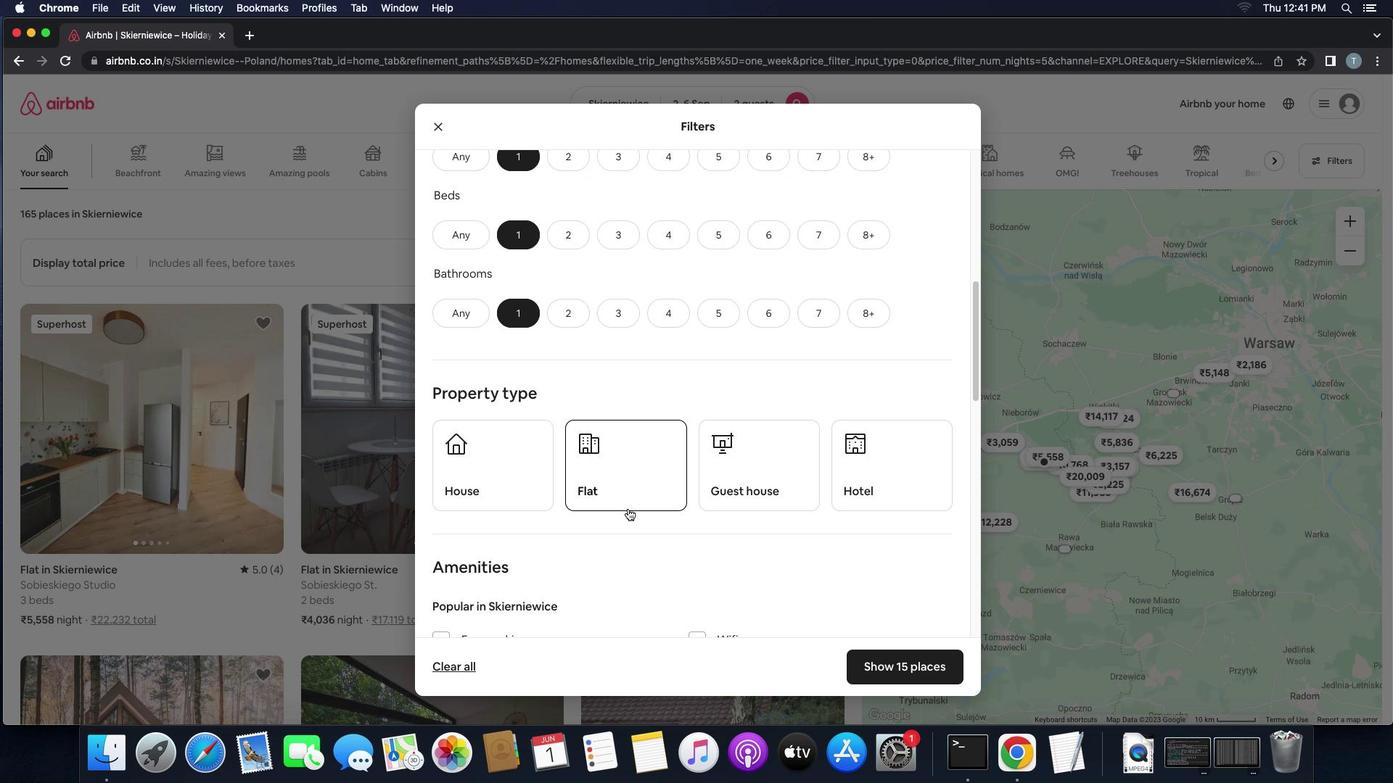 
Action: Mouse scrolled (627, 507) with delta (0, -1)
Screenshot: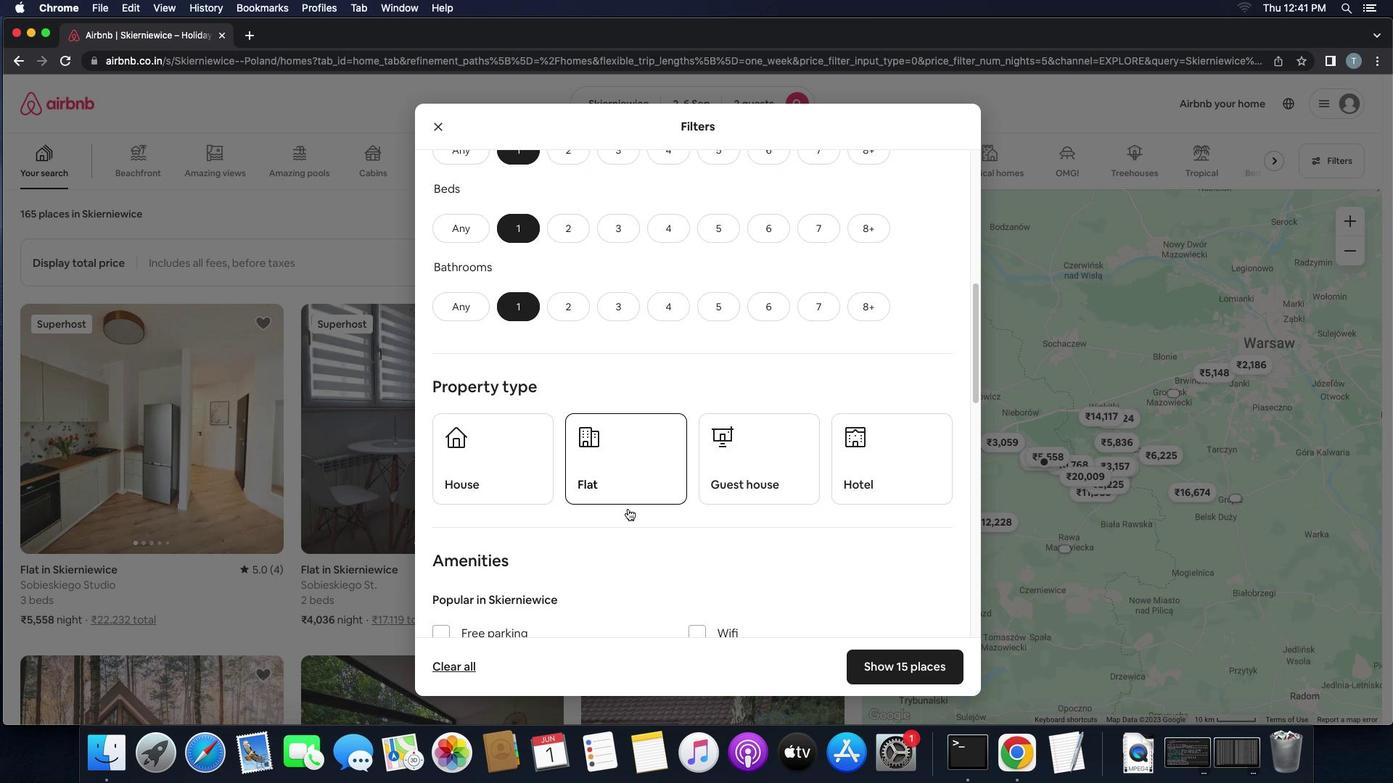 
Action: Mouse scrolled (627, 507) with delta (0, -1)
Screenshot: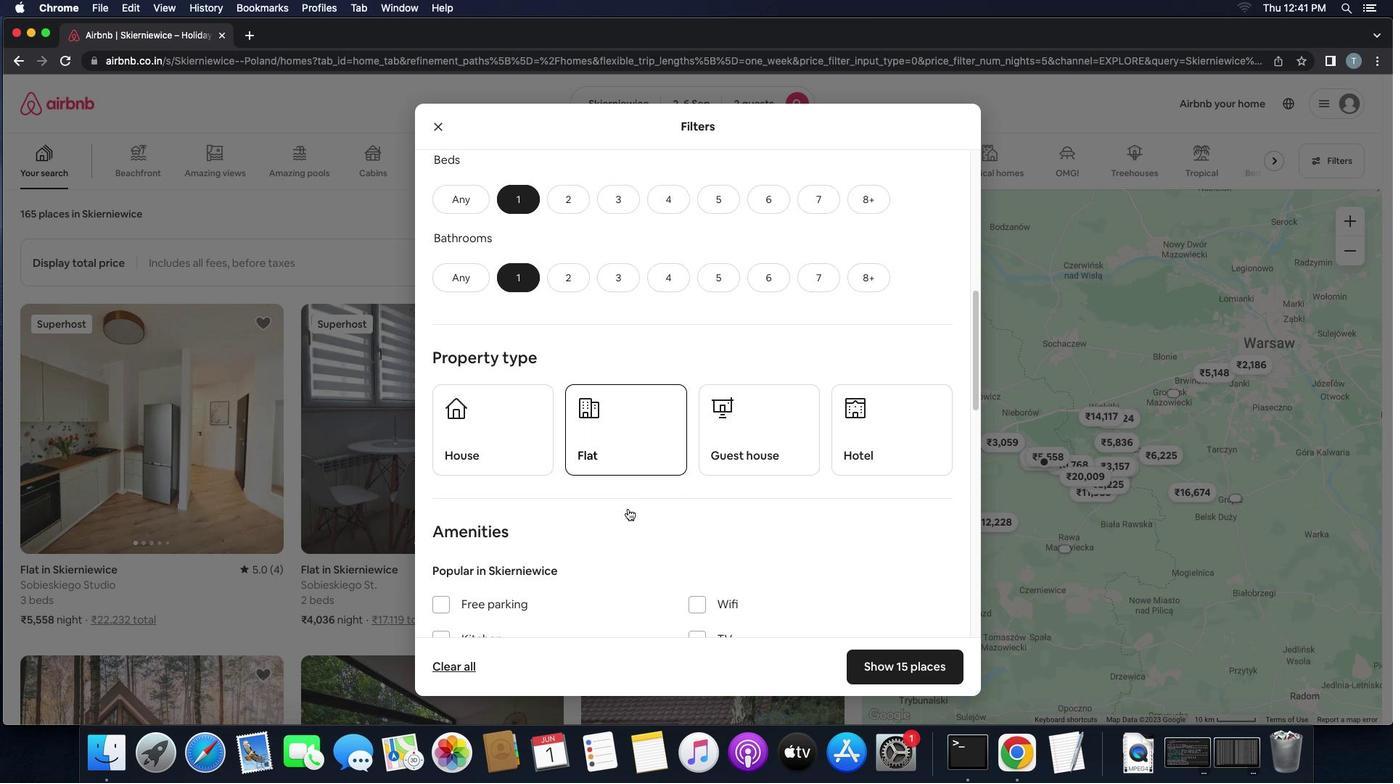 
Action: Mouse scrolled (627, 507) with delta (0, -1)
Screenshot: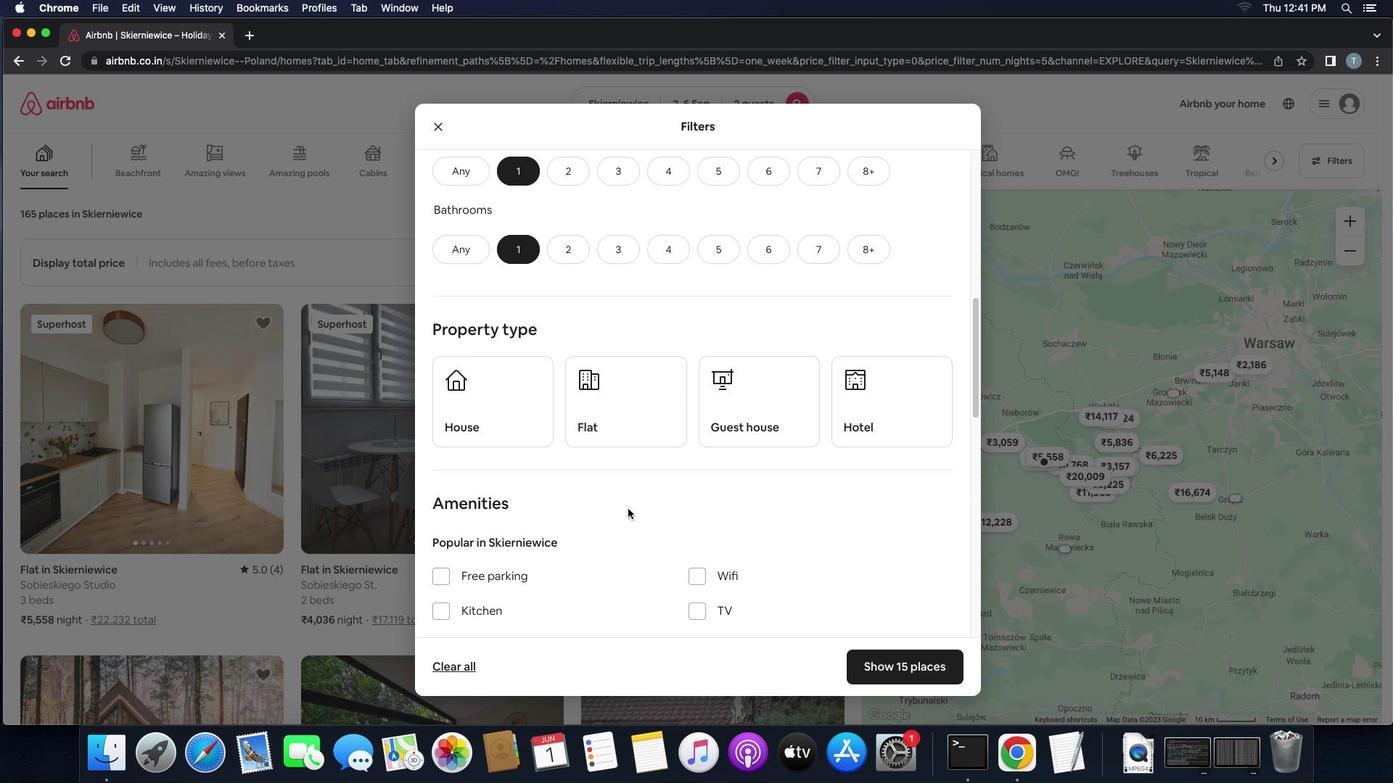 
Action: Mouse scrolled (627, 507) with delta (0, -1)
Screenshot: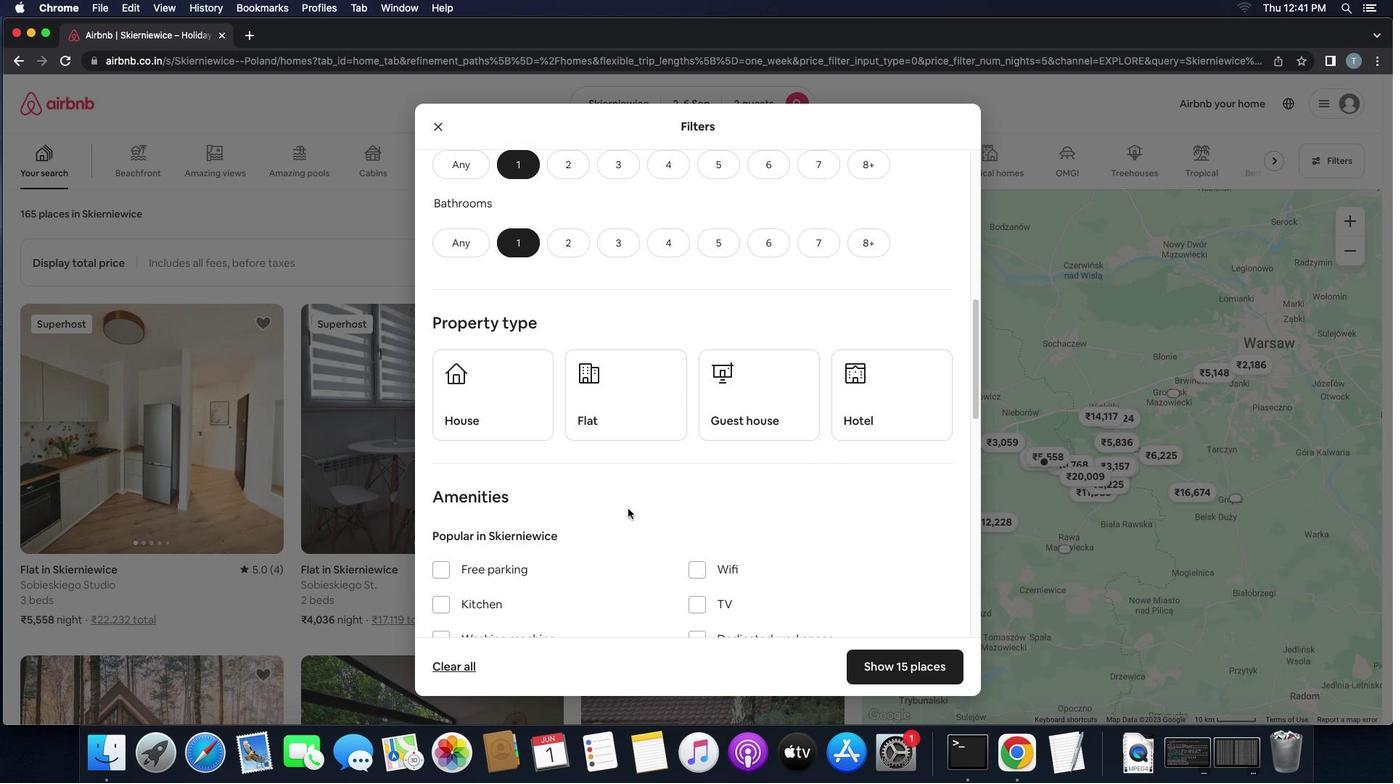 
Action: Mouse moved to (499, 404)
Screenshot: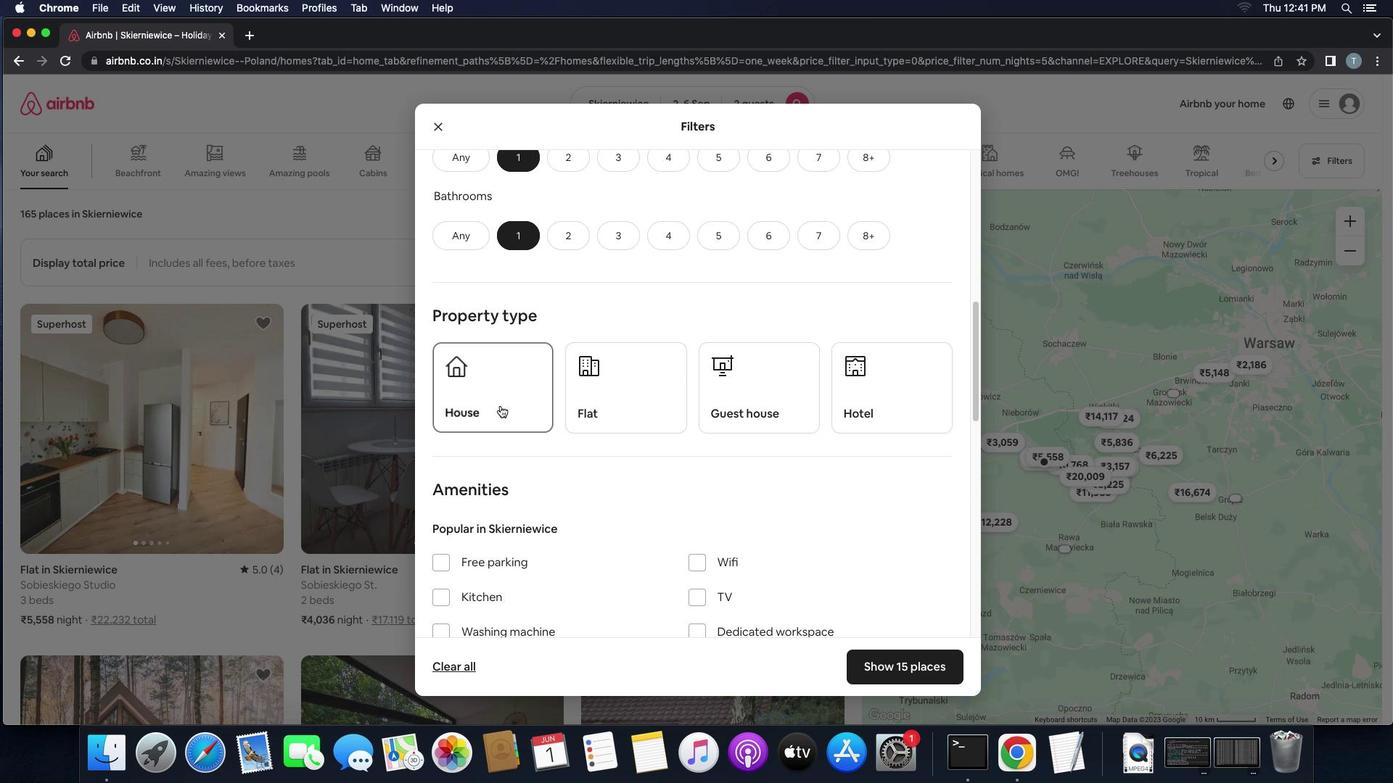 
Action: Mouse pressed left at (499, 404)
Screenshot: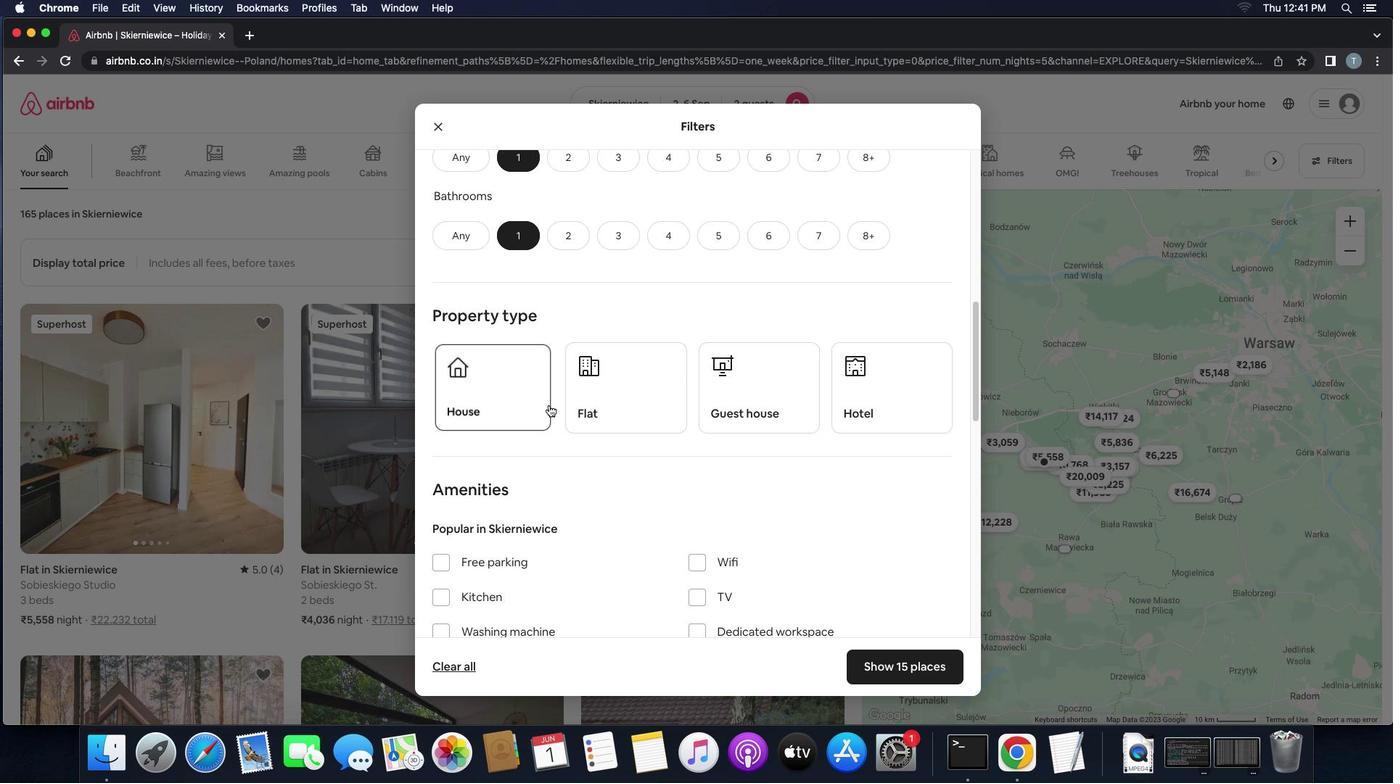 
Action: Mouse moved to (666, 395)
Screenshot: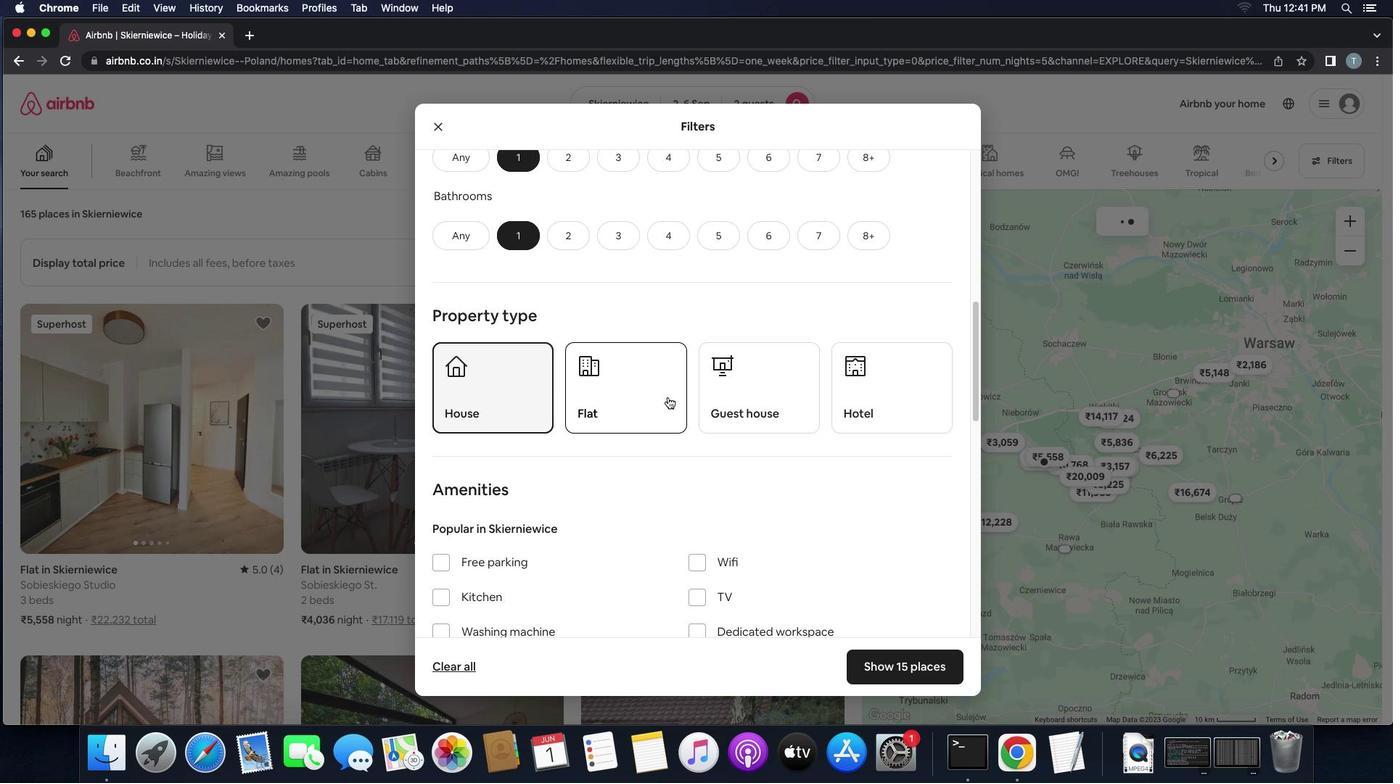 
Action: Mouse pressed left at (666, 395)
Screenshot: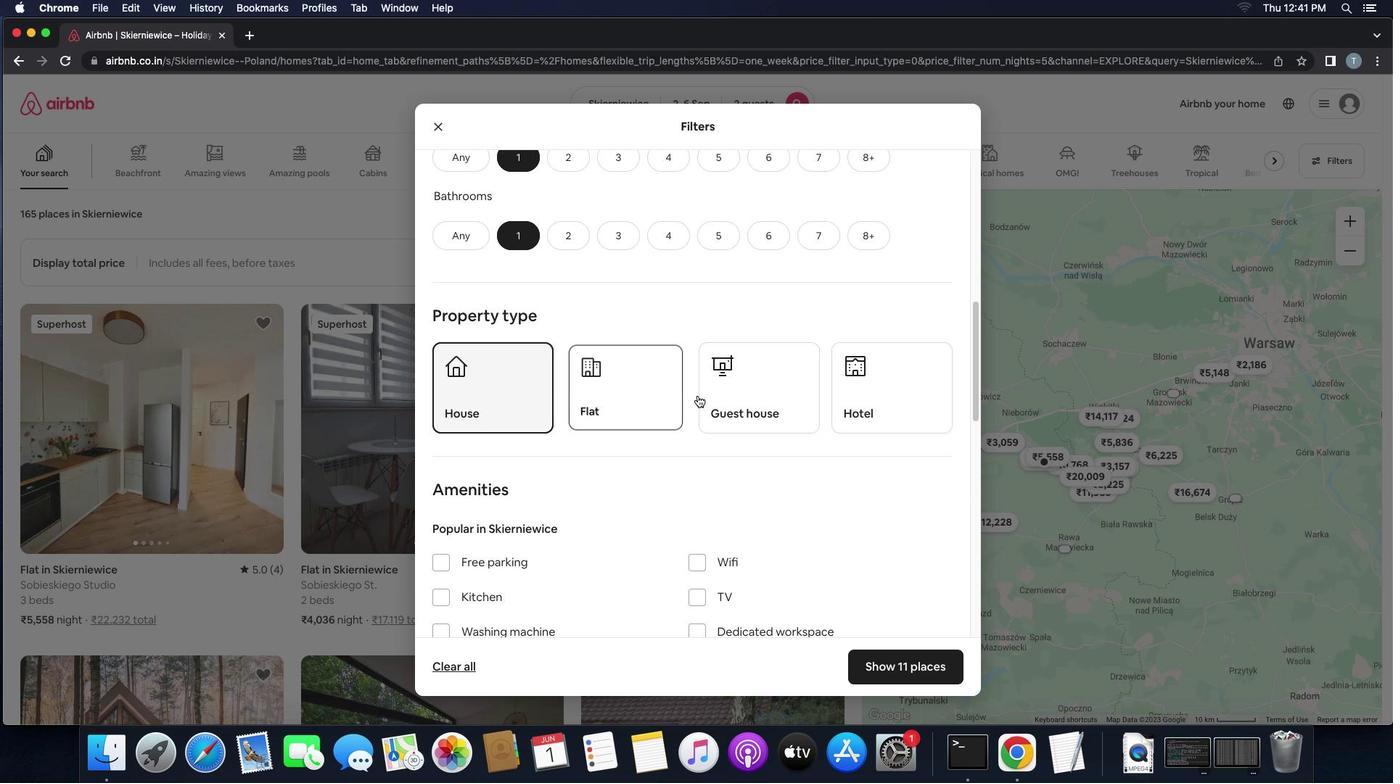 
Action: Mouse moved to (776, 392)
Screenshot: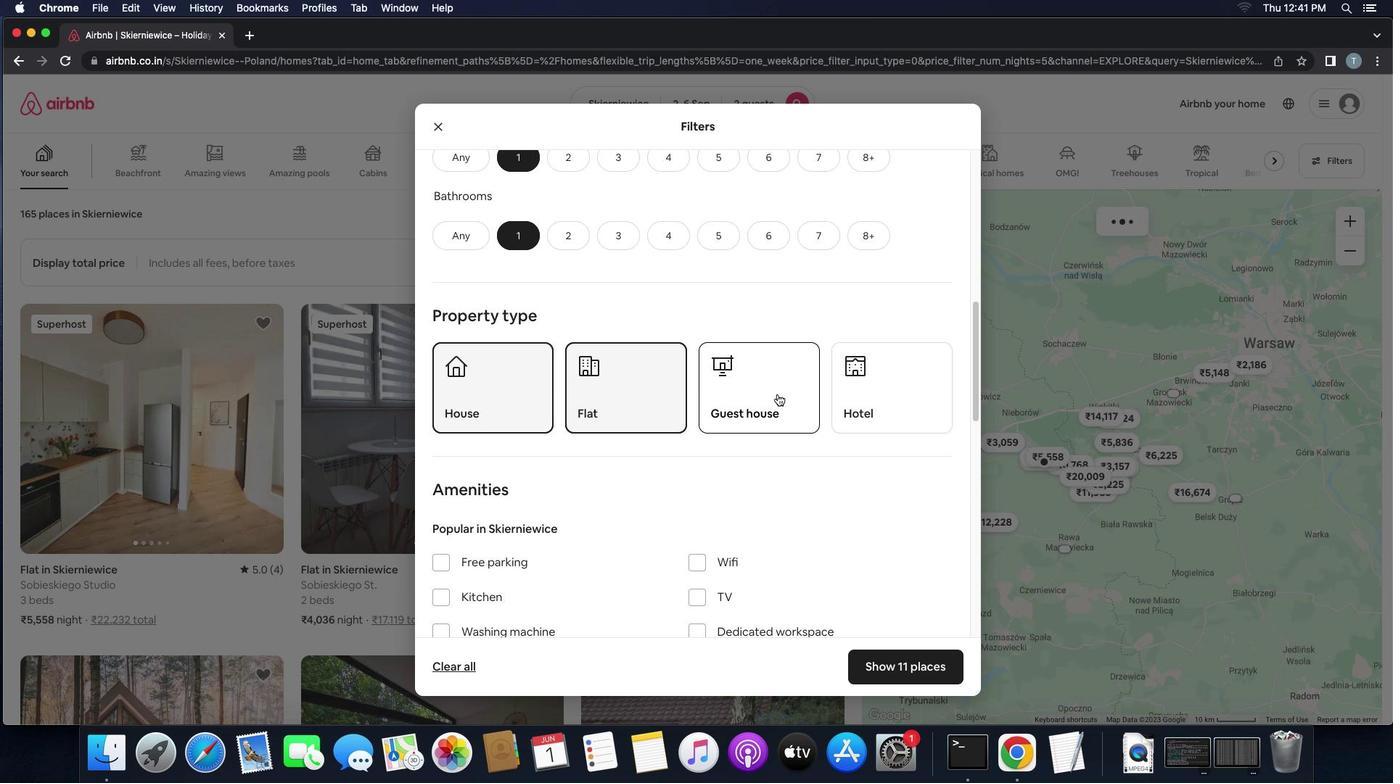 
Action: Mouse pressed left at (776, 392)
Screenshot: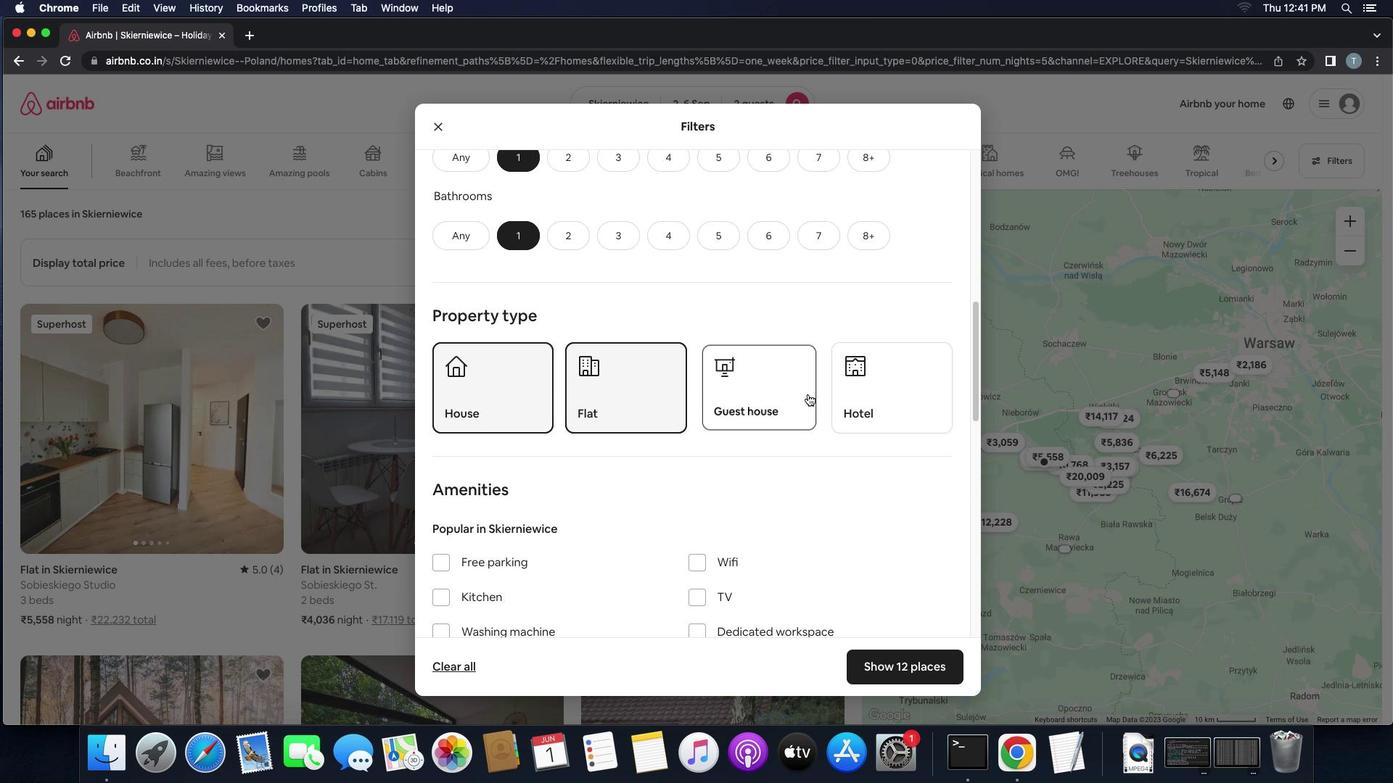 
Action: Mouse moved to (880, 390)
Screenshot: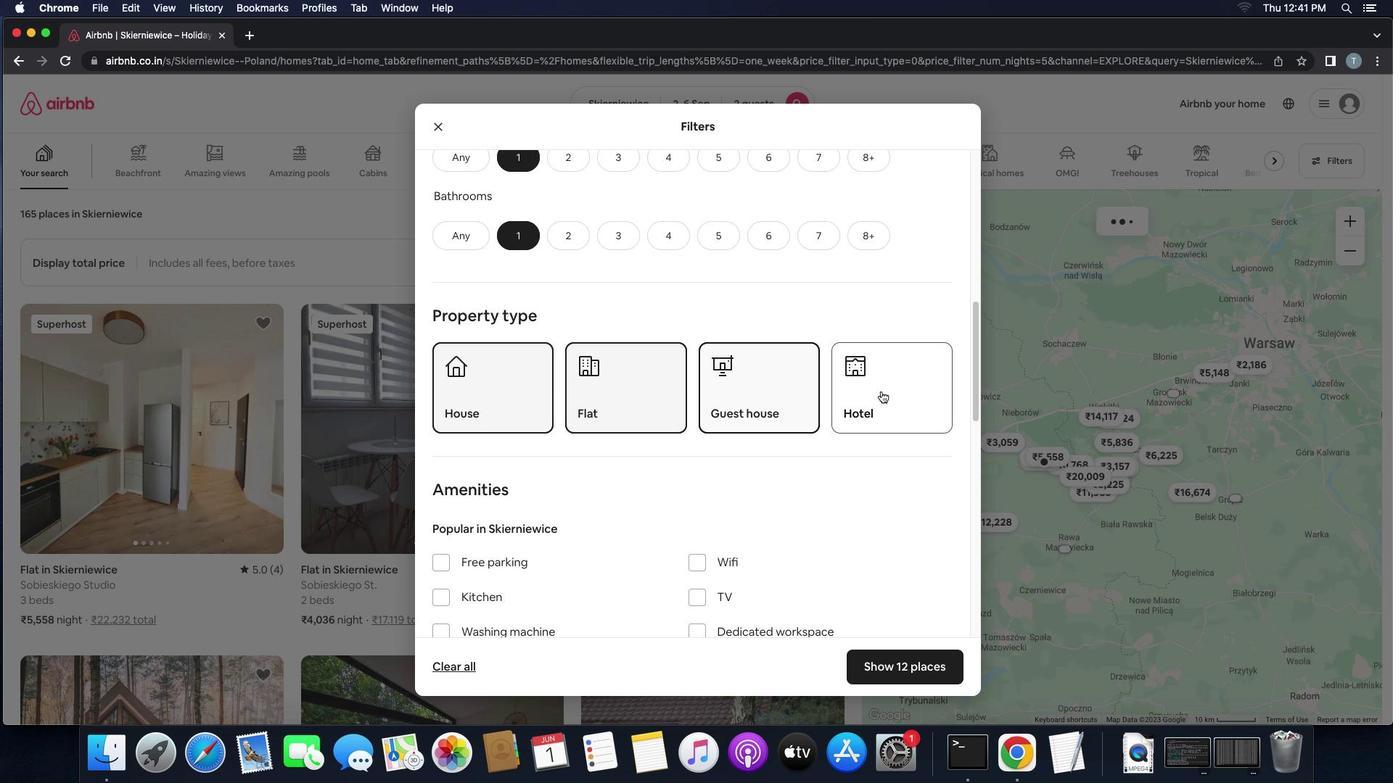 
Action: Mouse pressed left at (880, 390)
Screenshot: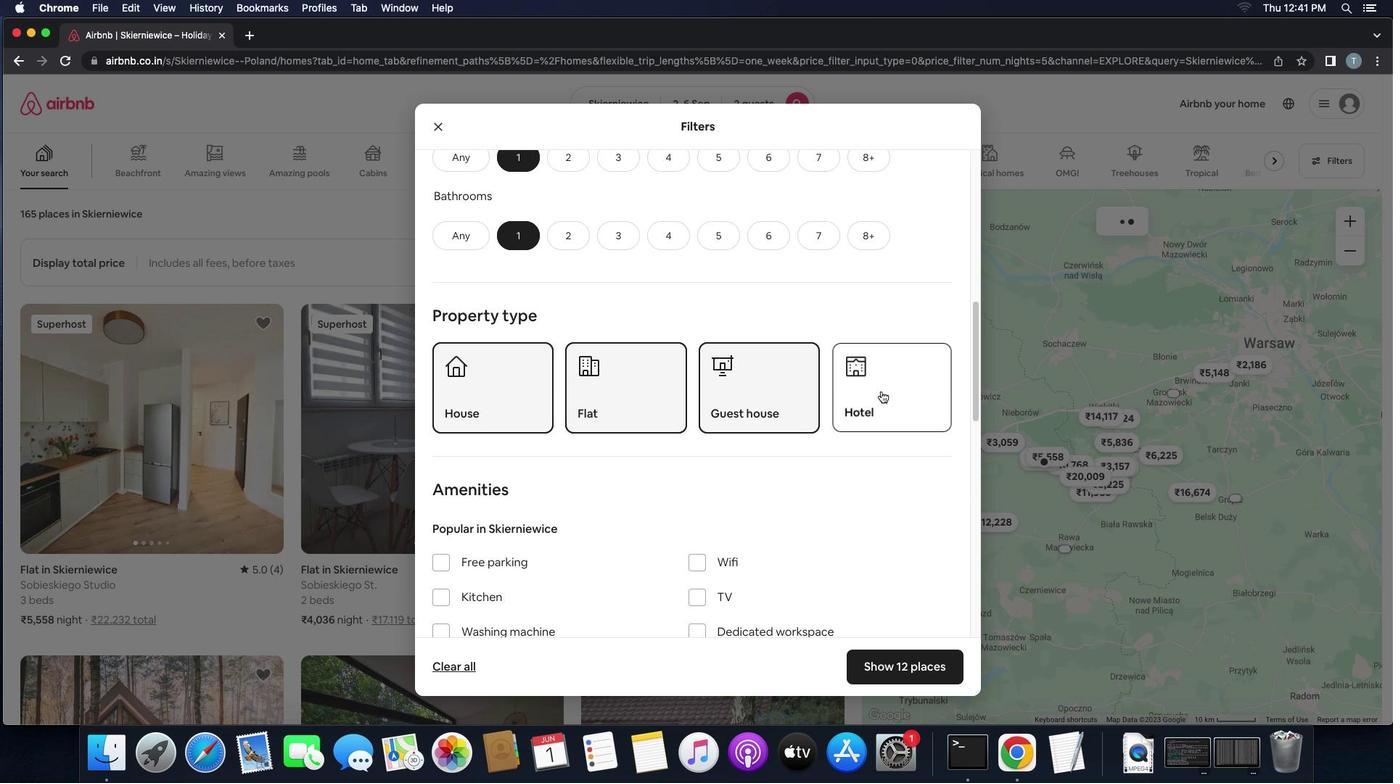 
Action: Mouse moved to (753, 509)
Screenshot: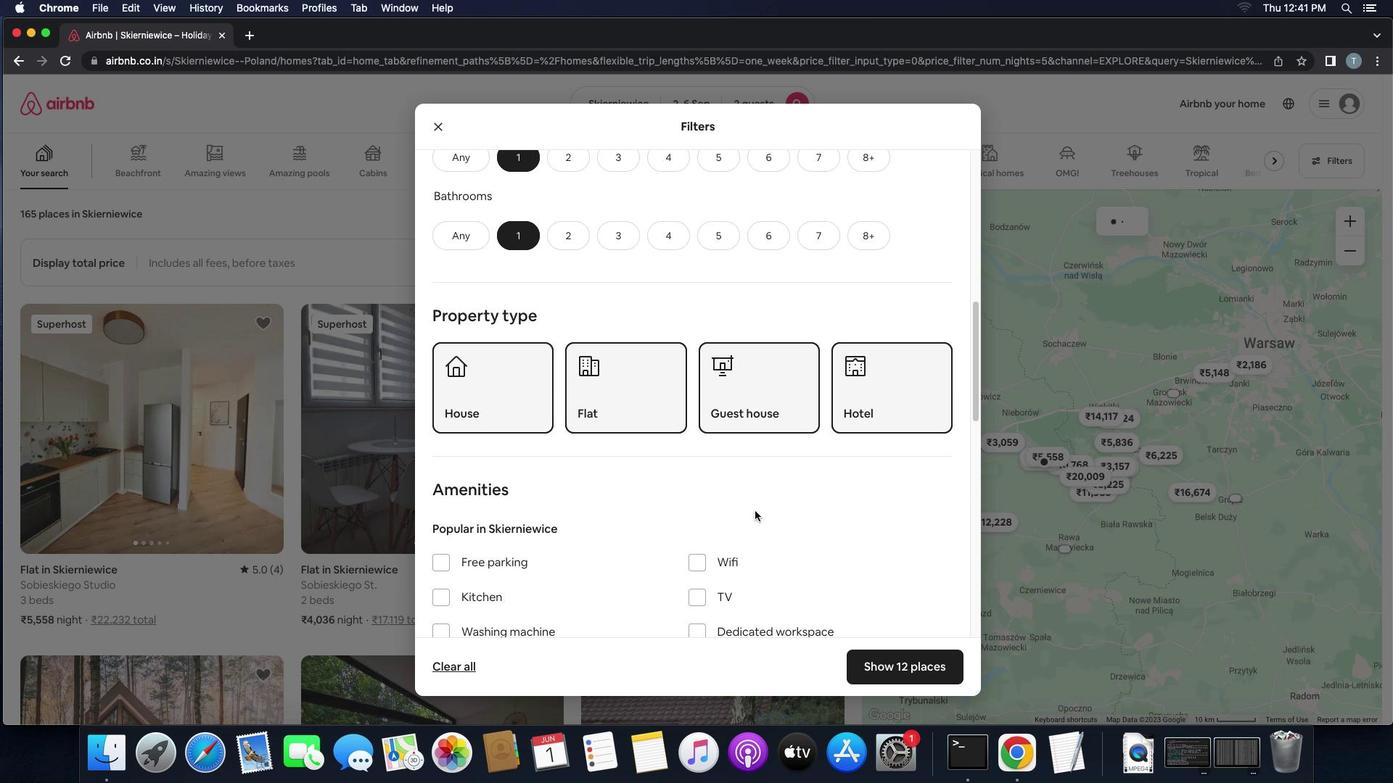 
Action: Mouse scrolled (753, 509) with delta (0, -1)
Screenshot: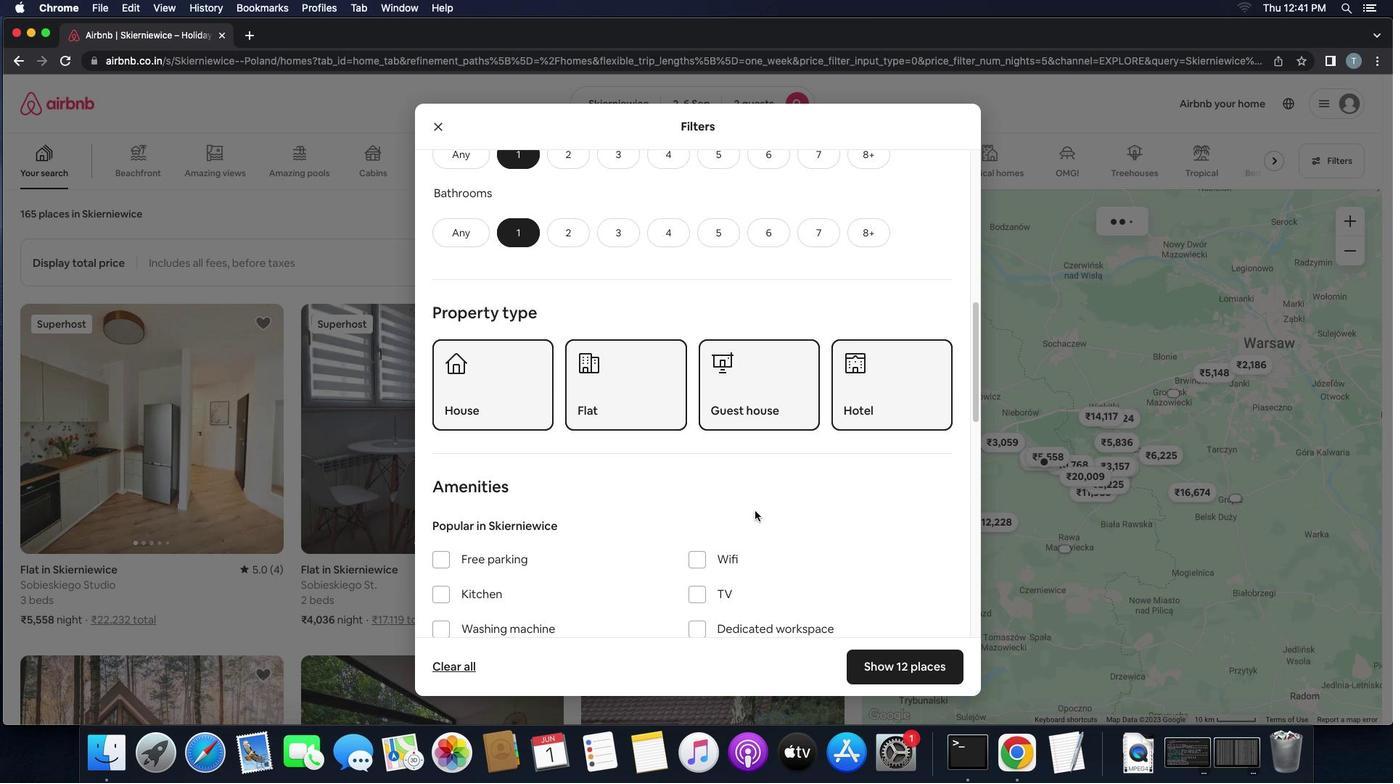 
Action: Mouse scrolled (753, 509) with delta (0, -1)
Screenshot: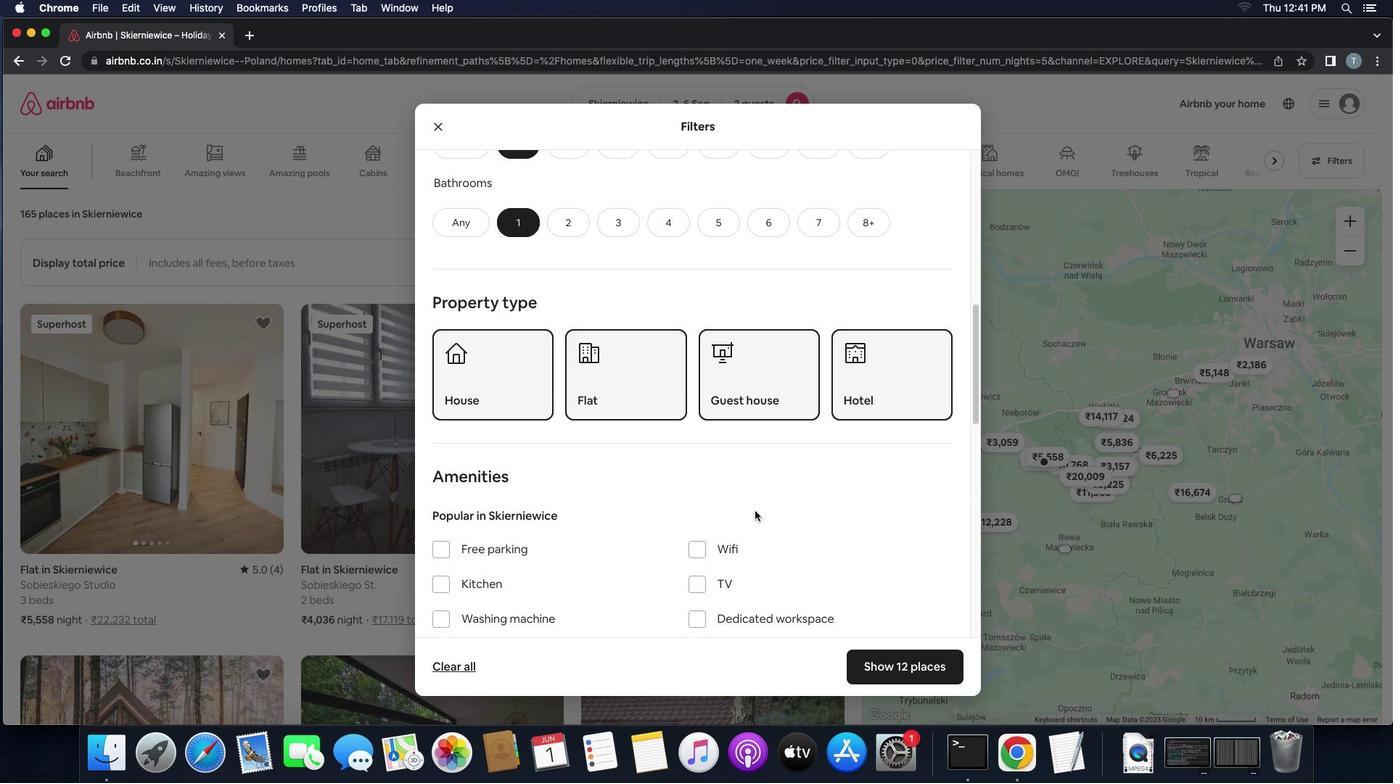 
Action: Mouse scrolled (753, 509) with delta (0, -1)
Screenshot: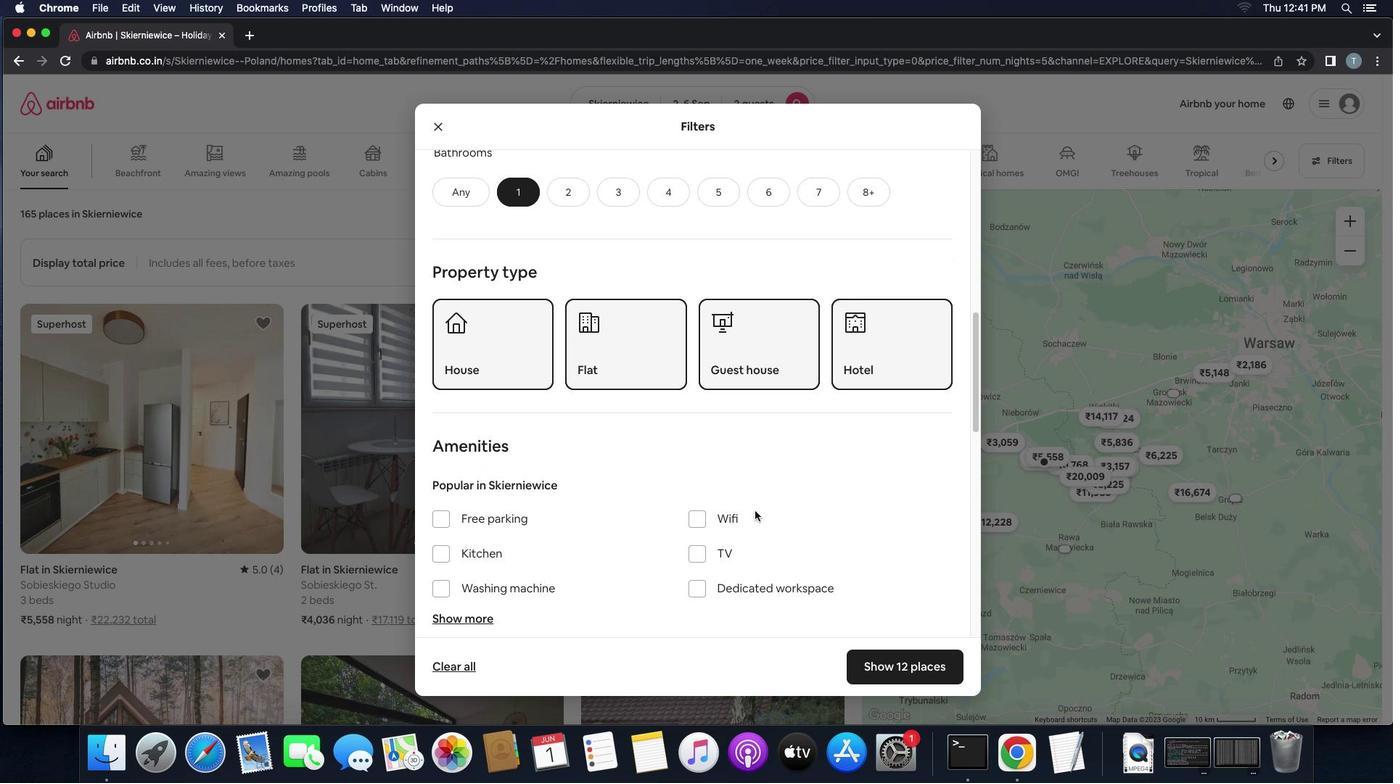 
Action: Mouse scrolled (753, 509) with delta (0, -1)
Screenshot: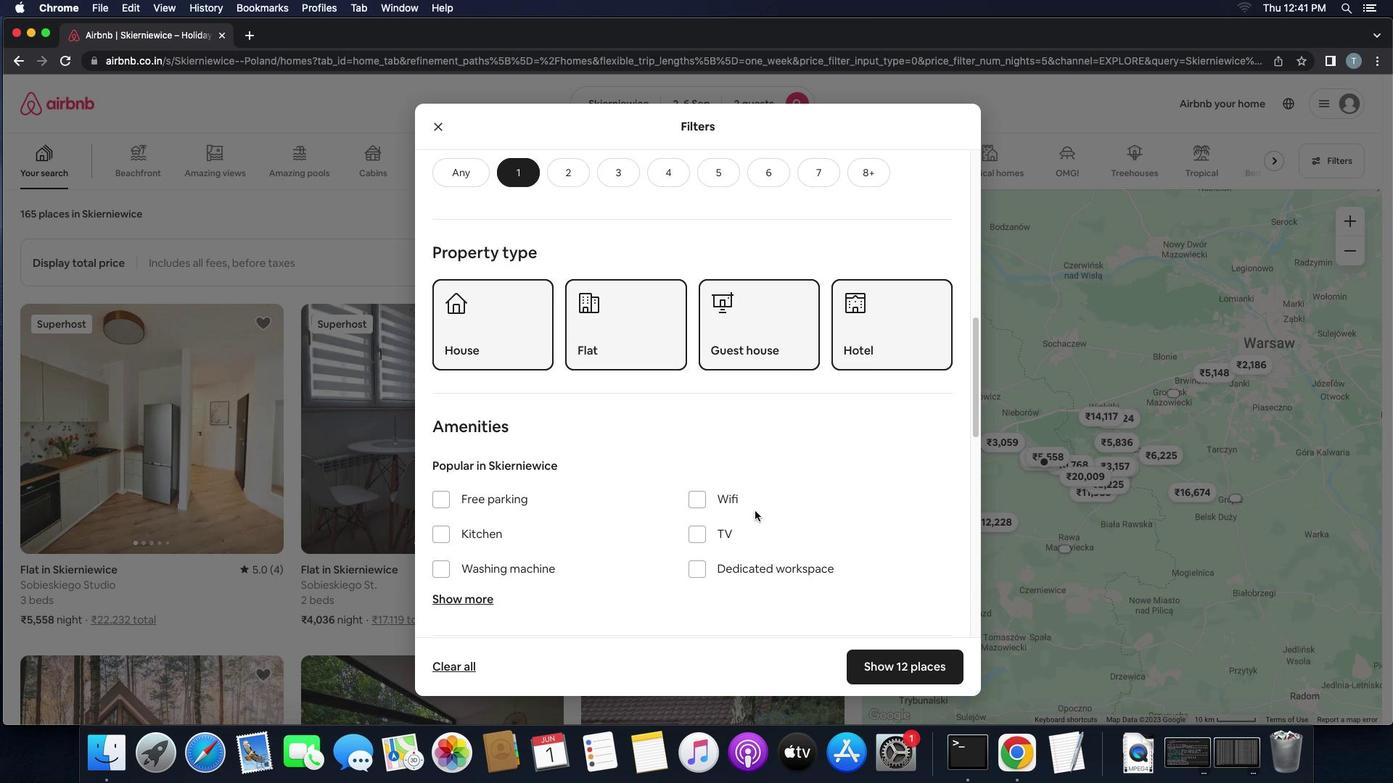 
Action: Mouse scrolled (753, 509) with delta (0, -1)
Screenshot: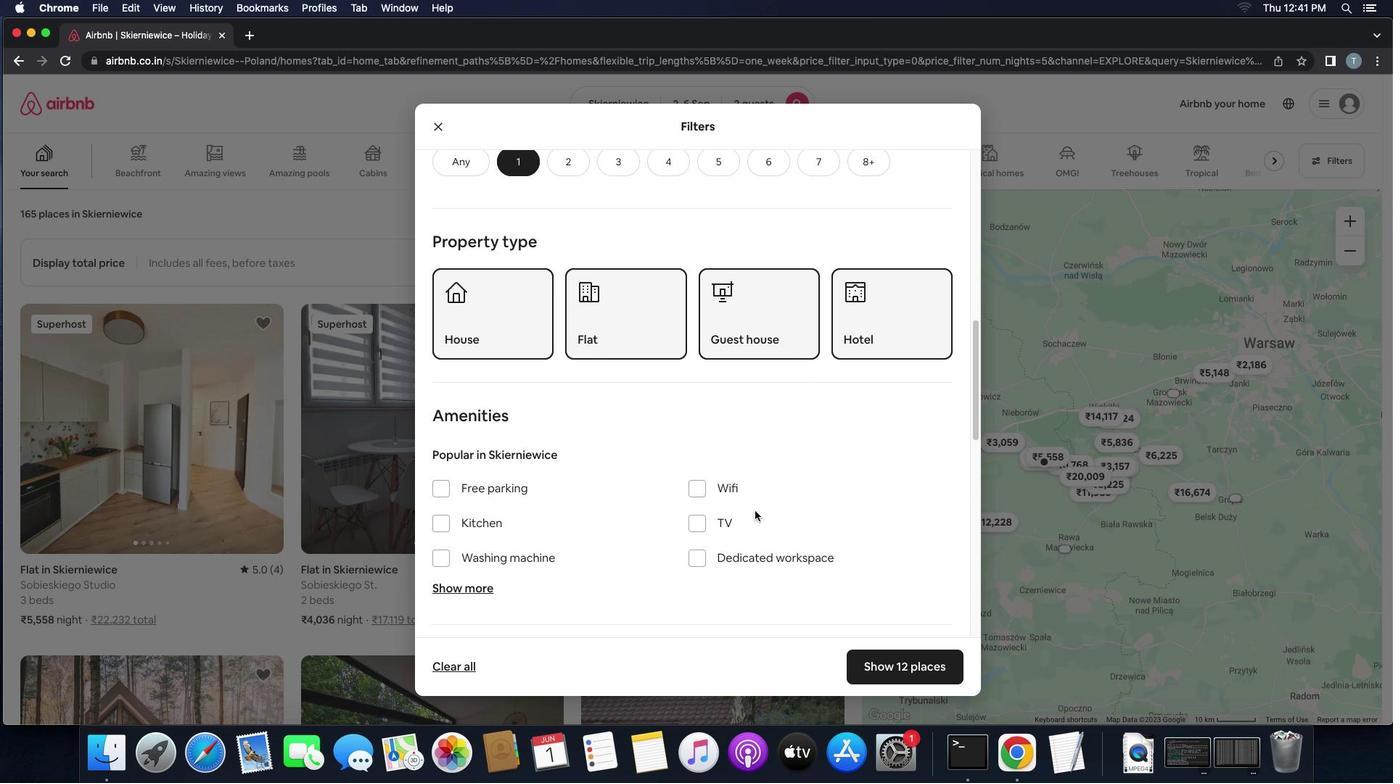 
Action: Mouse scrolled (753, 509) with delta (0, -1)
Screenshot: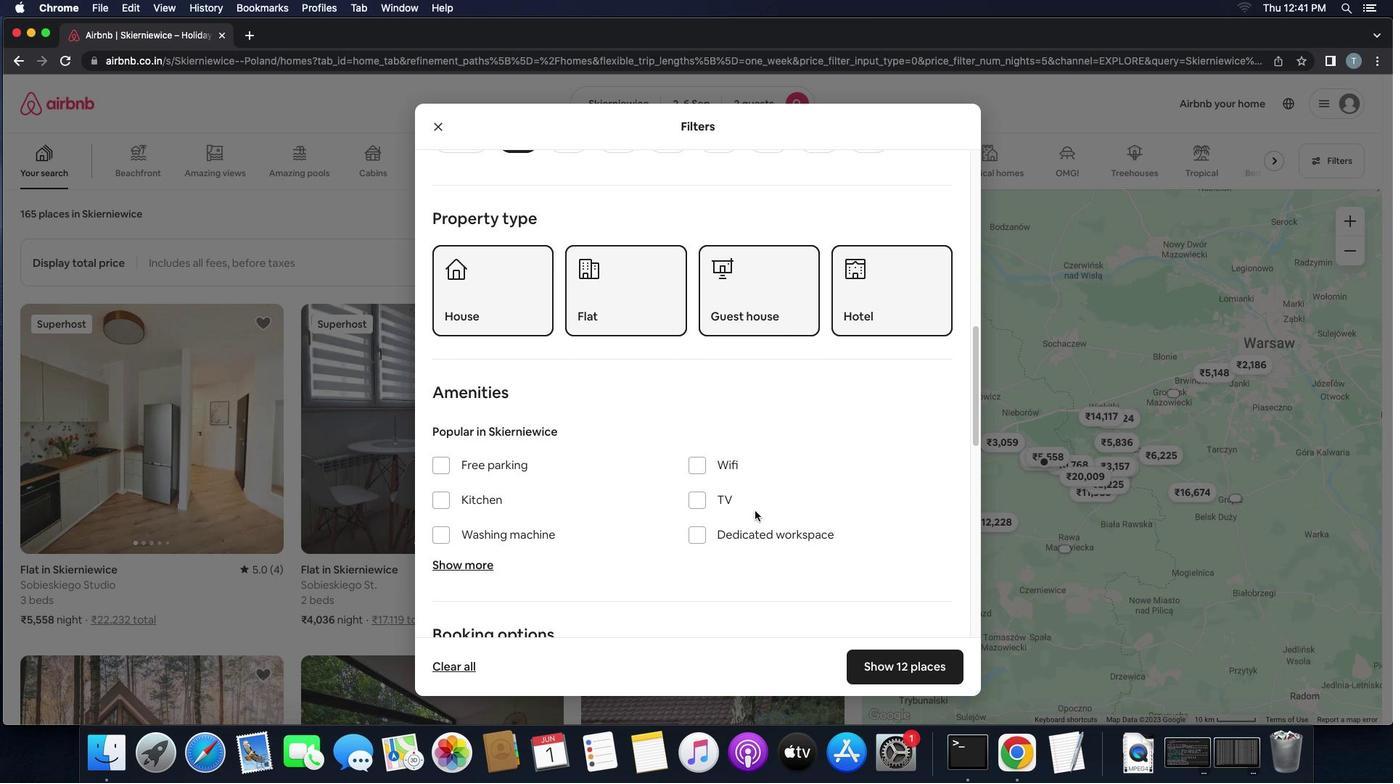 
Action: Mouse scrolled (753, 509) with delta (0, -1)
Screenshot: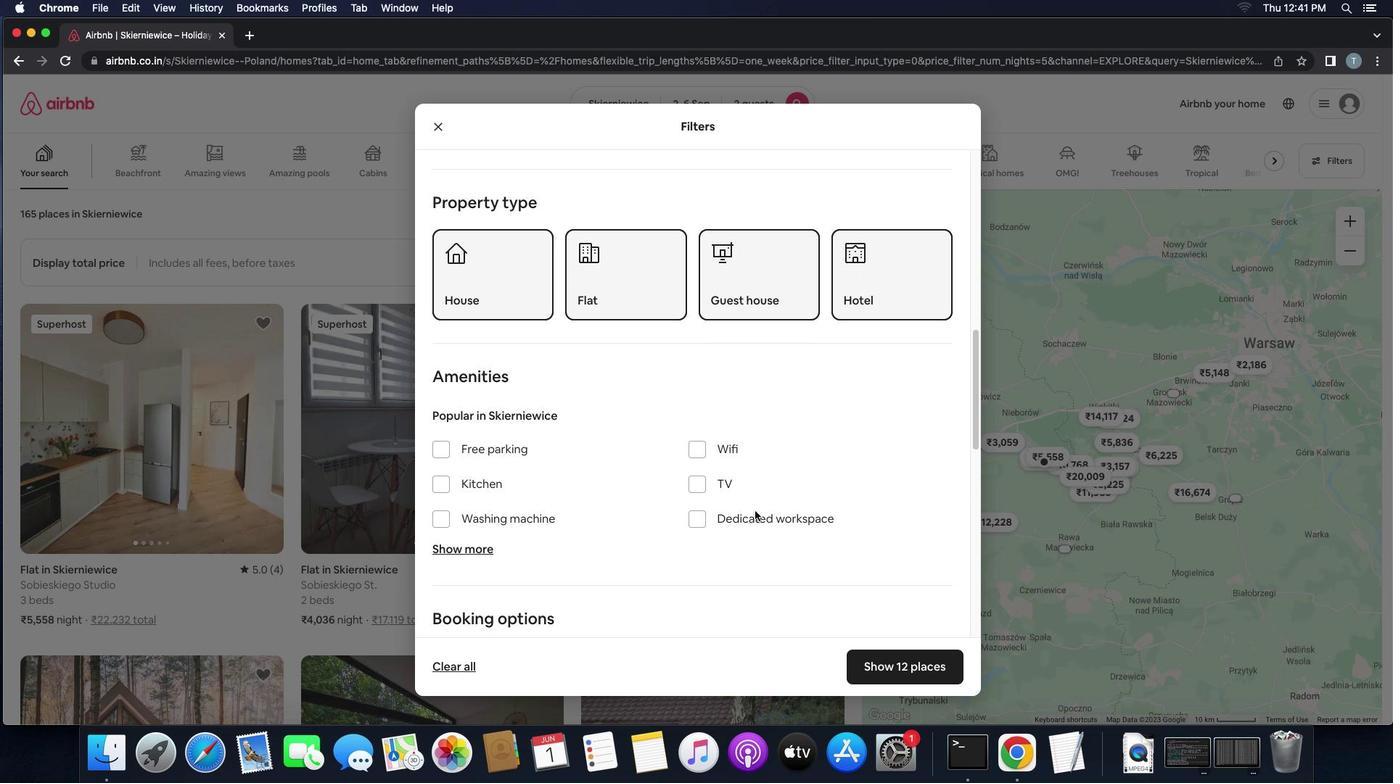 
Action: Mouse scrolled (753, 509) with delta (0, -1)
Screenshot: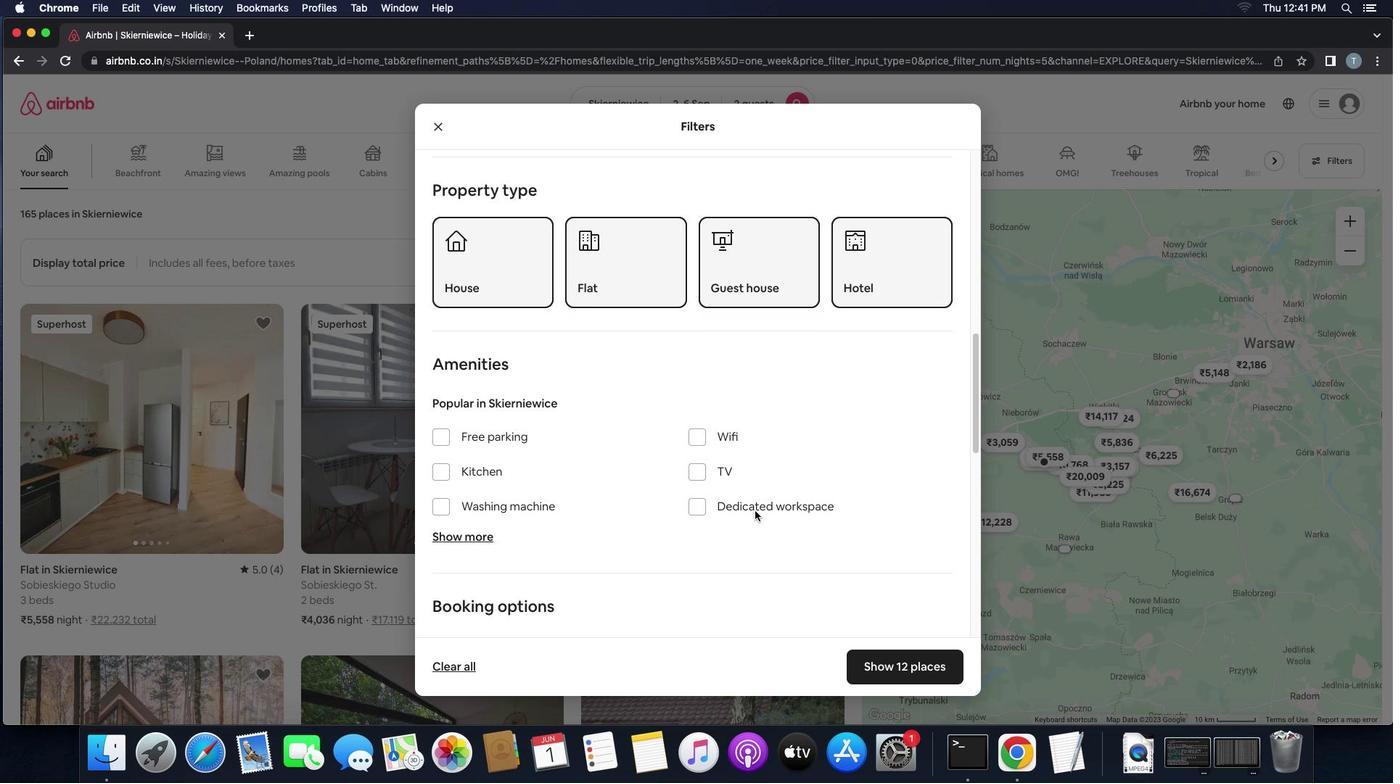 
Action: Mouse scrolled (753, 509) with delta (0, -2)
Screenshot: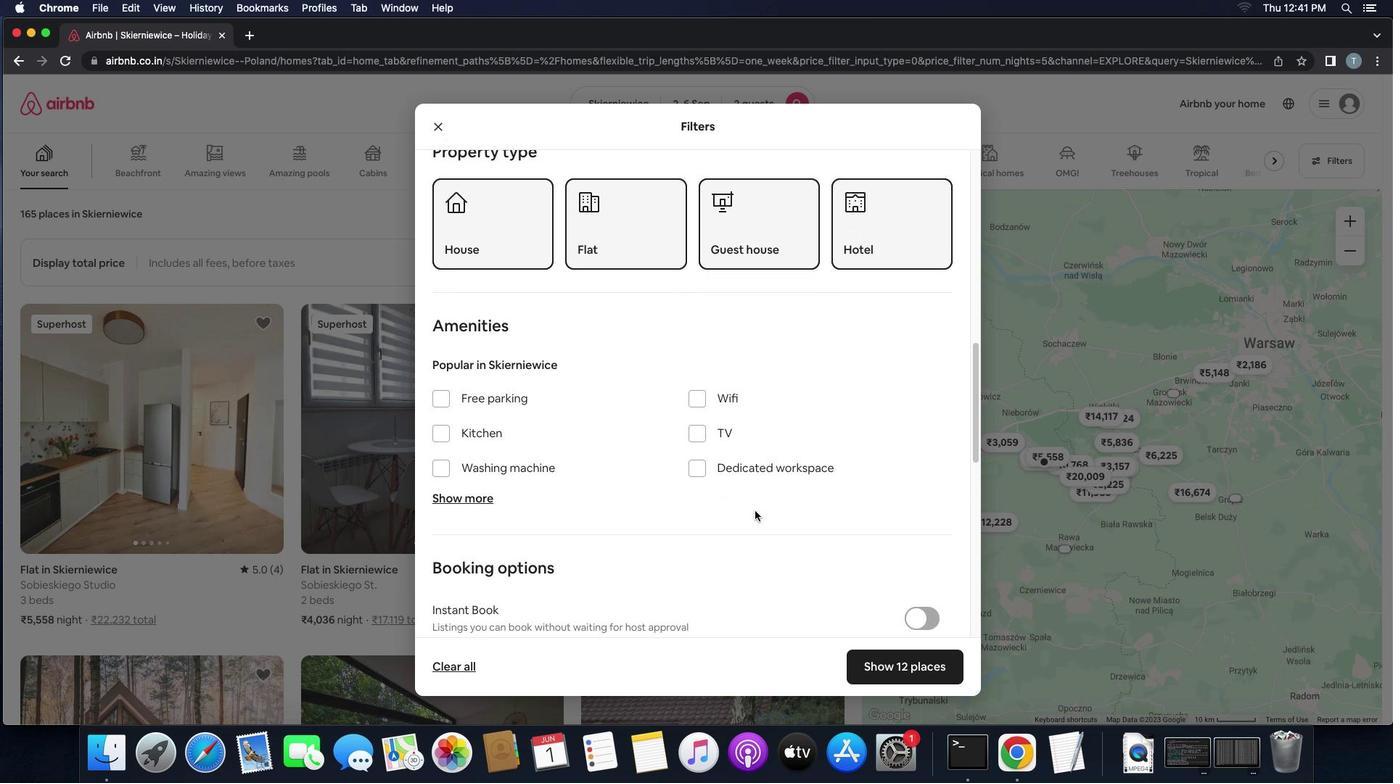 
Action: Mouse scrolled (753, 509) with delta (0, -1)
Screenshot: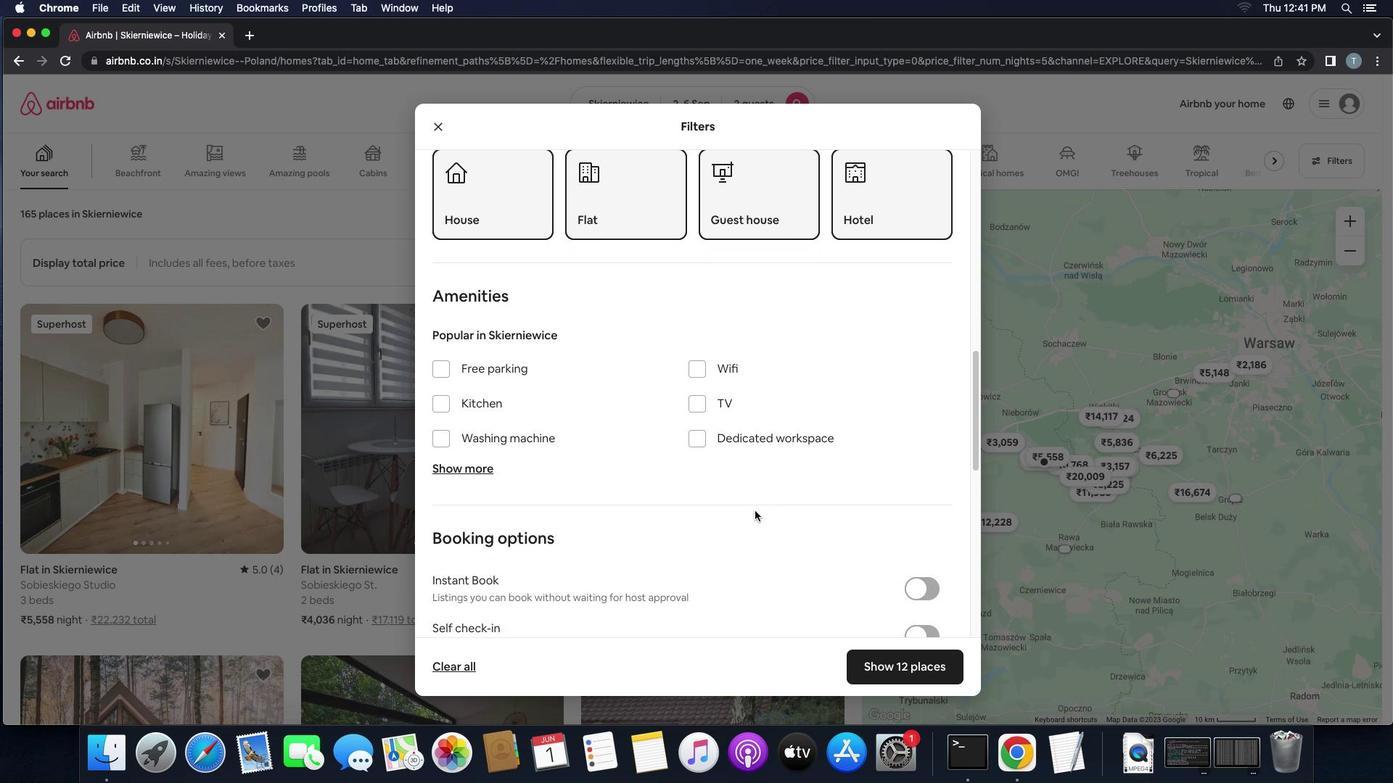 
Action: Mouse scrolled (753, 509) with delta (0, -1)
Screenshot: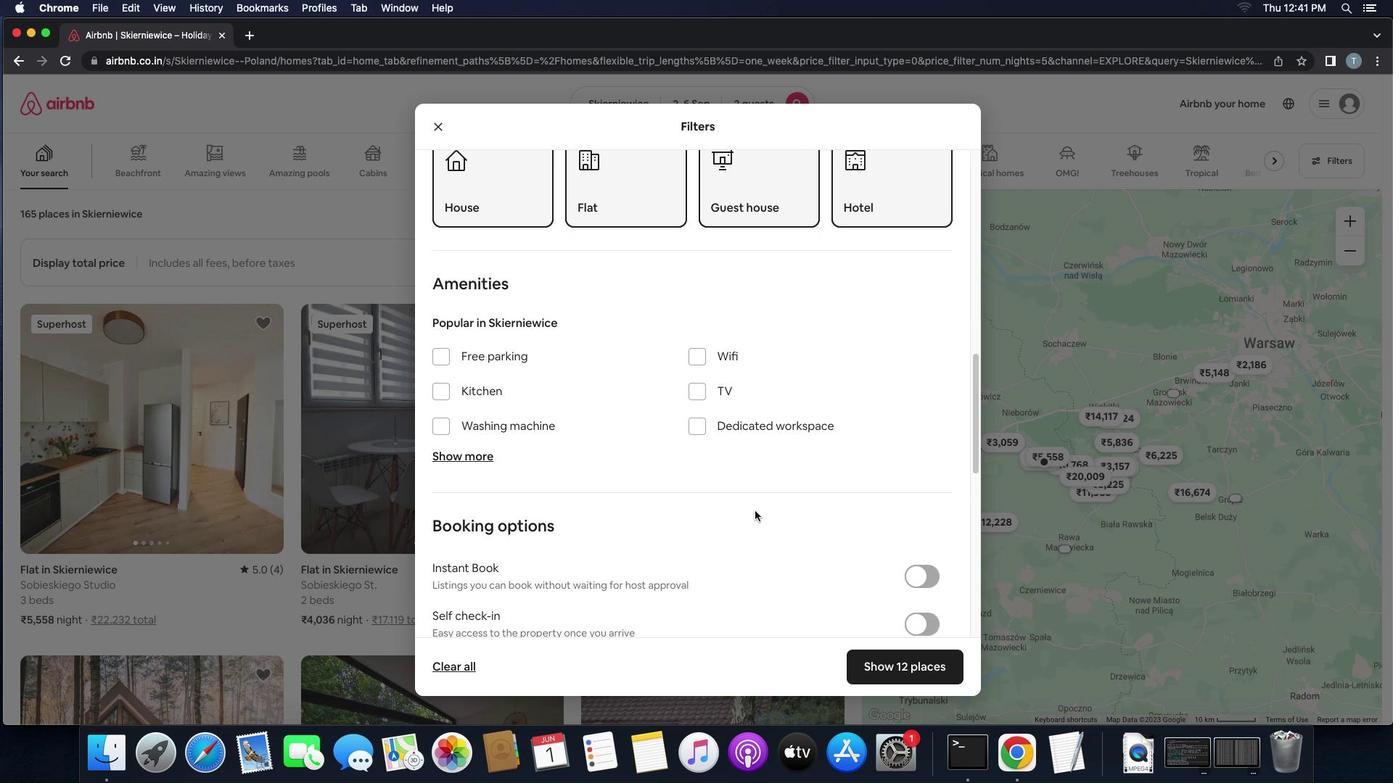 
Action: Mouse scrolled (753, 509) with delta (0, -2)
Screenshot: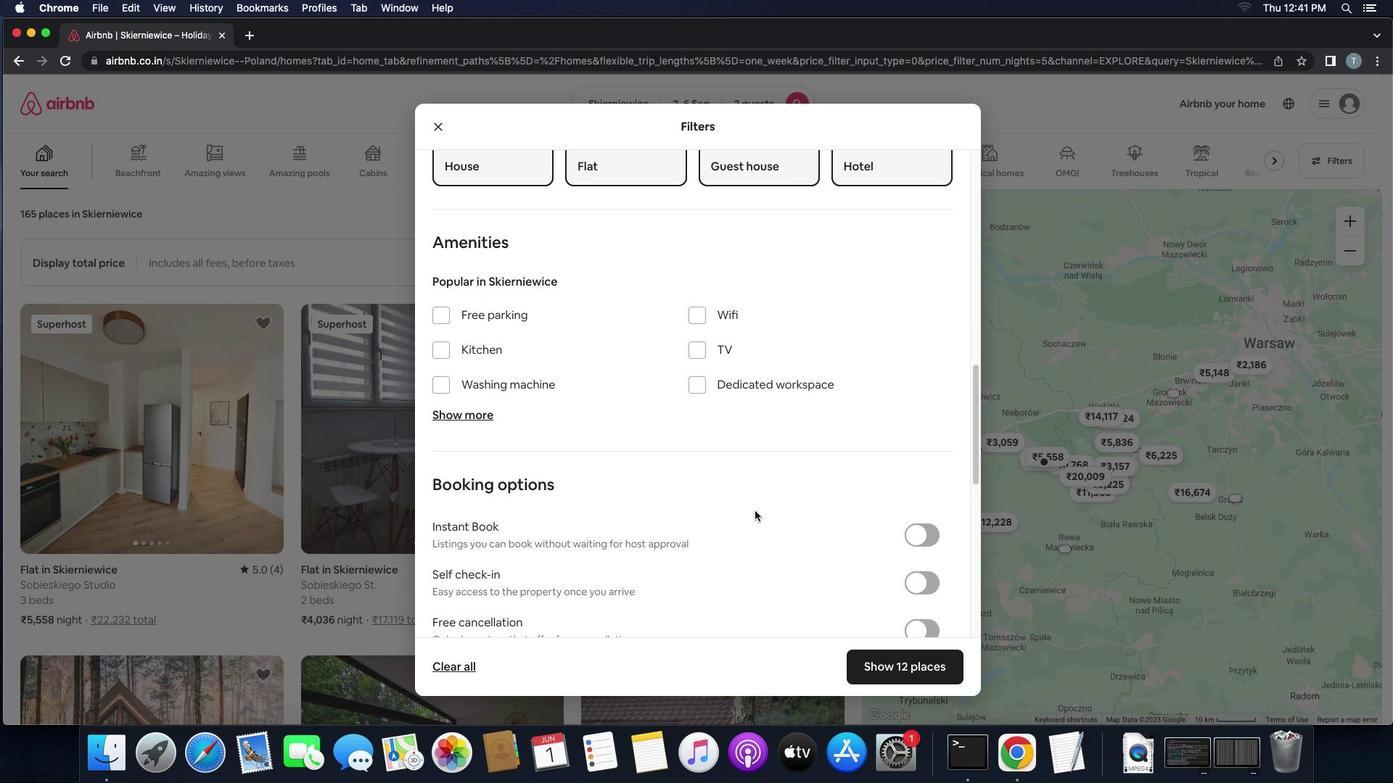 
Action: Mouse moved to (913, 559)
Screenshot: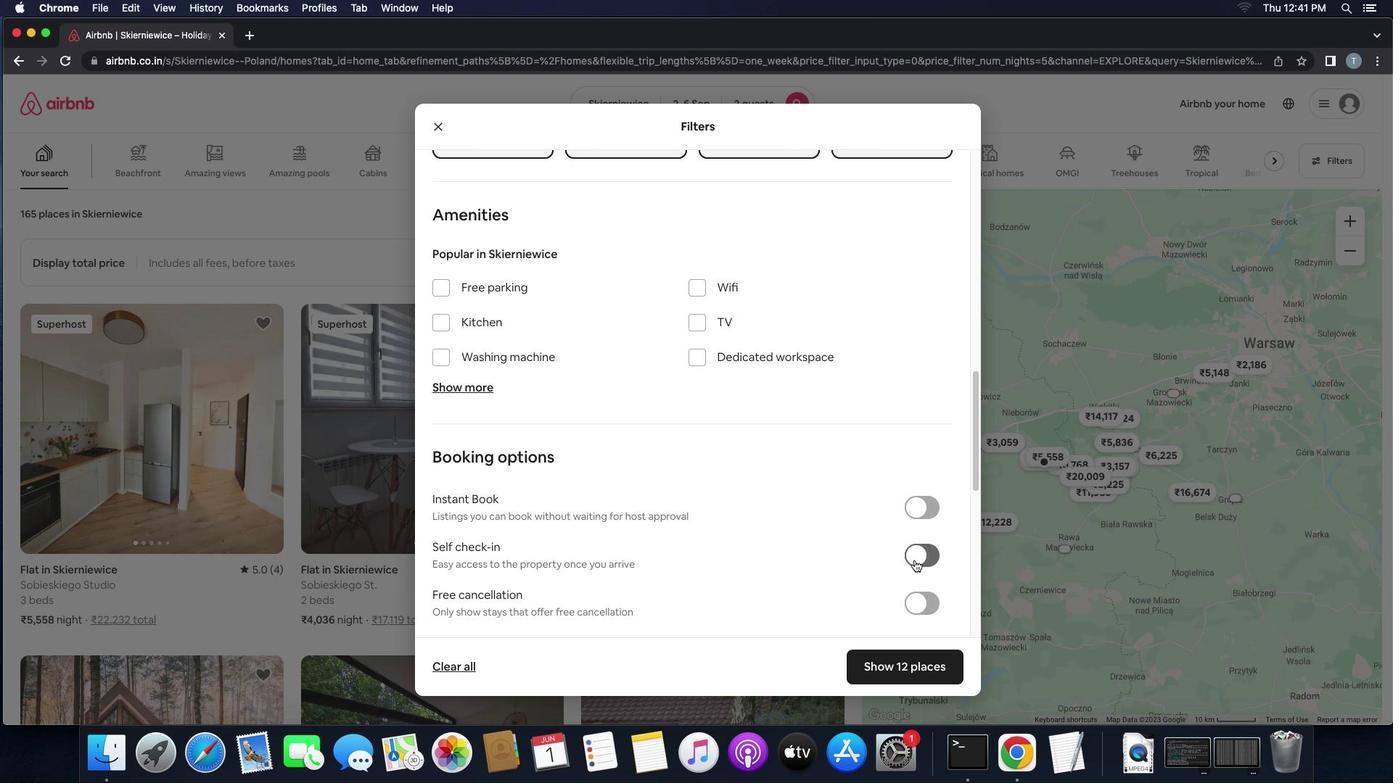 
Action: Mouse pressed left at (913, 559)
Screenshot: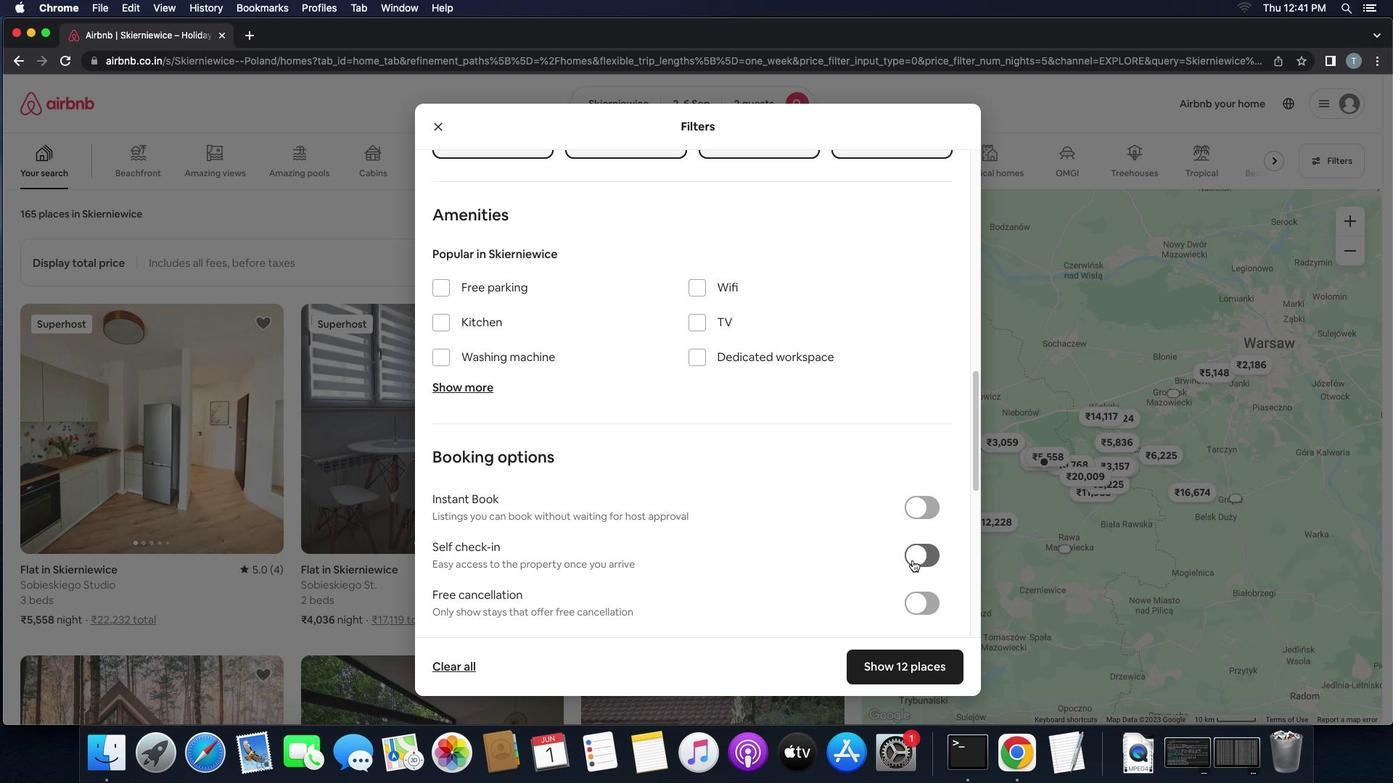 
Action: Mouse moved to (749, 563)
Screenshot: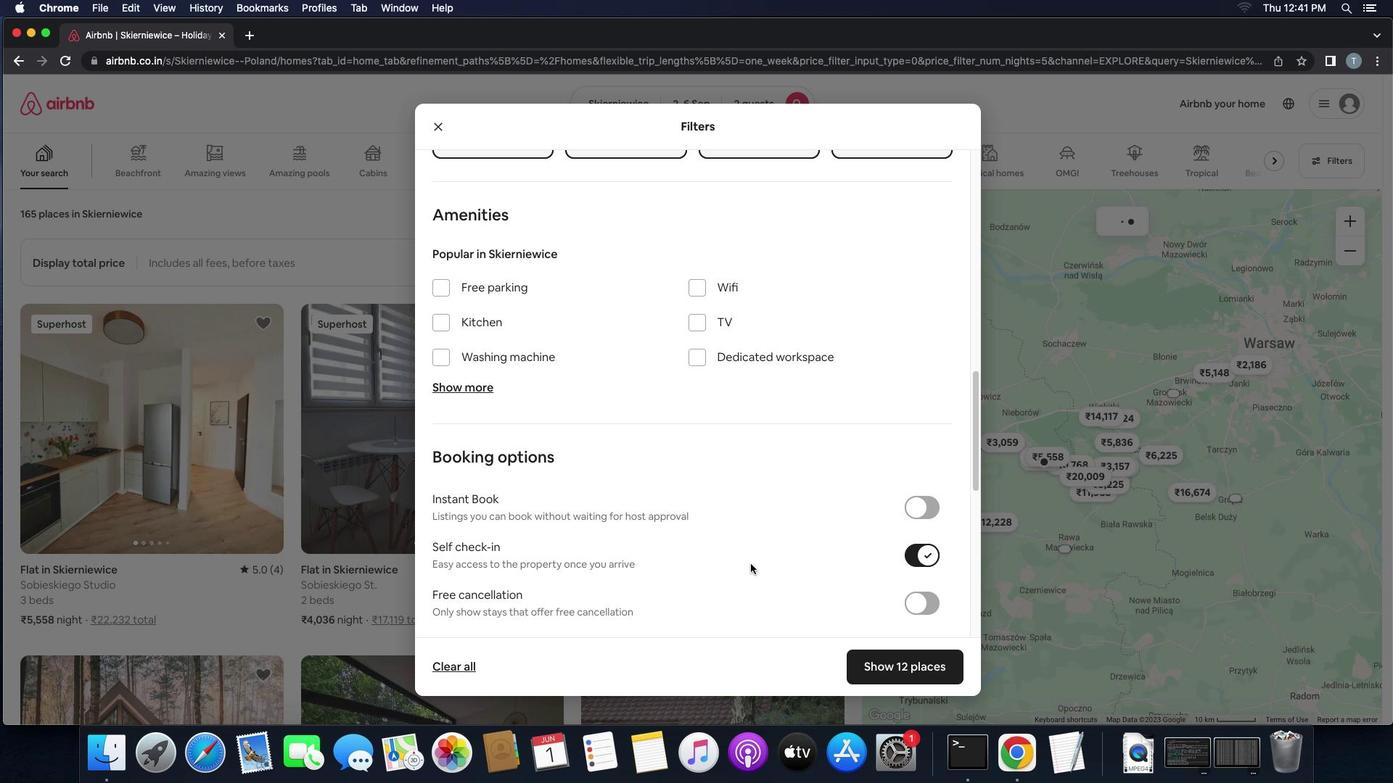 
Action: Mouse scrolled (749, 563) with delta (0, -1)
Screenshot: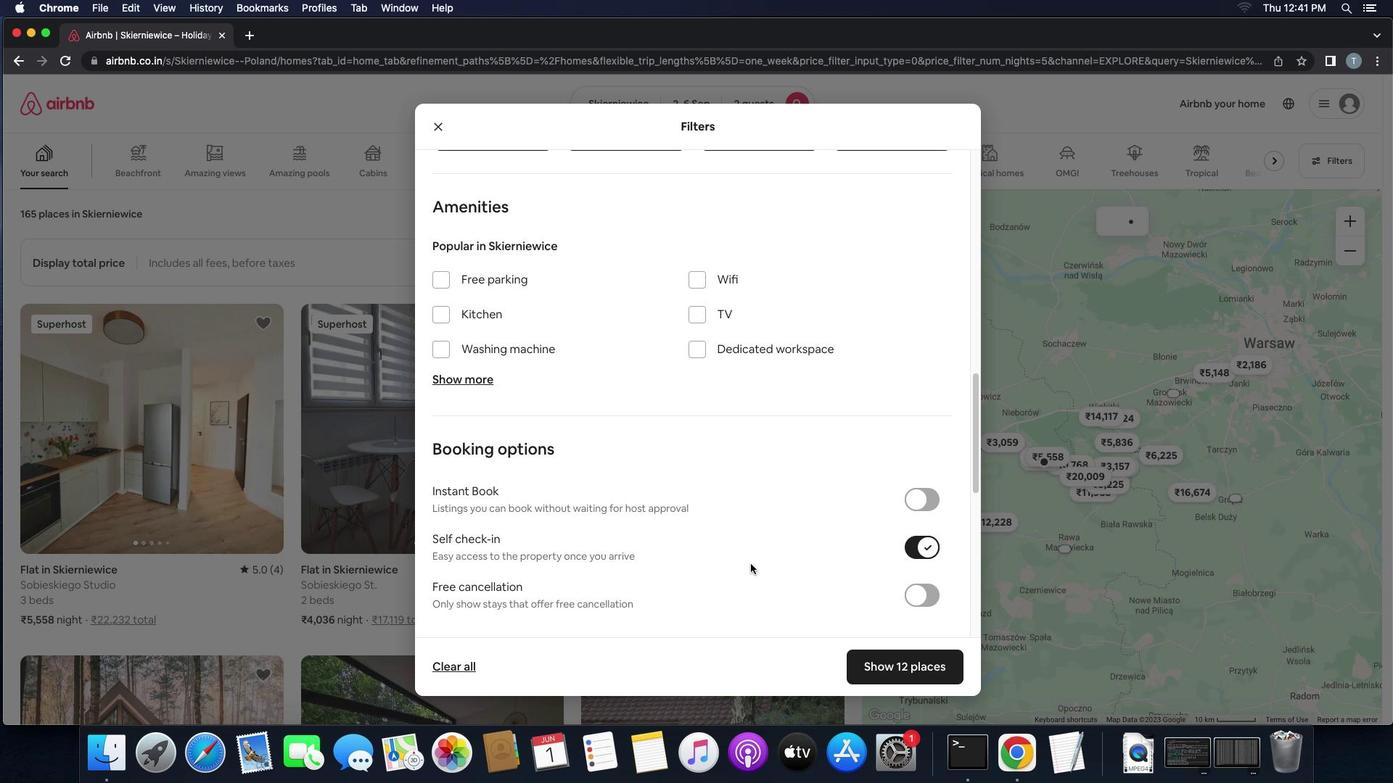 
Action: Mouse scrolled (749, 563) with delta (0, -1)
Screenshot: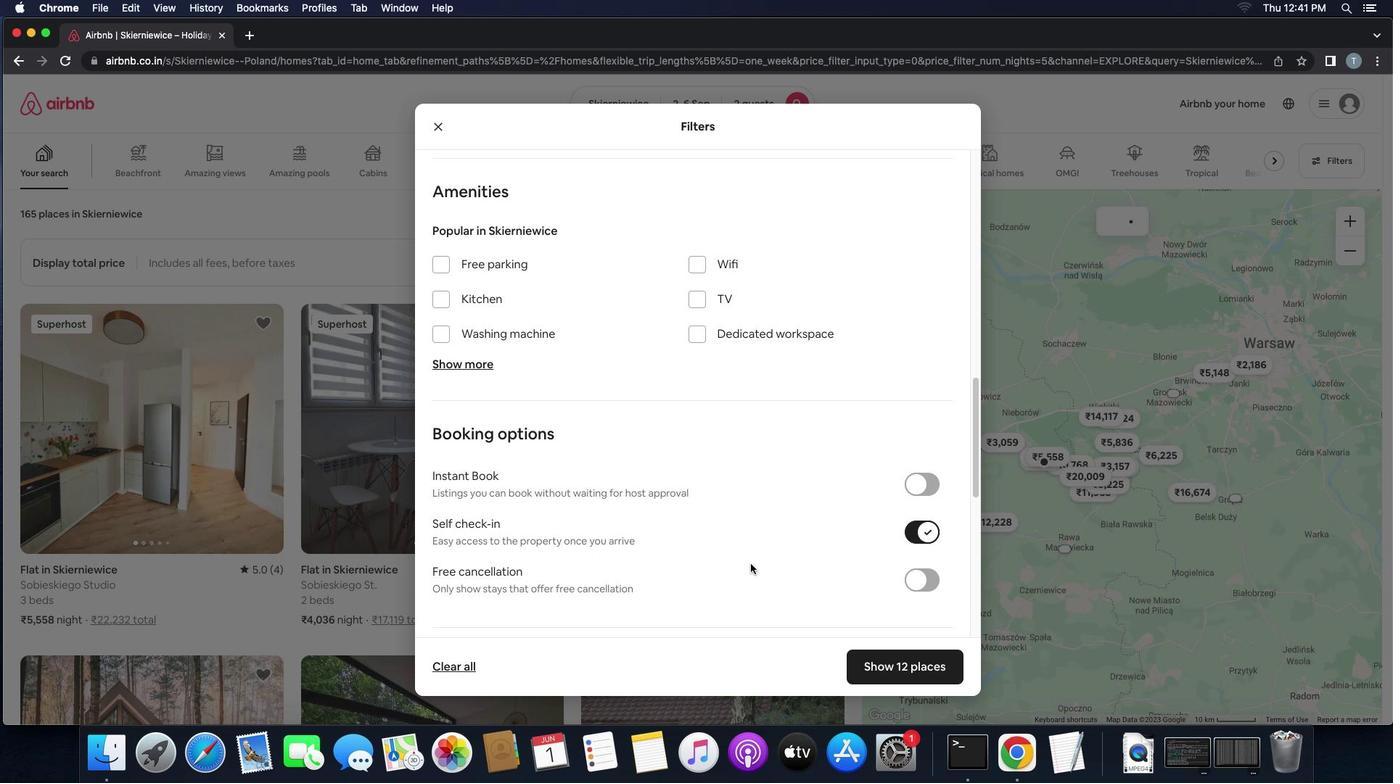
Action: Mouse scrolled (749, 563) with delta (0, -2)
Screenshot: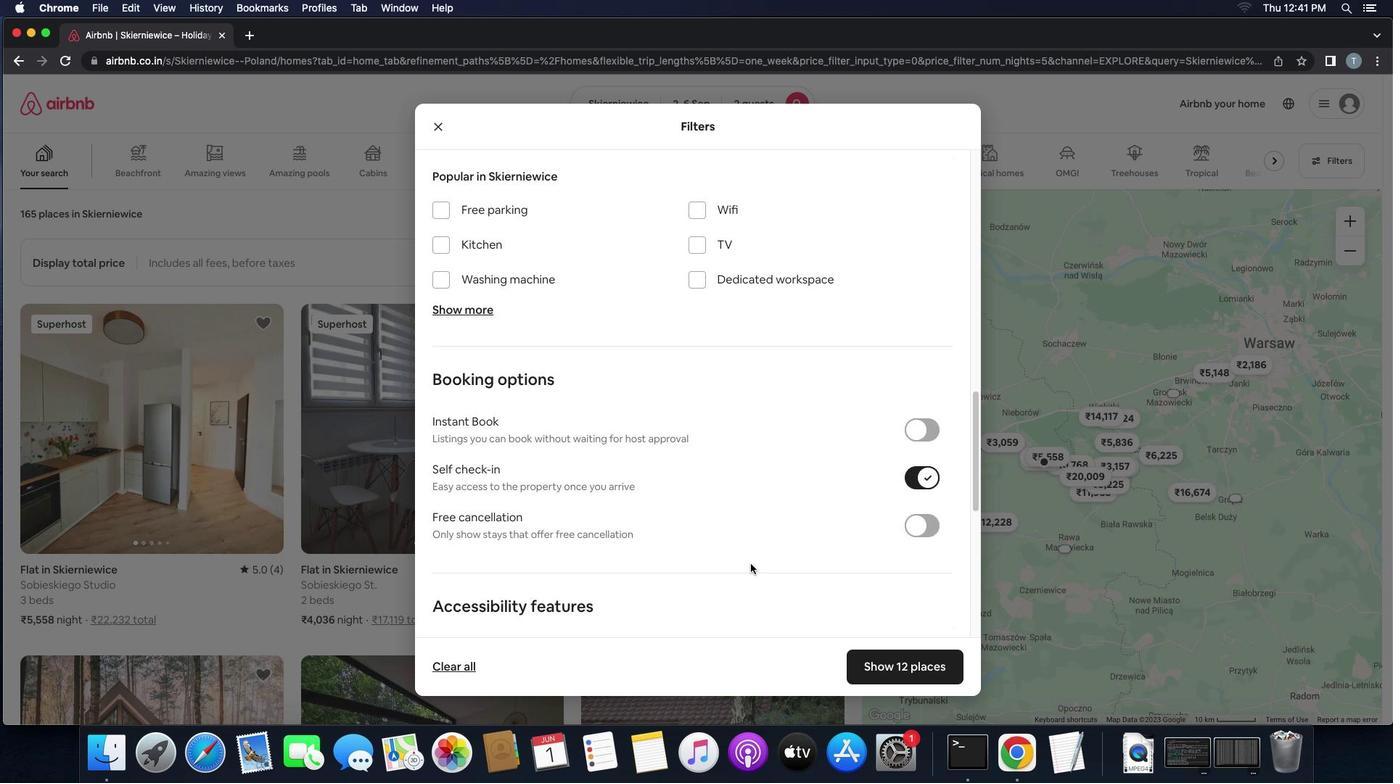 
Action: Mouse scrolled (749, 563) with delta (0, -1)
Screenshot: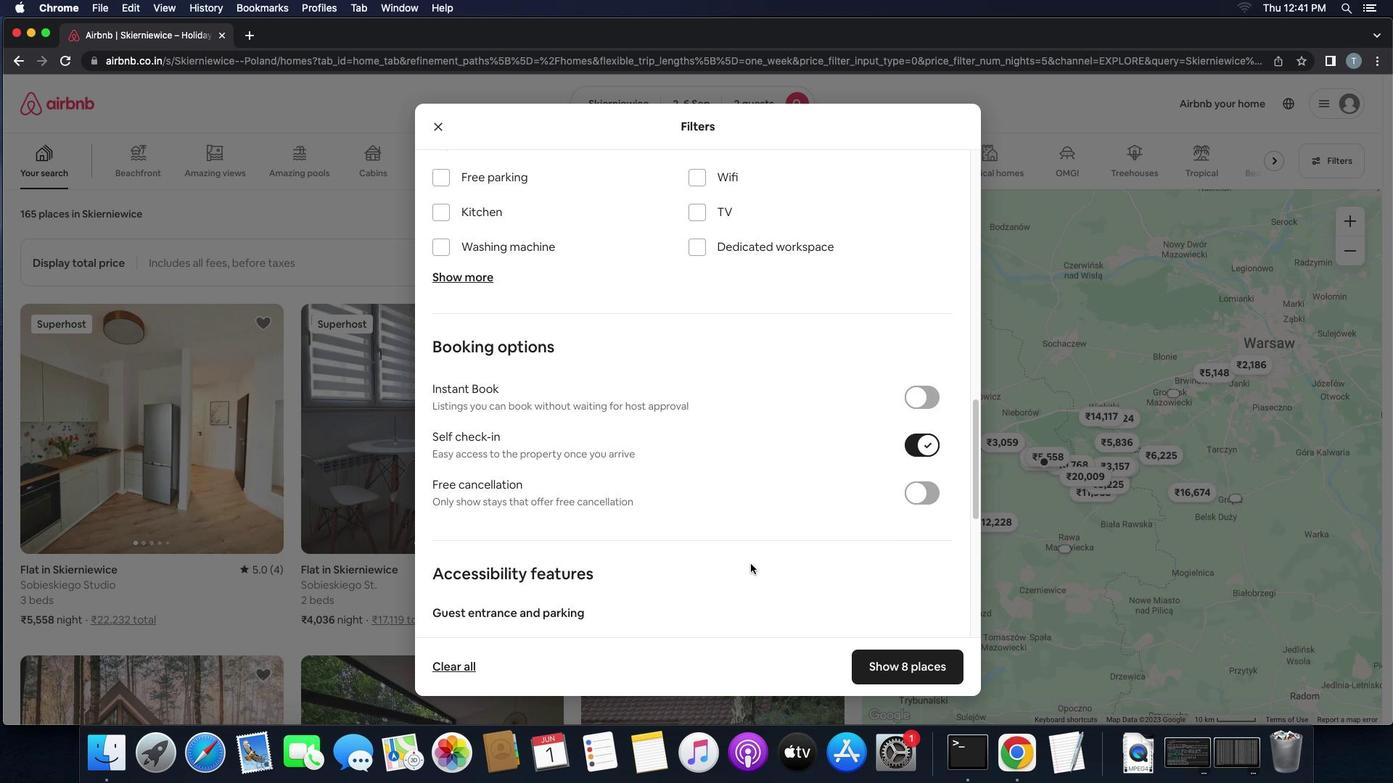 
Action: Mouse scrolled (749, 563) with delta (0, -1)
Screenshot: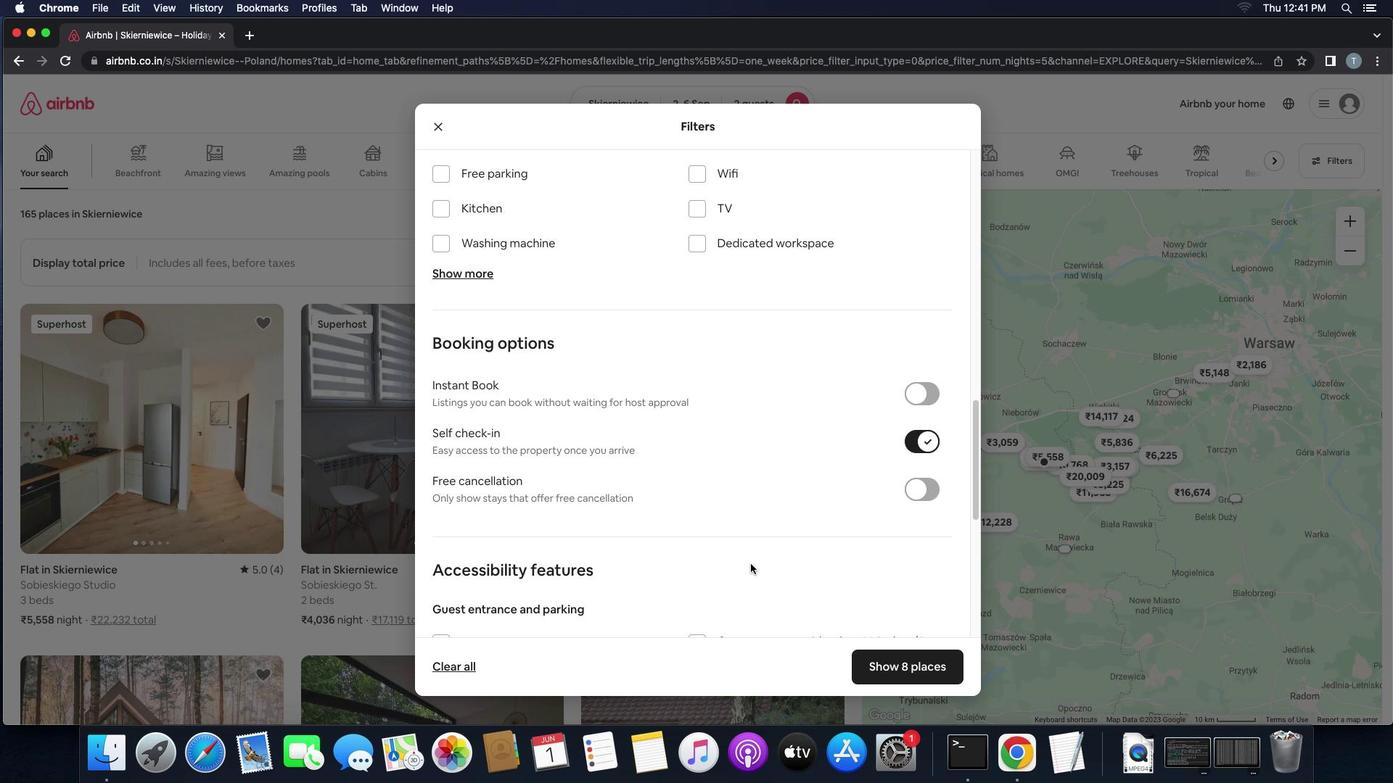 
Action: Mouse scrolled (749, 563) with delta (0, -1)
Screenshot: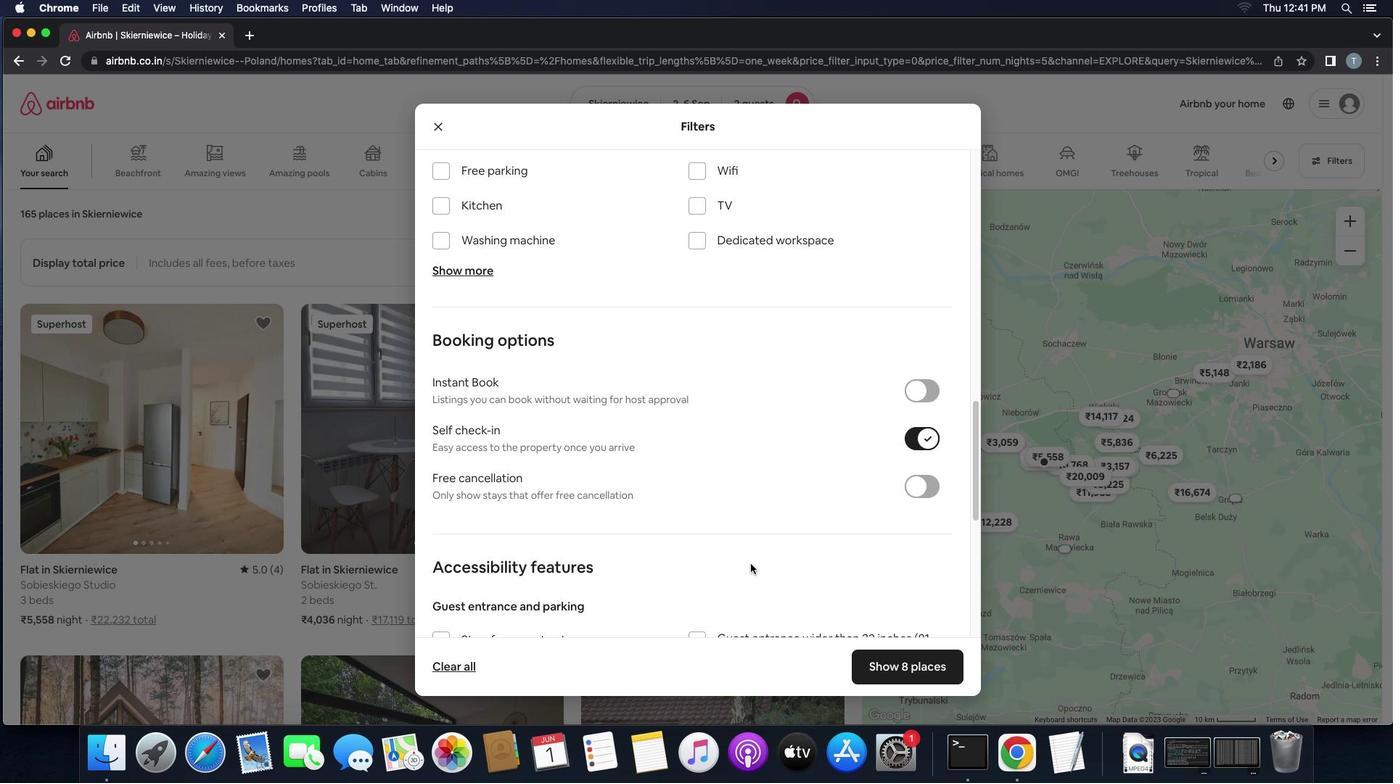 
Action: Mouse scrolled (749, 563) with delta (0, -1)
Screenshot: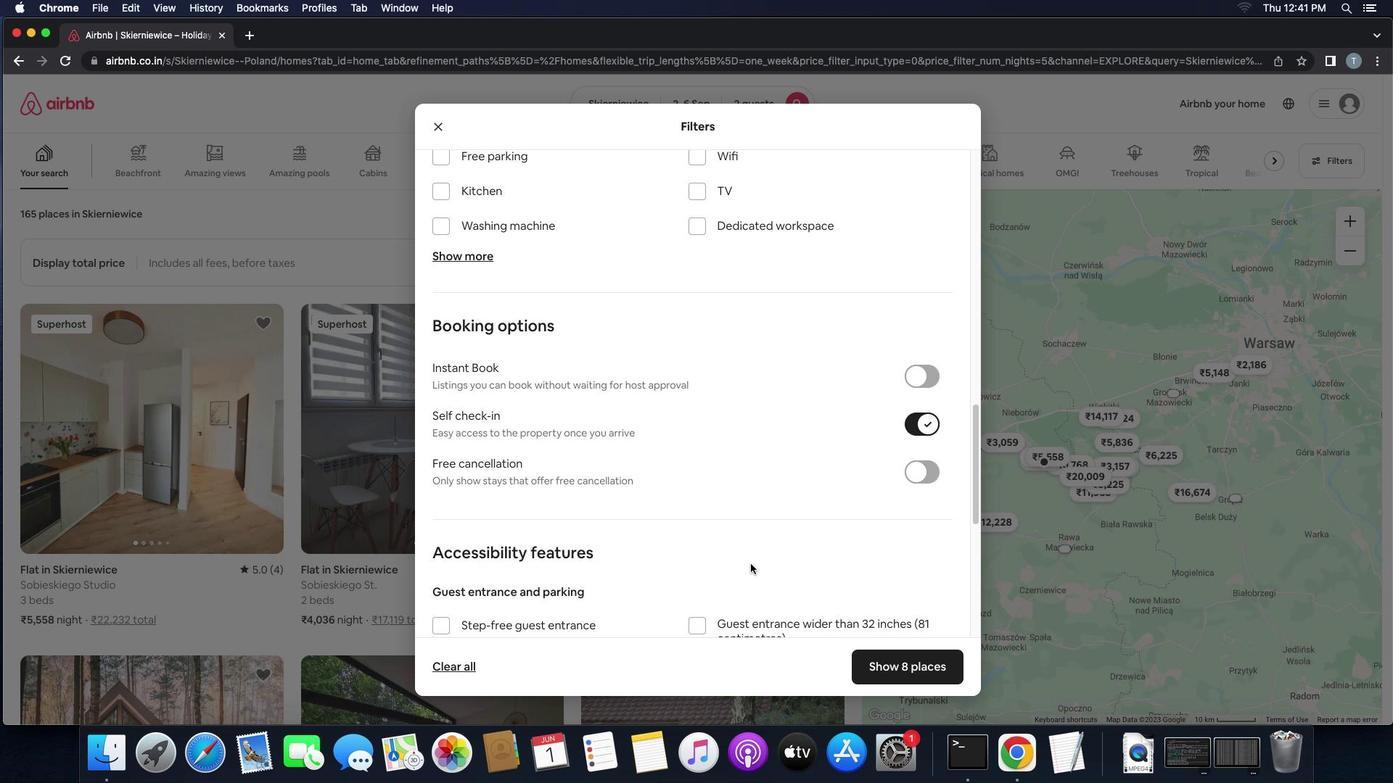 
Action: Mouse scrolled (749, 563) with delta (0, -1)
Screenshot: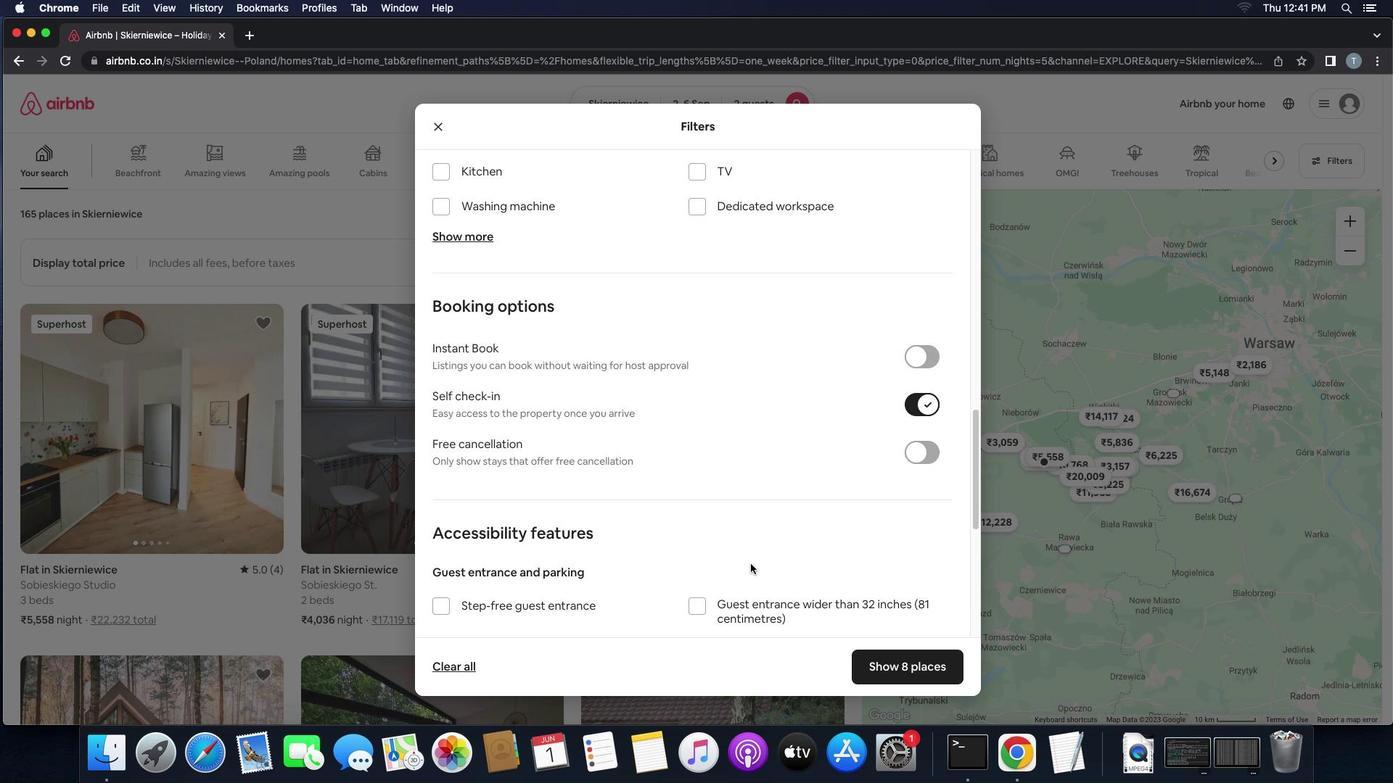 
Action: Mouse scrolled (749, 563) with delta (0, -2)
Screenshot: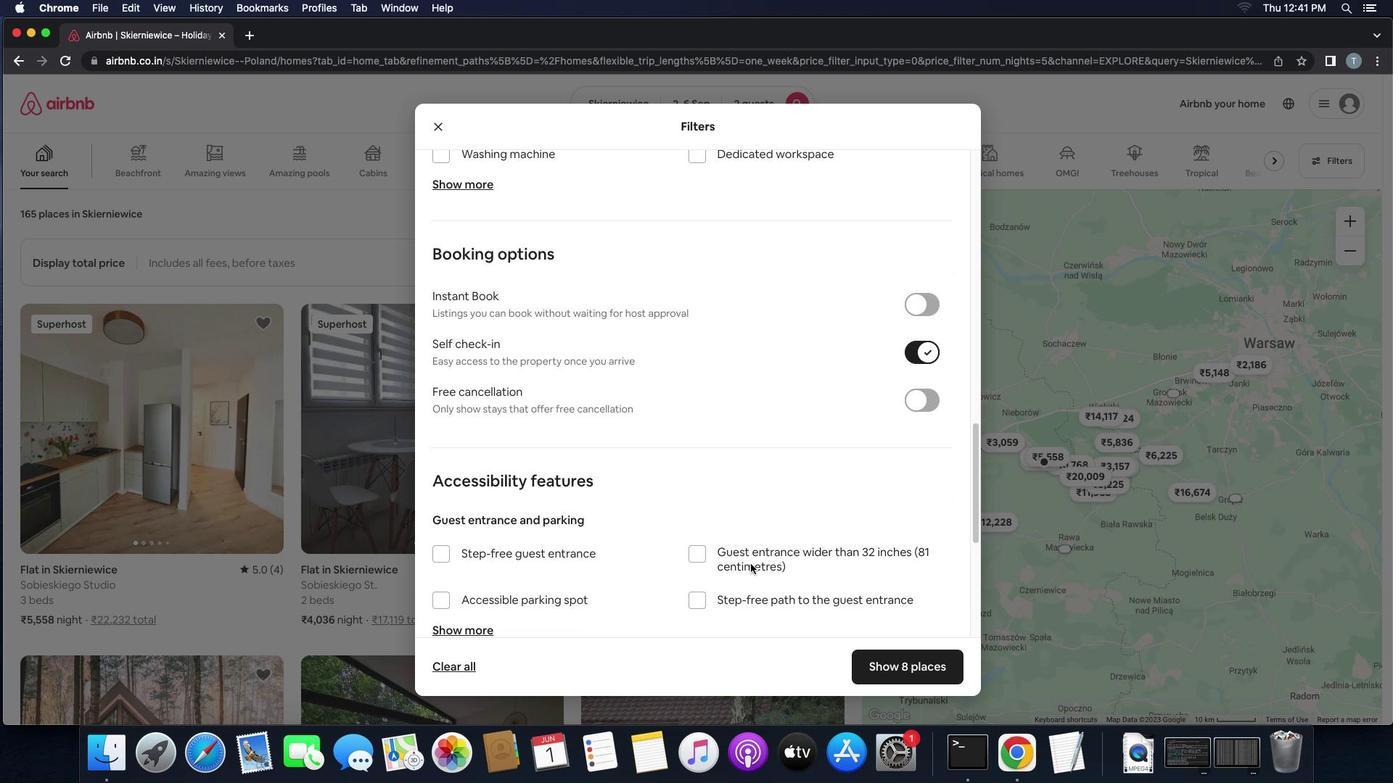 
Action: Mouse scrolled (749, 563) with delta (0, -2)
Screenshot: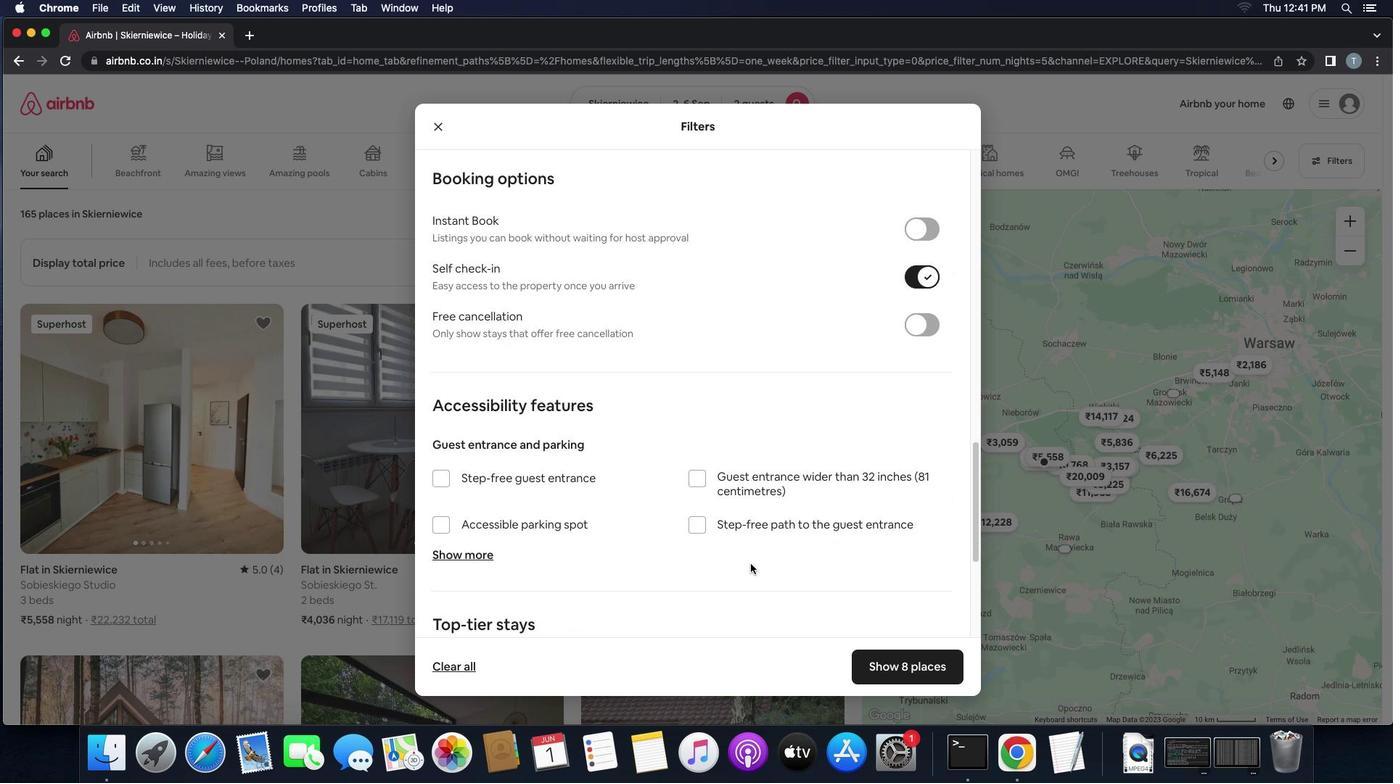 
Action: Mouse scrolled (749, 563) with delta (0, -1)
Screenshot: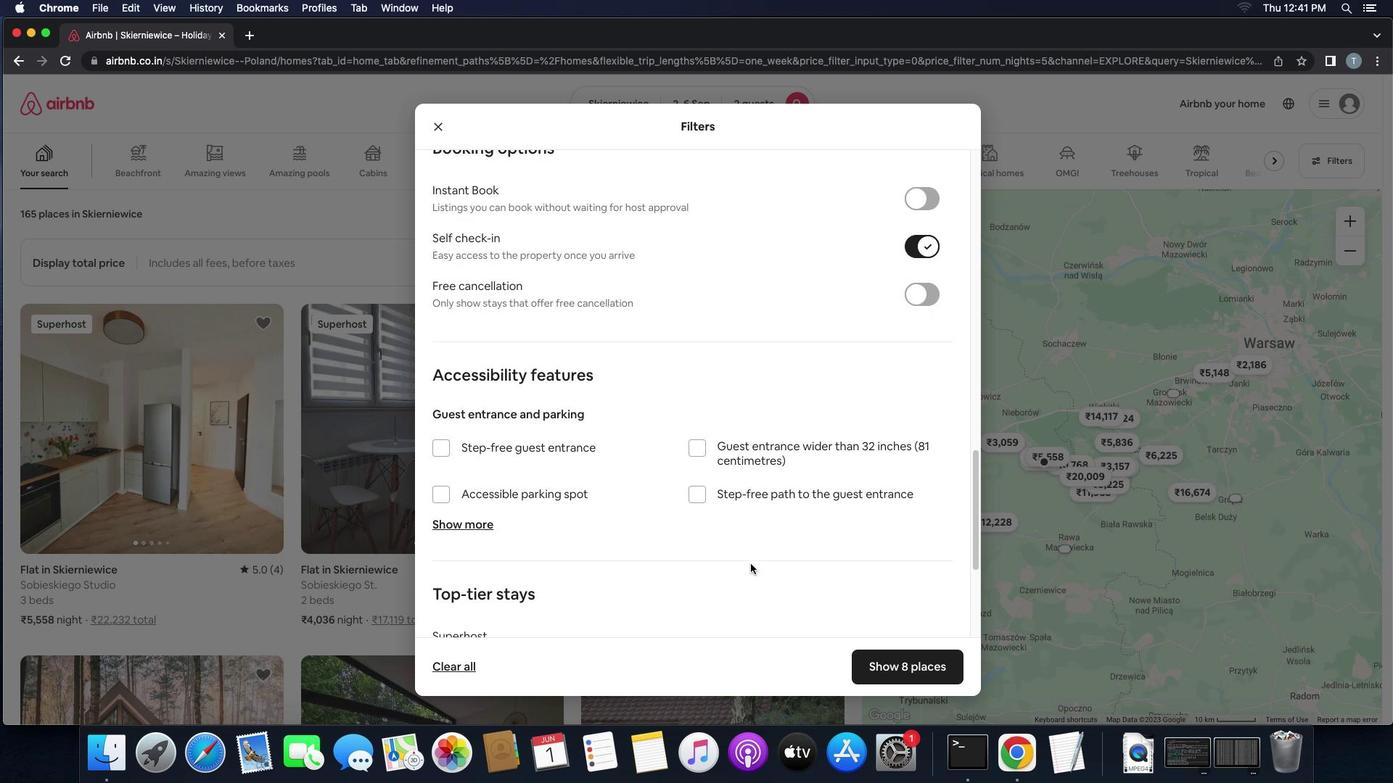 
Action: Mouse scrolled (749, 563) with delta (0, -1)
Screenshot: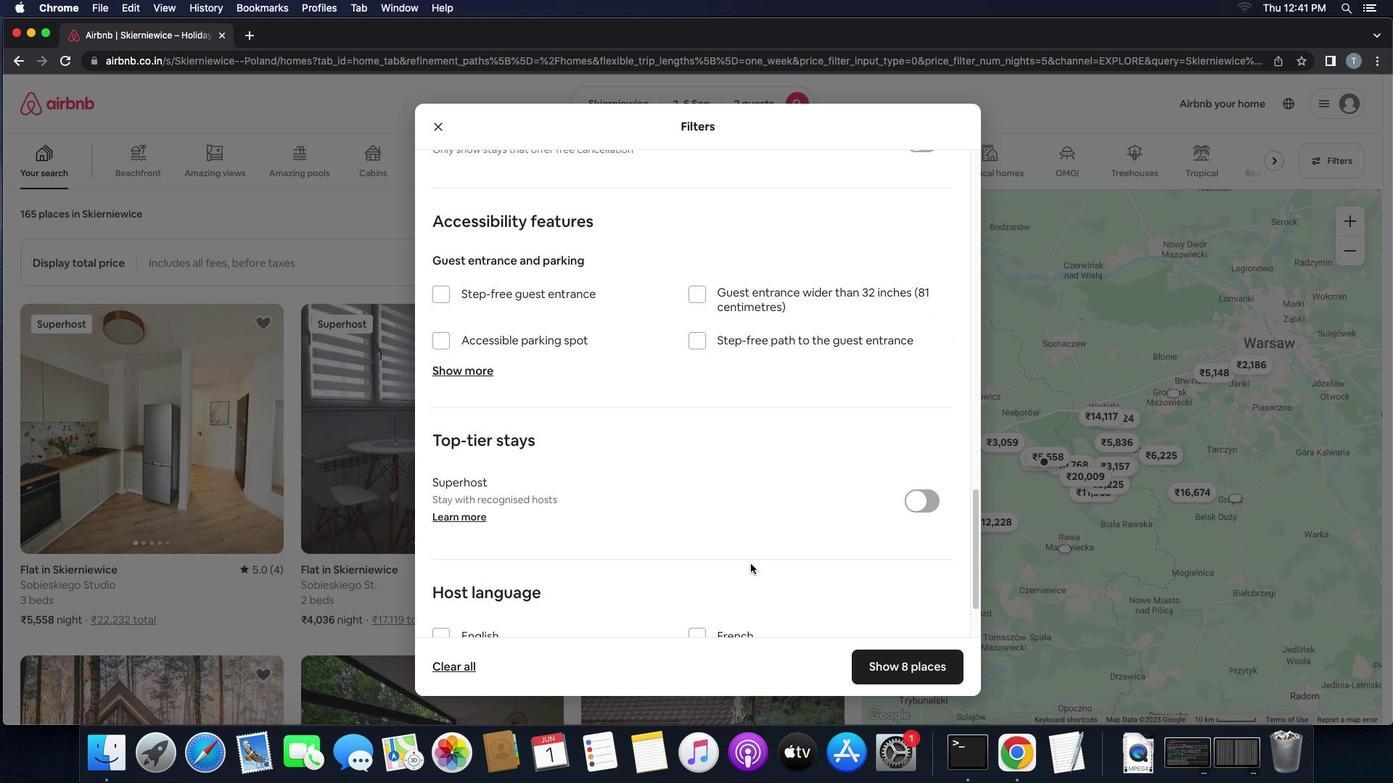 
Action: Mouse scrolled (749, 563) with delta (0, -2)
Screenshot: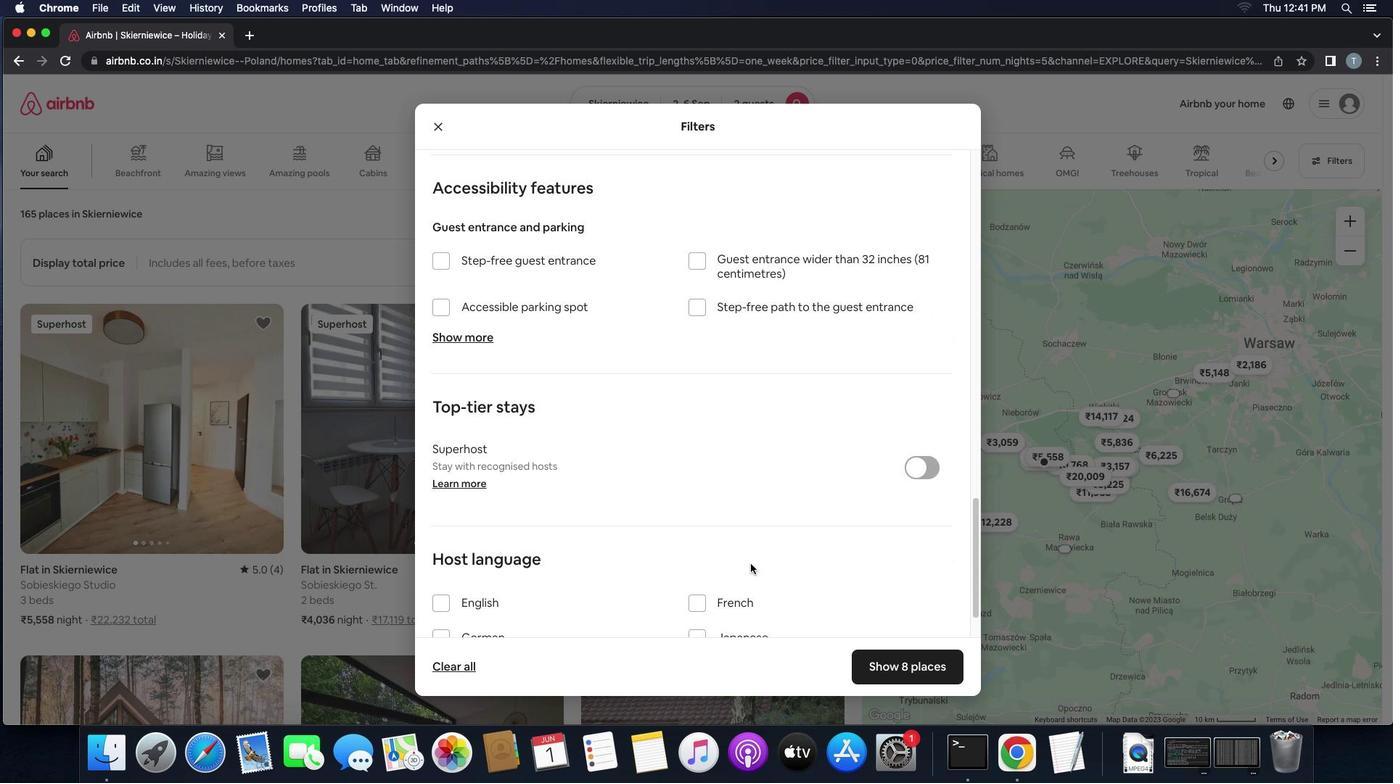 
Action: Mouse scrolled (749, 563) with delta (0, -3)
Screenshot: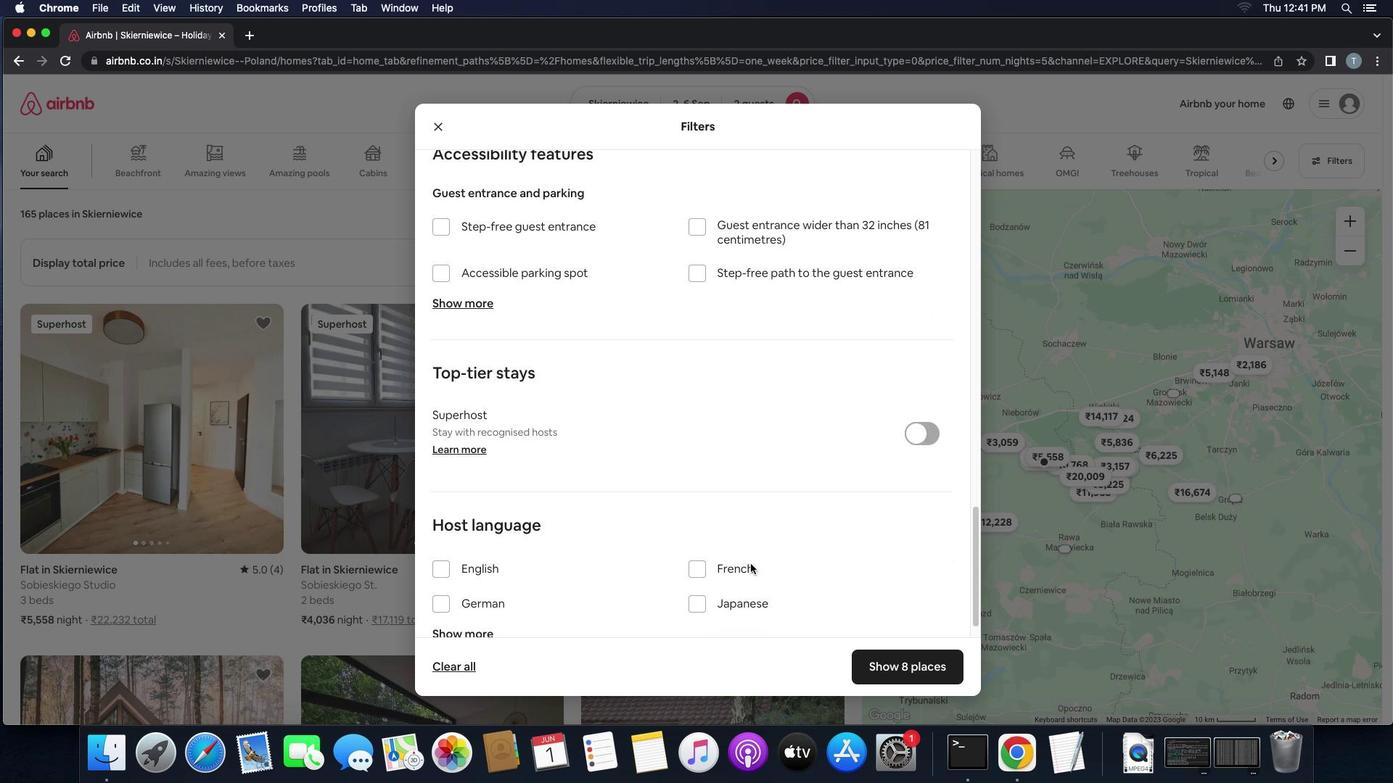 
Action: Mouse scrolled (749, 563) with delta (0, -1)
Screenshot: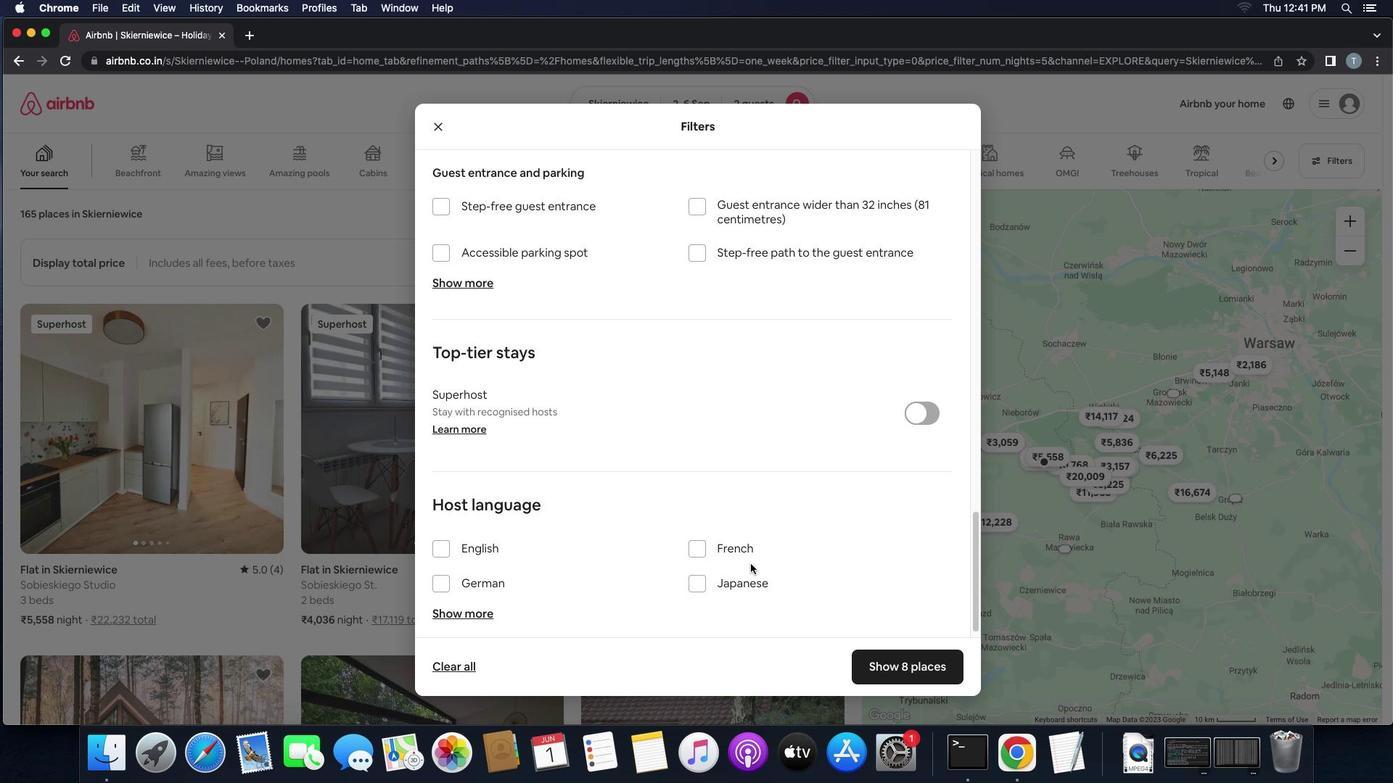 
Action: Mouse scrolled (749, 563) with delta (0, -1)
Screenshot: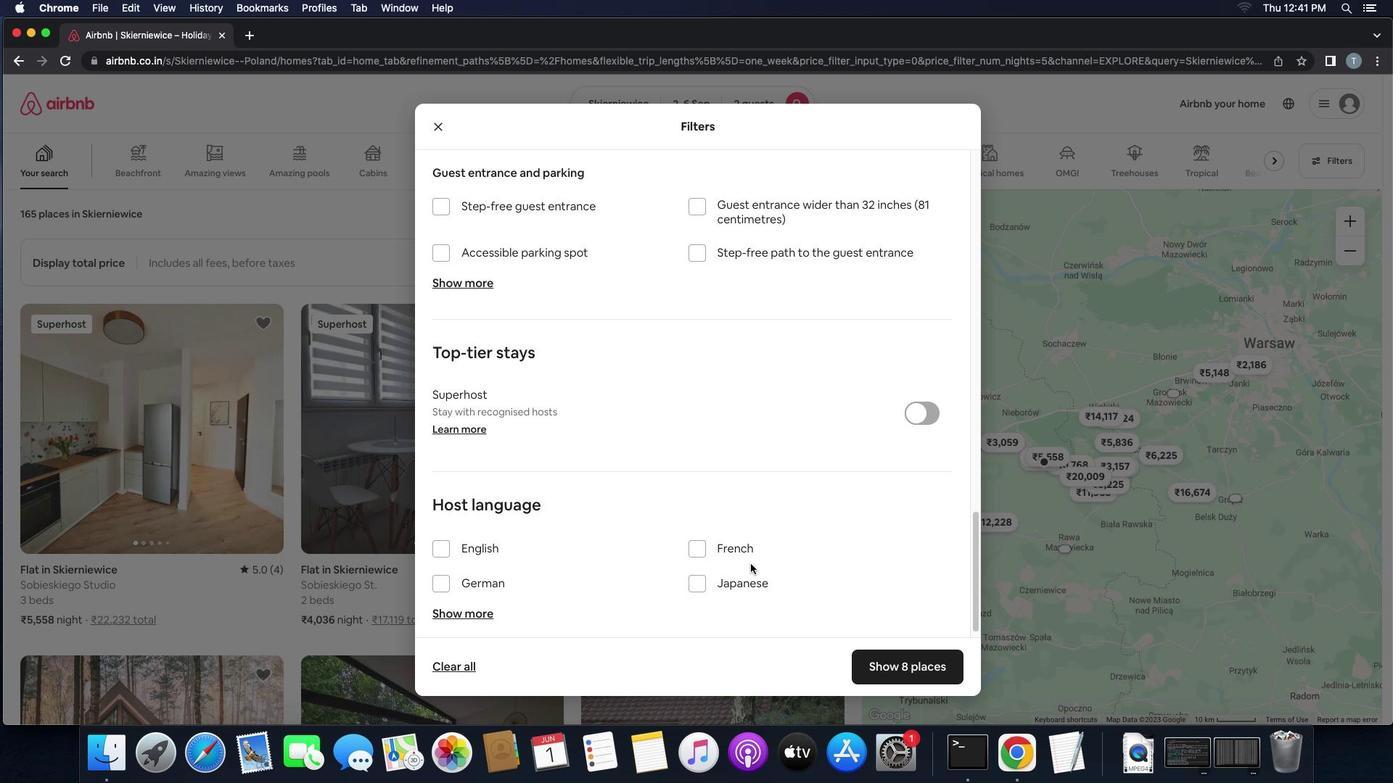 
Action: Mouse scrolled (749, 563) with delta (0, -2)
Screenshot: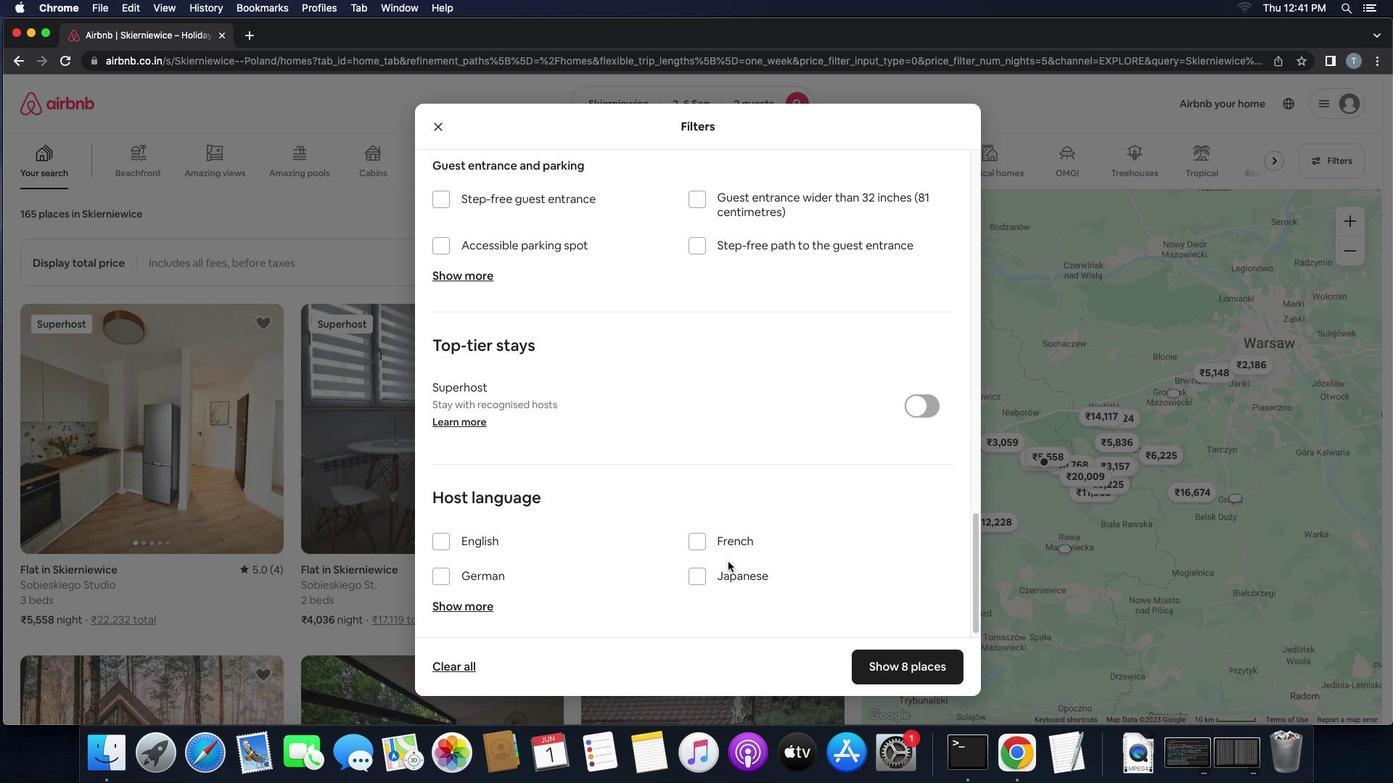 
Action: Mouse moved to (443, 537)
Screenshot: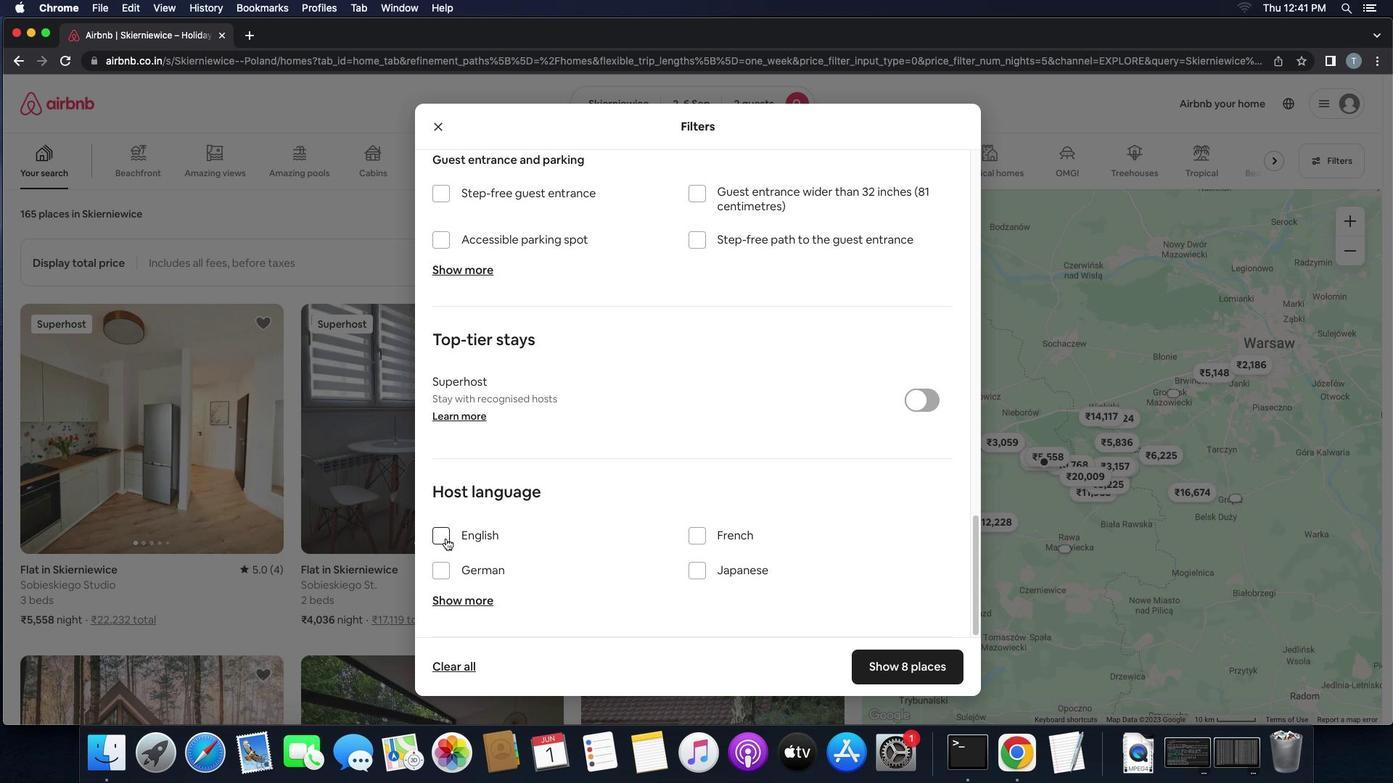 
Action: Mouse pressed left at (443, 537)
Screenshot: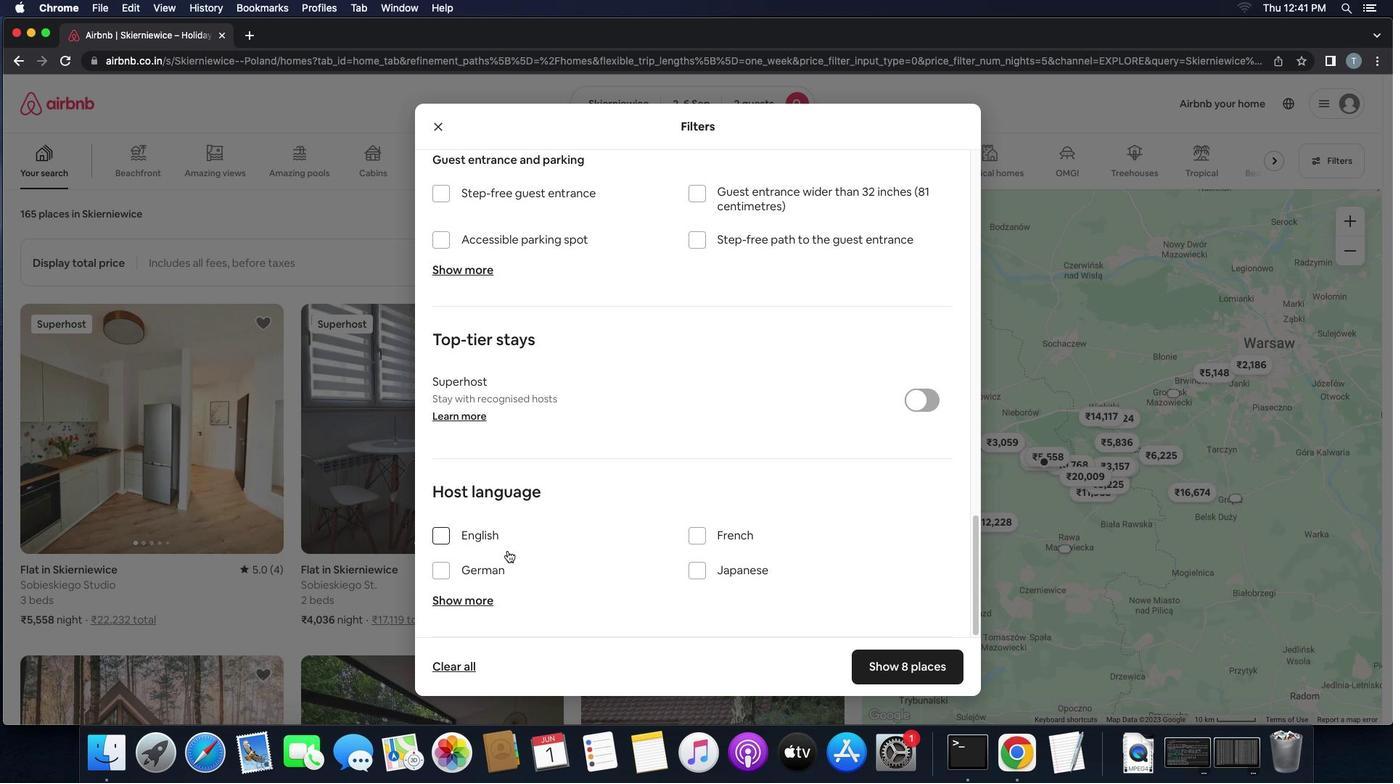 
Action: Mouse moved to (911, 663)
Screenshot: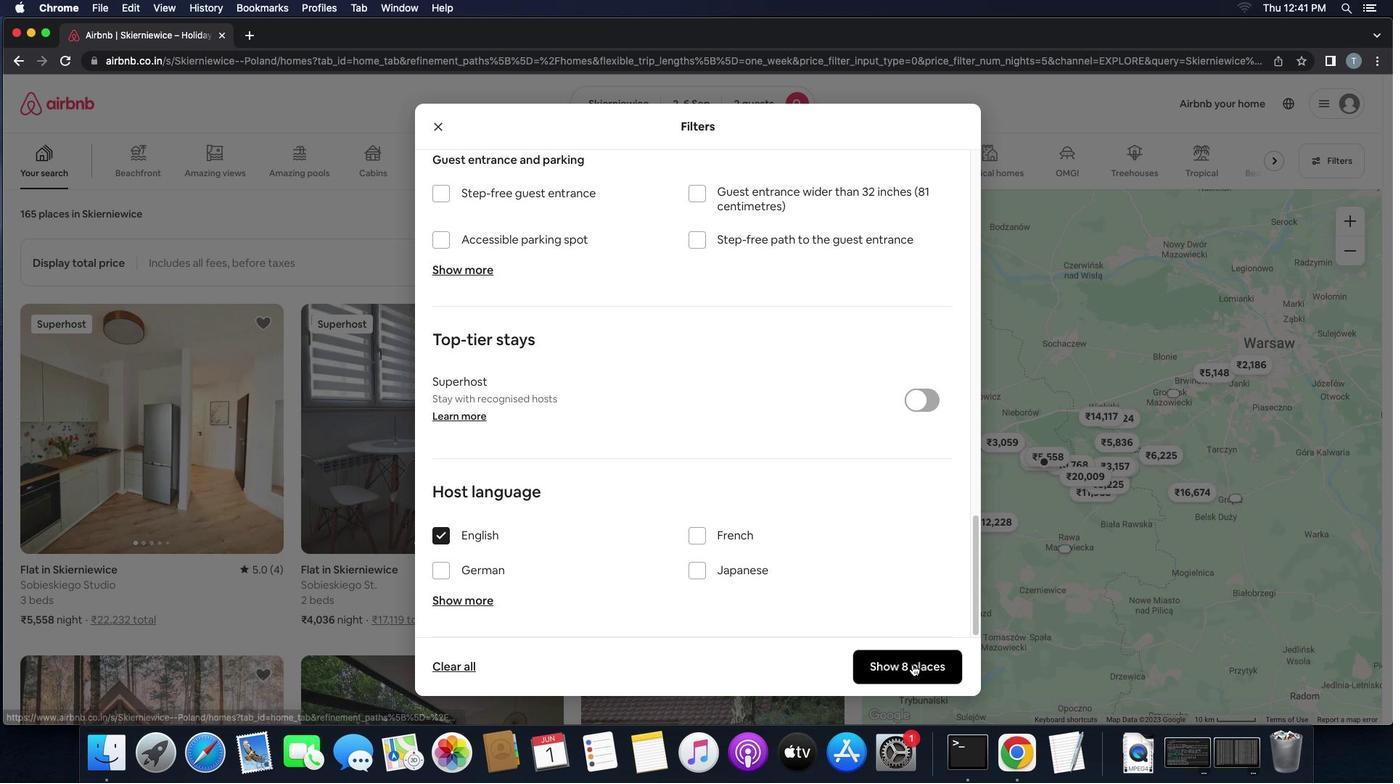 
Action: Mouse pressed left at (911, 663)
Screenshot: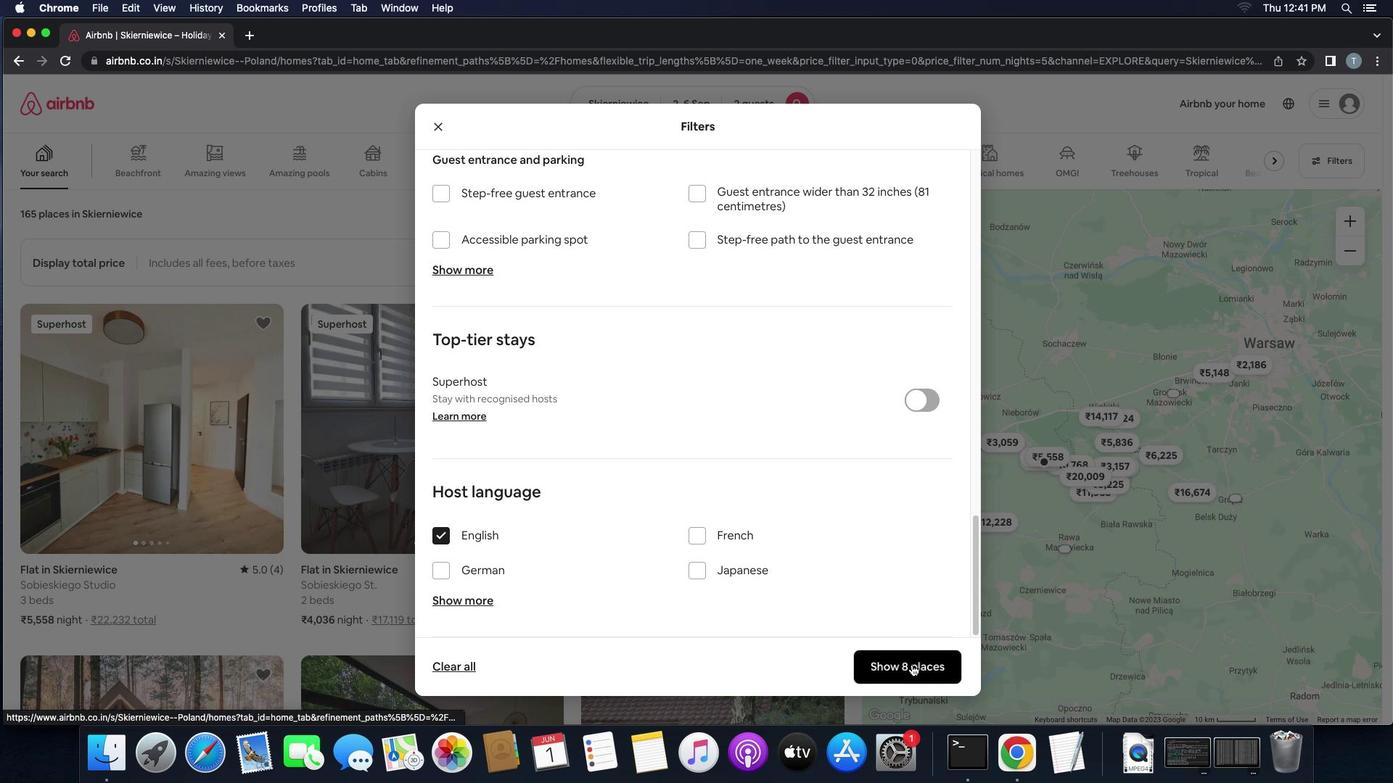 
Action: Mouse moved to (909, 664)
Screenshot: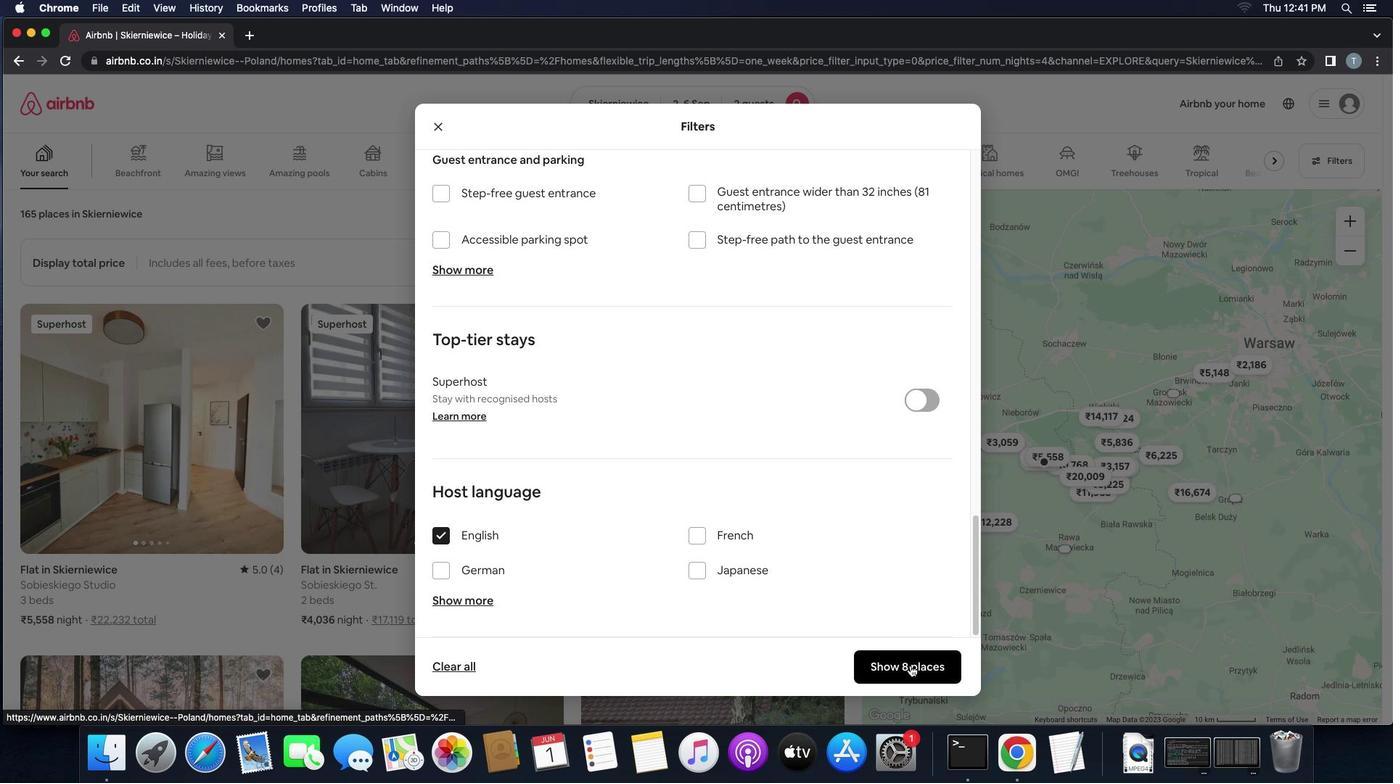 
